 Task: Find connections with filter location Carmen de Viboral with filter topic #humanresourceswith filter profile language German with filter current company Soundlines Group with filter school NSS College of Engineering, Palakkad with filter industry Savings Institutions with filter service category Video Production with filter keywords title Copywriter
Action: Mouse moved to (685, 90)
Screenshot: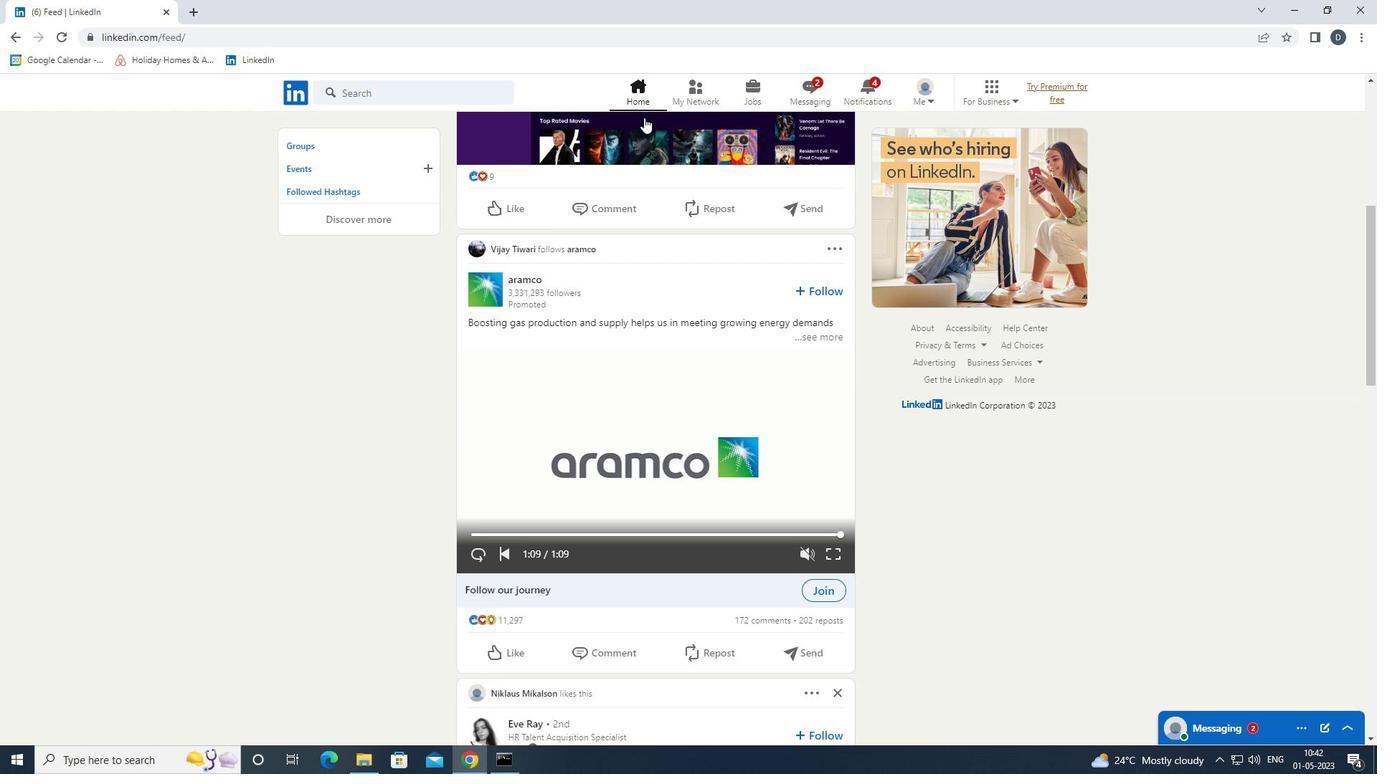 
Action: Mouse pressed left at (685, 90)
Screenshot: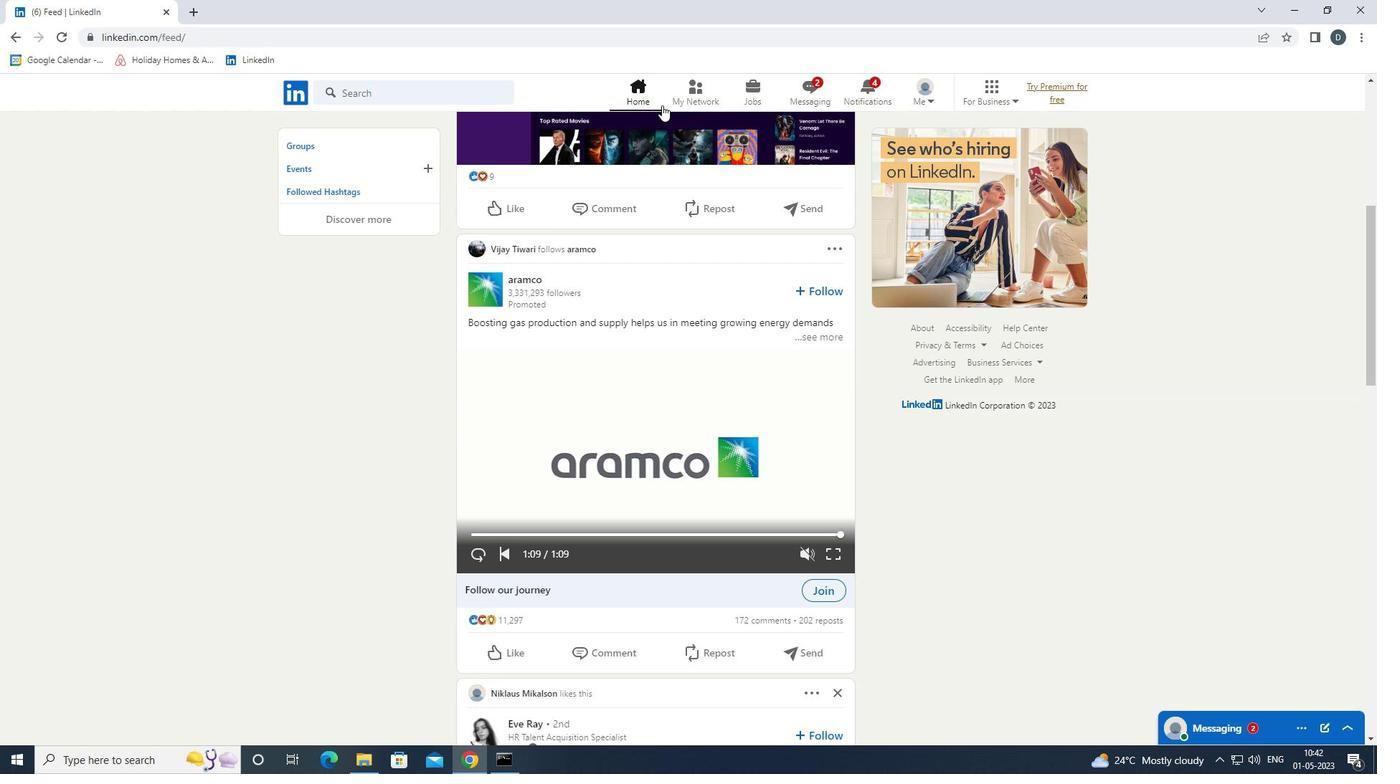 
Action: Mouse moved to (475, 168)
Screenshot: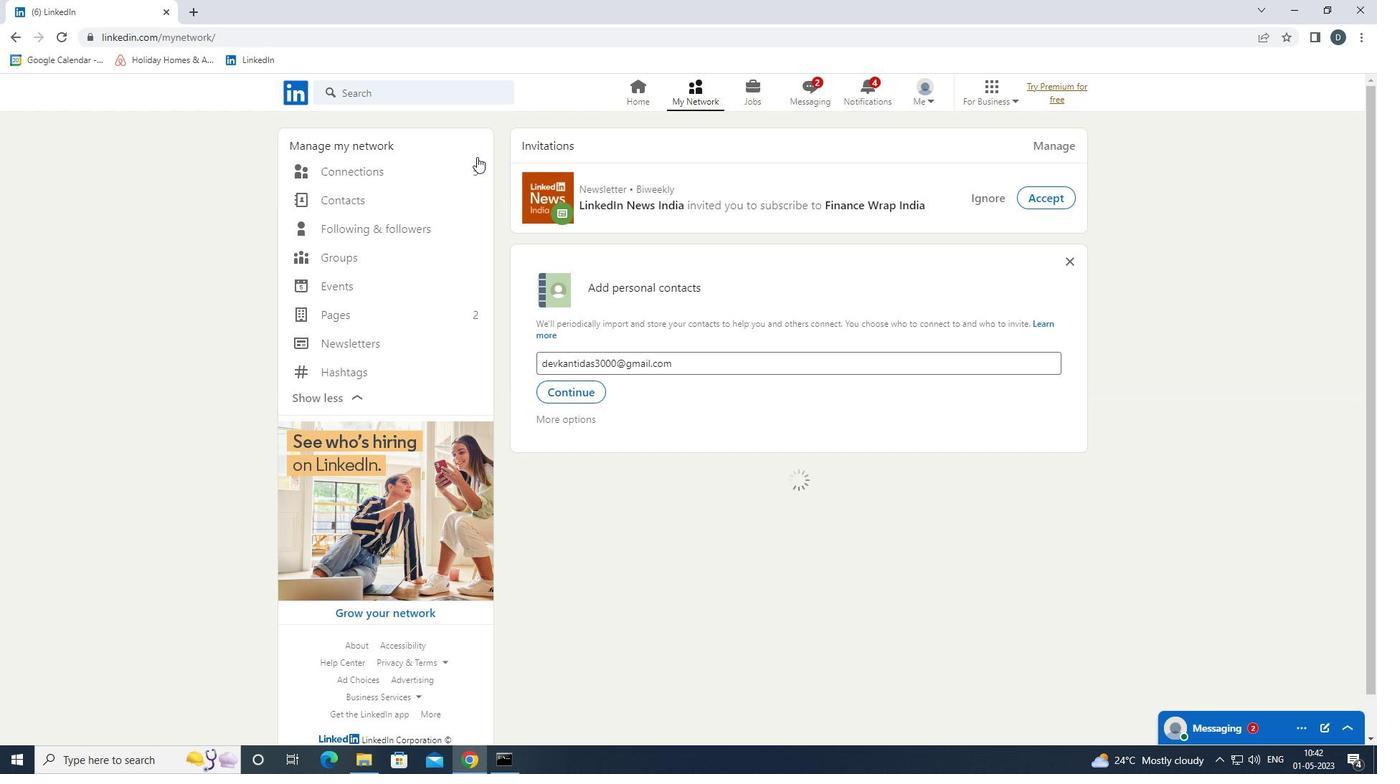 
Action: Mouse pressed left at (475, 168)
Screenshot: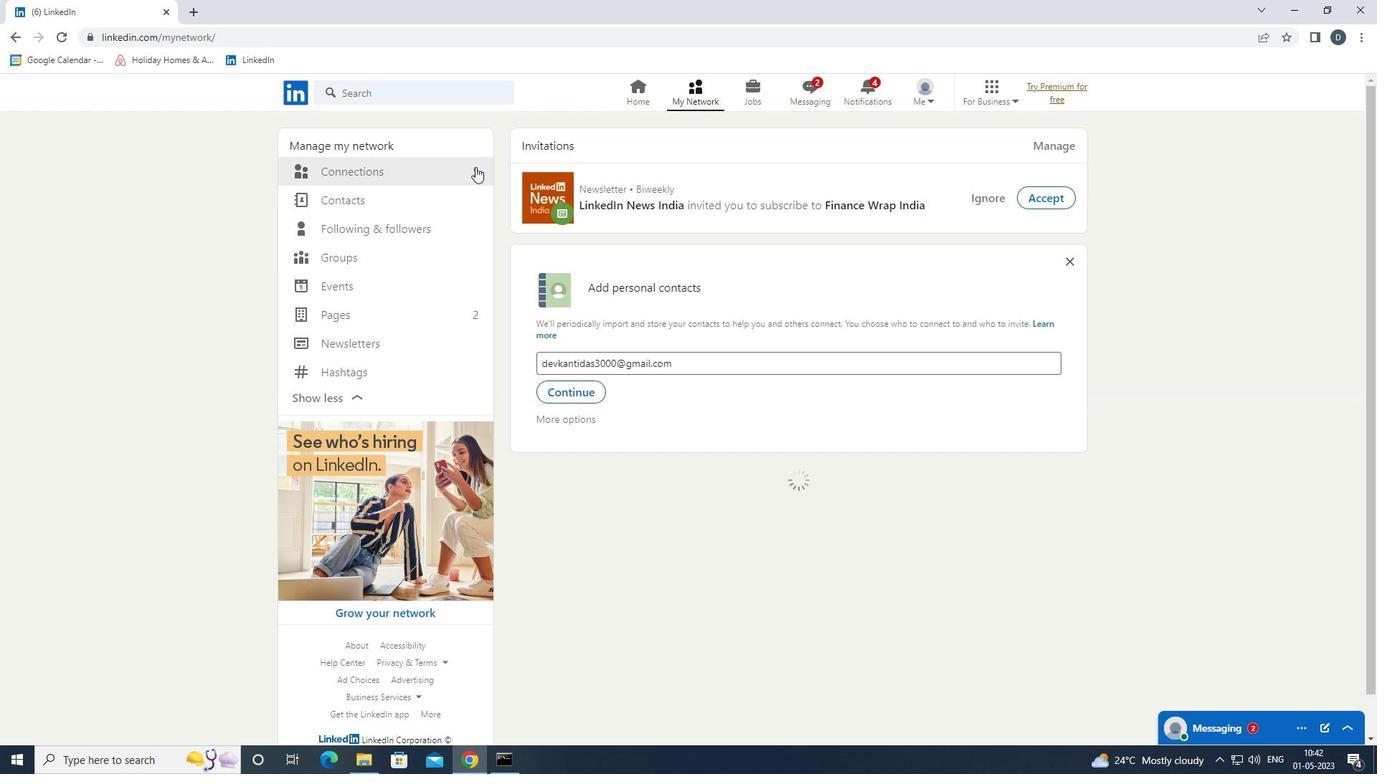 
Action: Mouse moved to (802, 169)
Screenshot: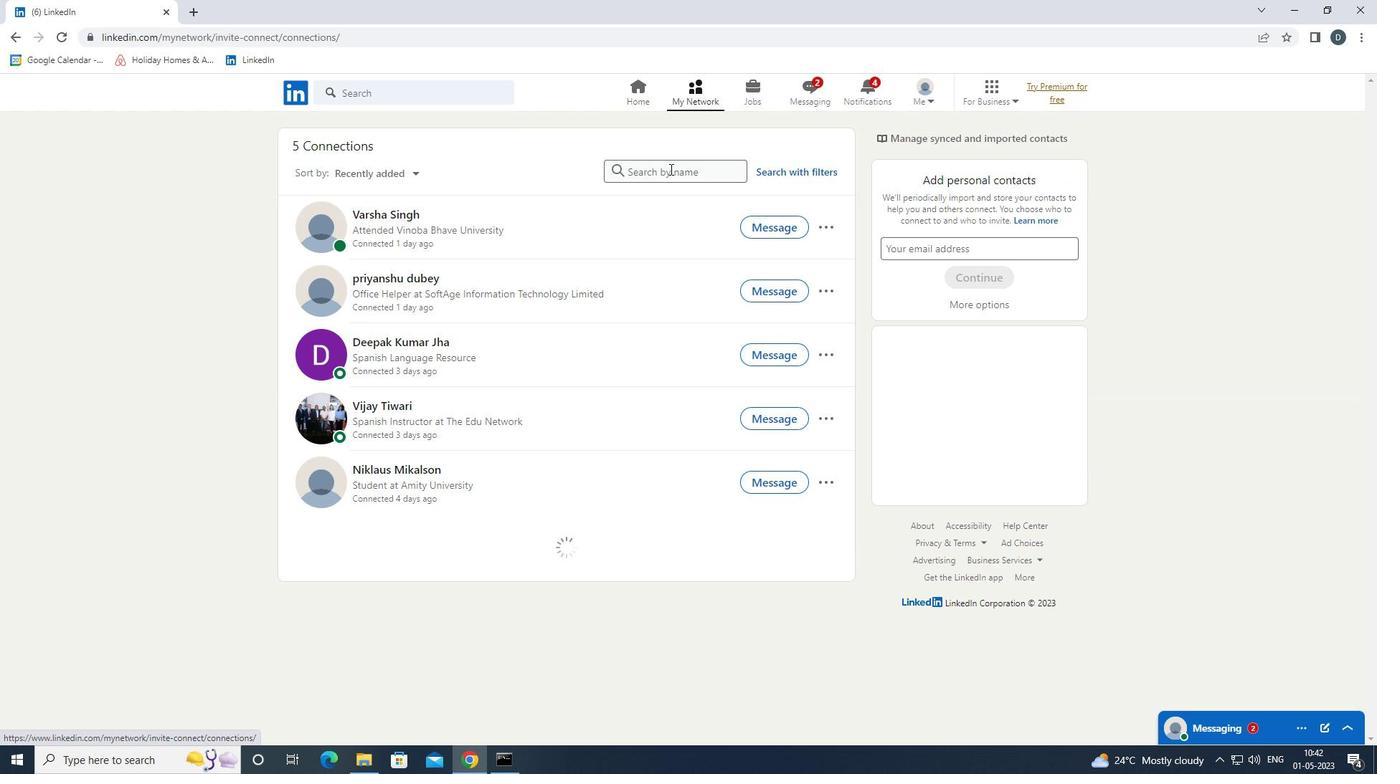 
Action: Mouse pressed left at (802, 169)
Screenshot: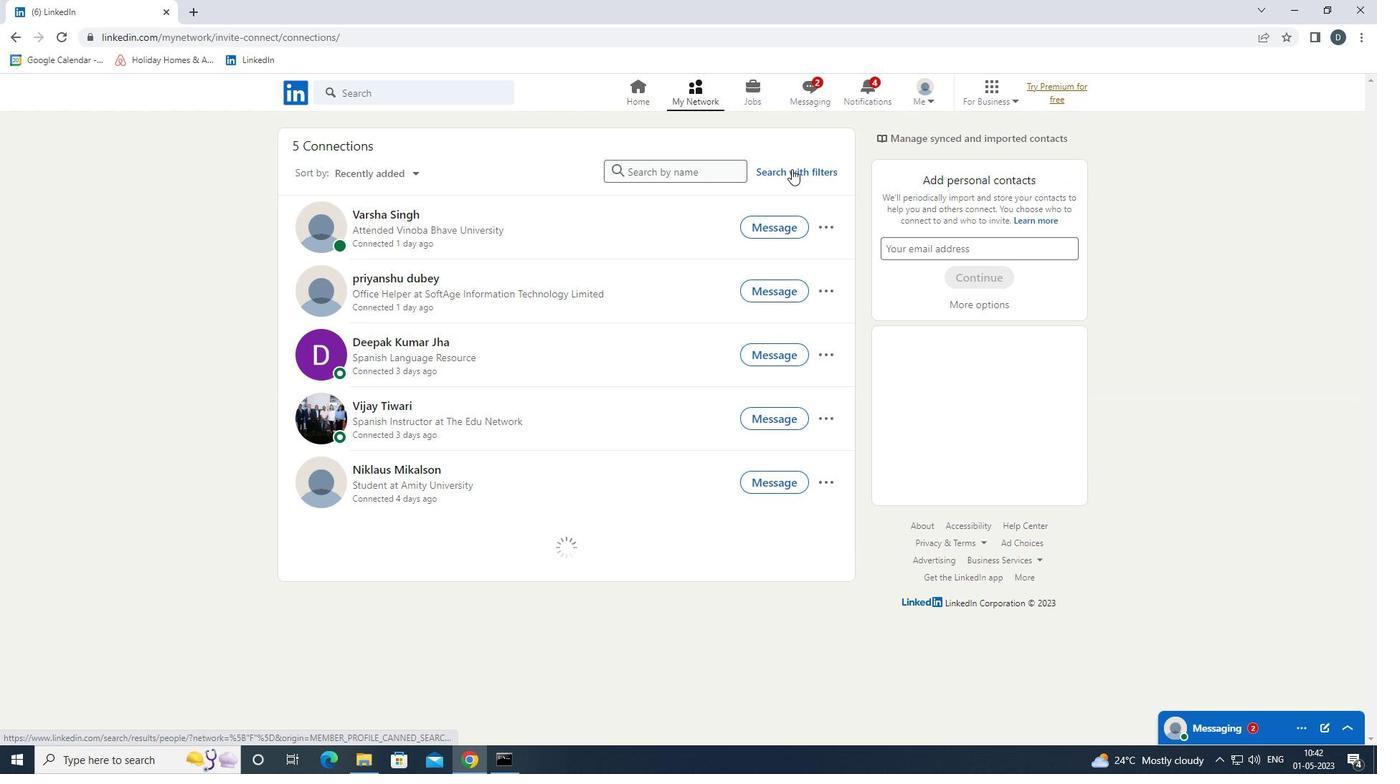 
Action: Mouse moved to (718, 133)
Screenshot: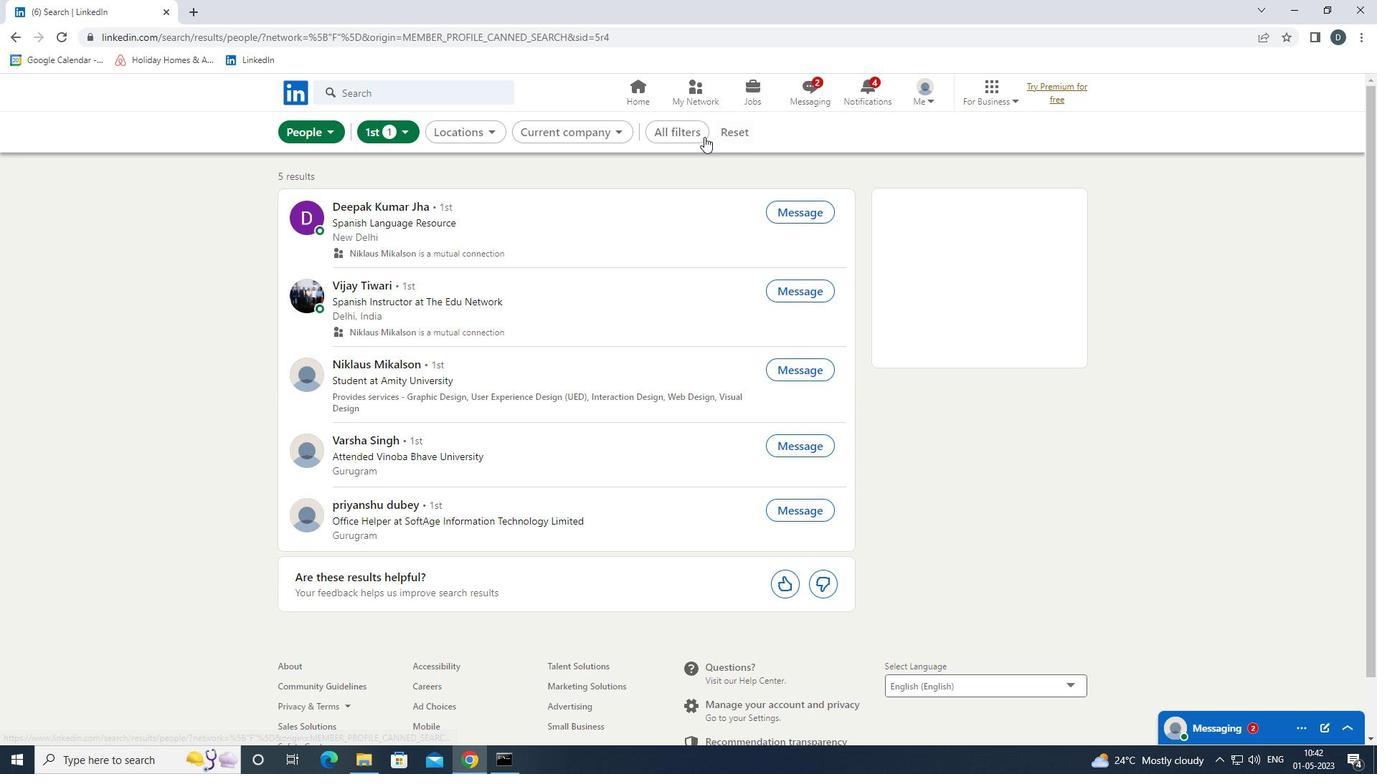 
Action: Mouse pressed left at (718, 133)
Screenshot: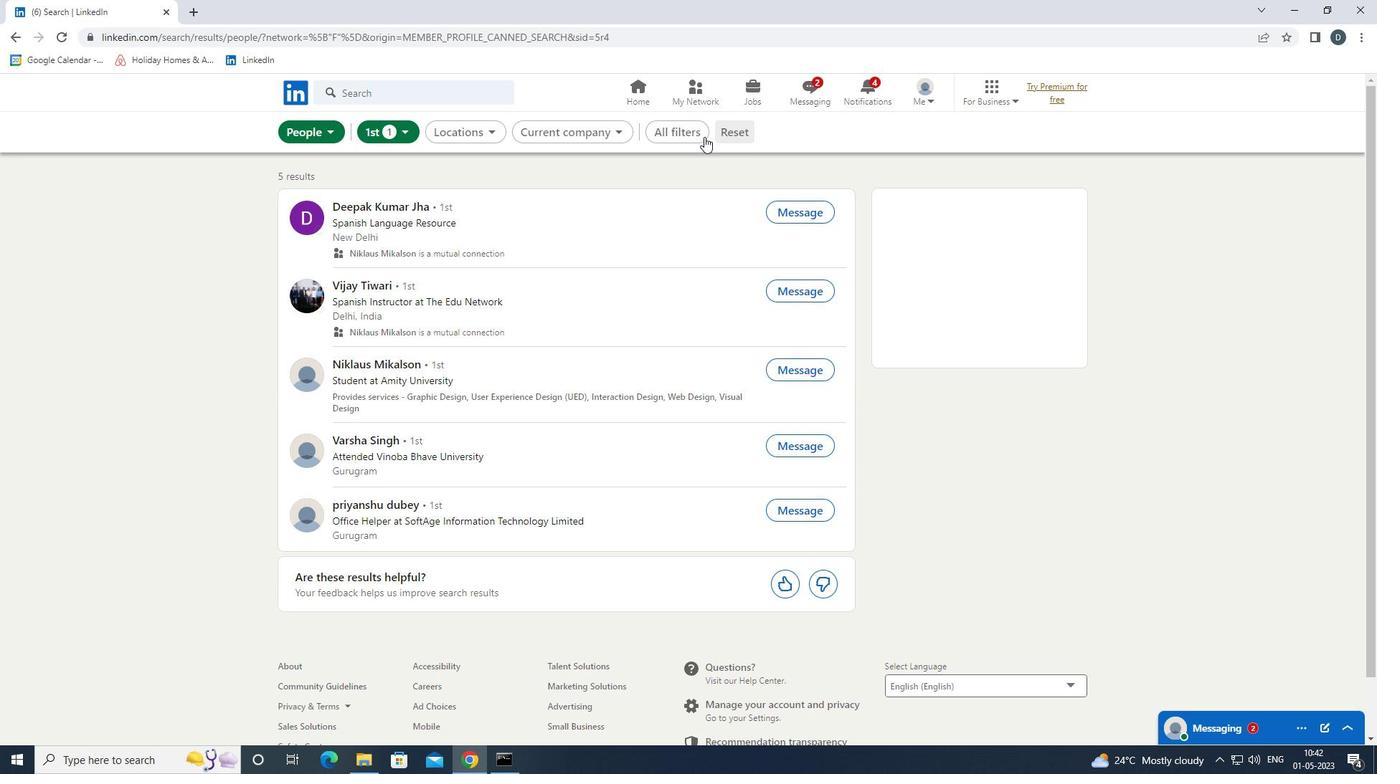 
Action: Mouse moved to (702, 128)
Screenshot: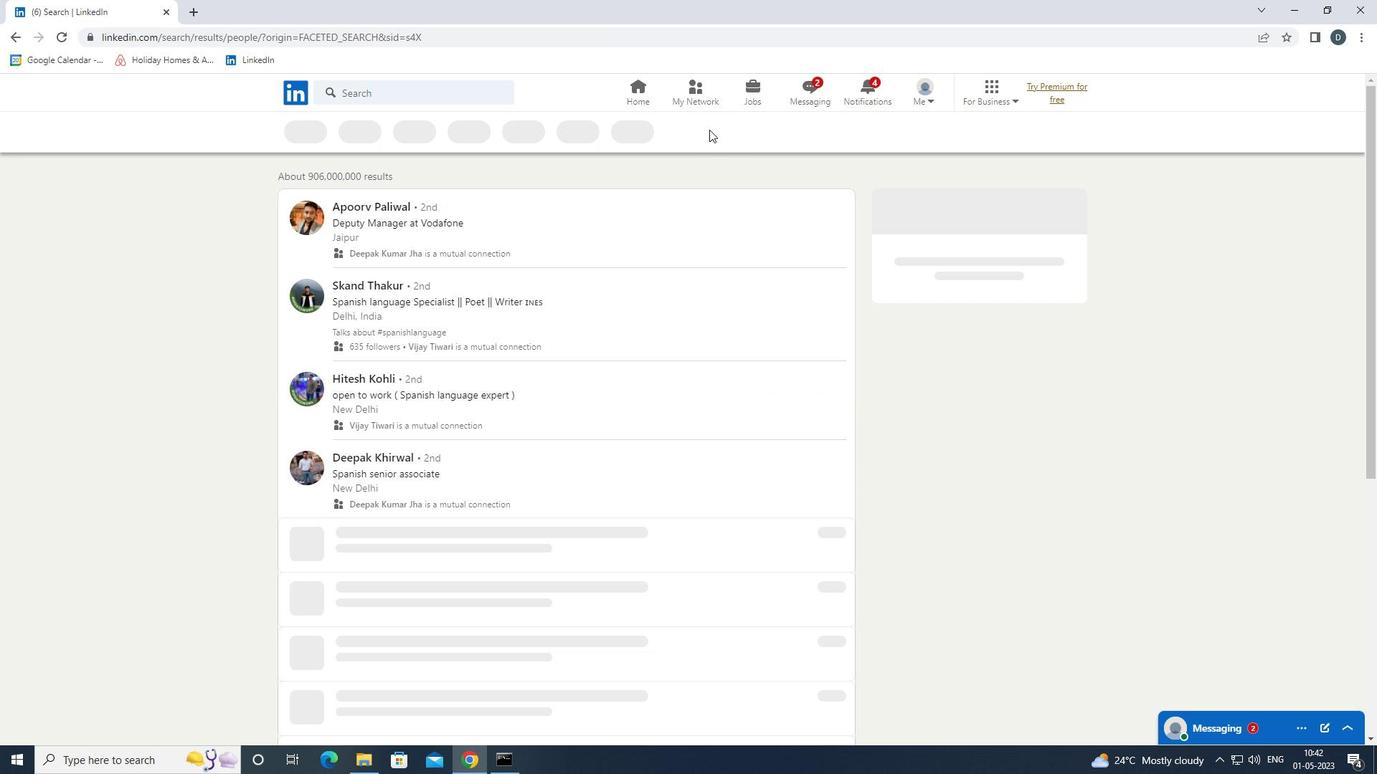 
Action: Mouse pressed left at (702, 128)
Screenshot: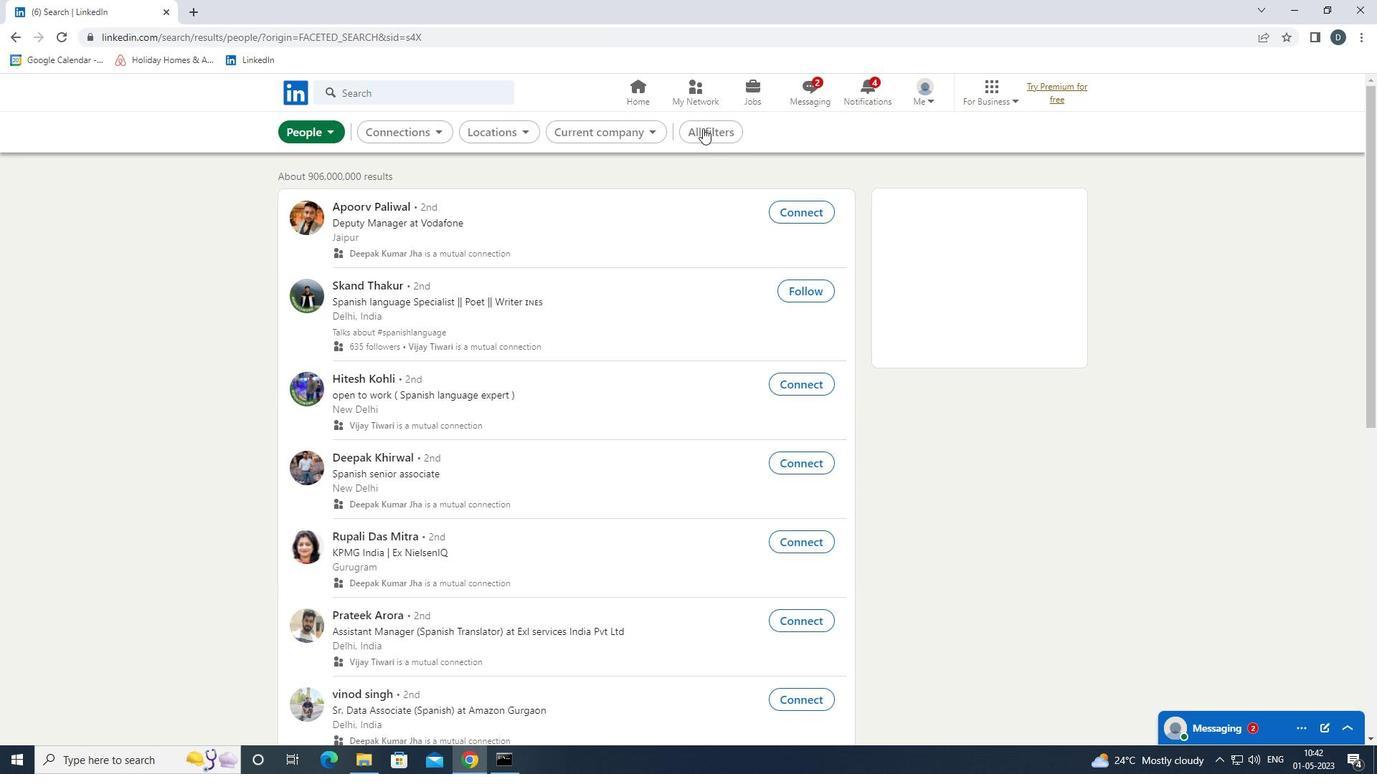 
Action: Mouse moved to (1280, 476)
Screenshot: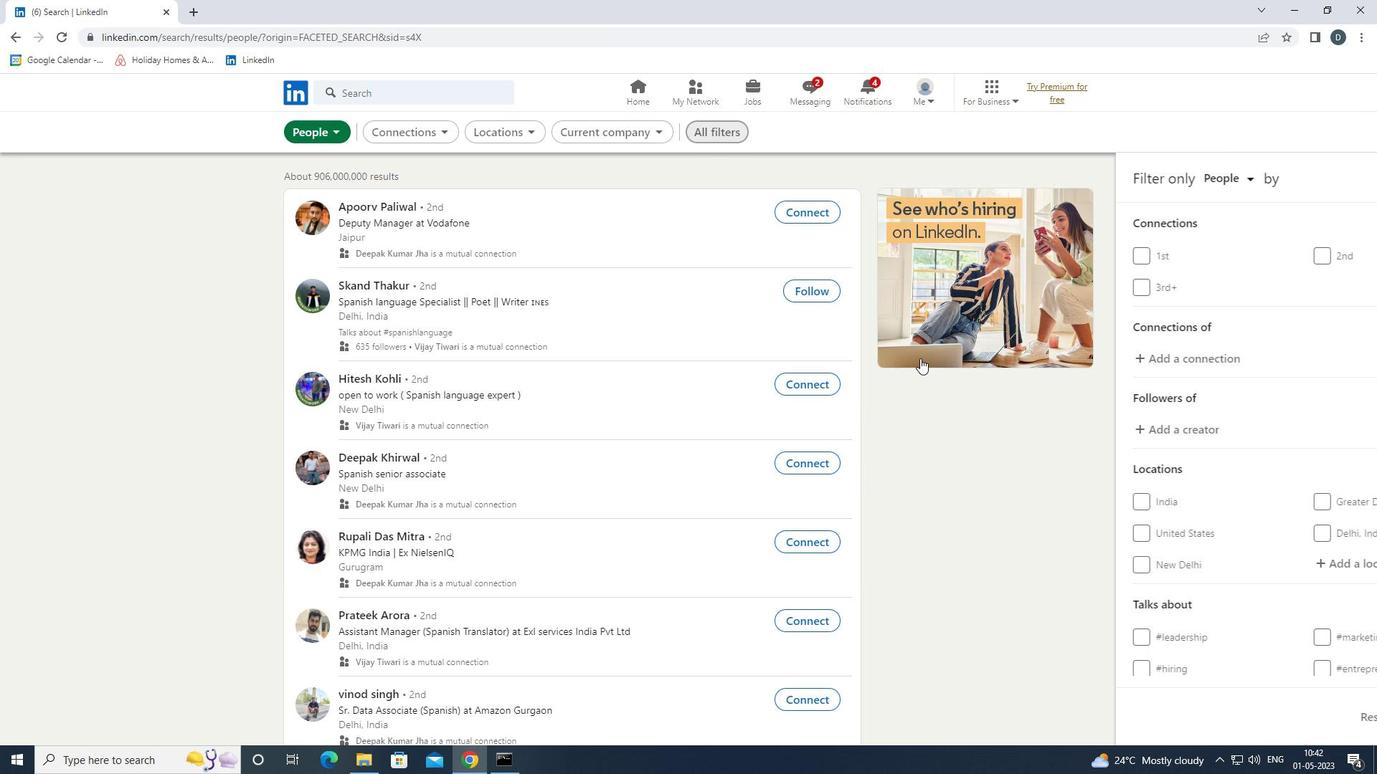
Action: Mouse scrolled (1280, 476) with delta (0, 0)
Screenshot: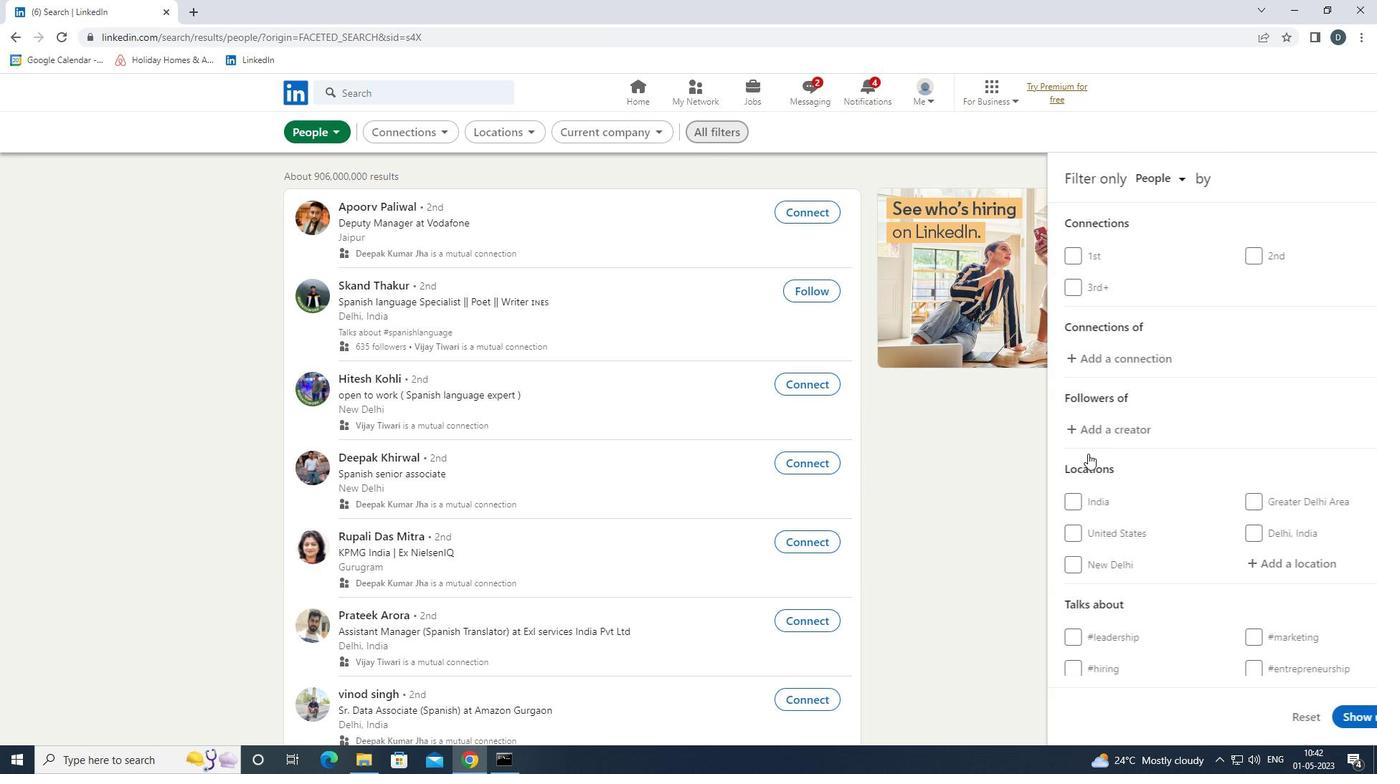 
Action: Mouse scrolled (1280, 476) with delta (0, 0)
Screenshot: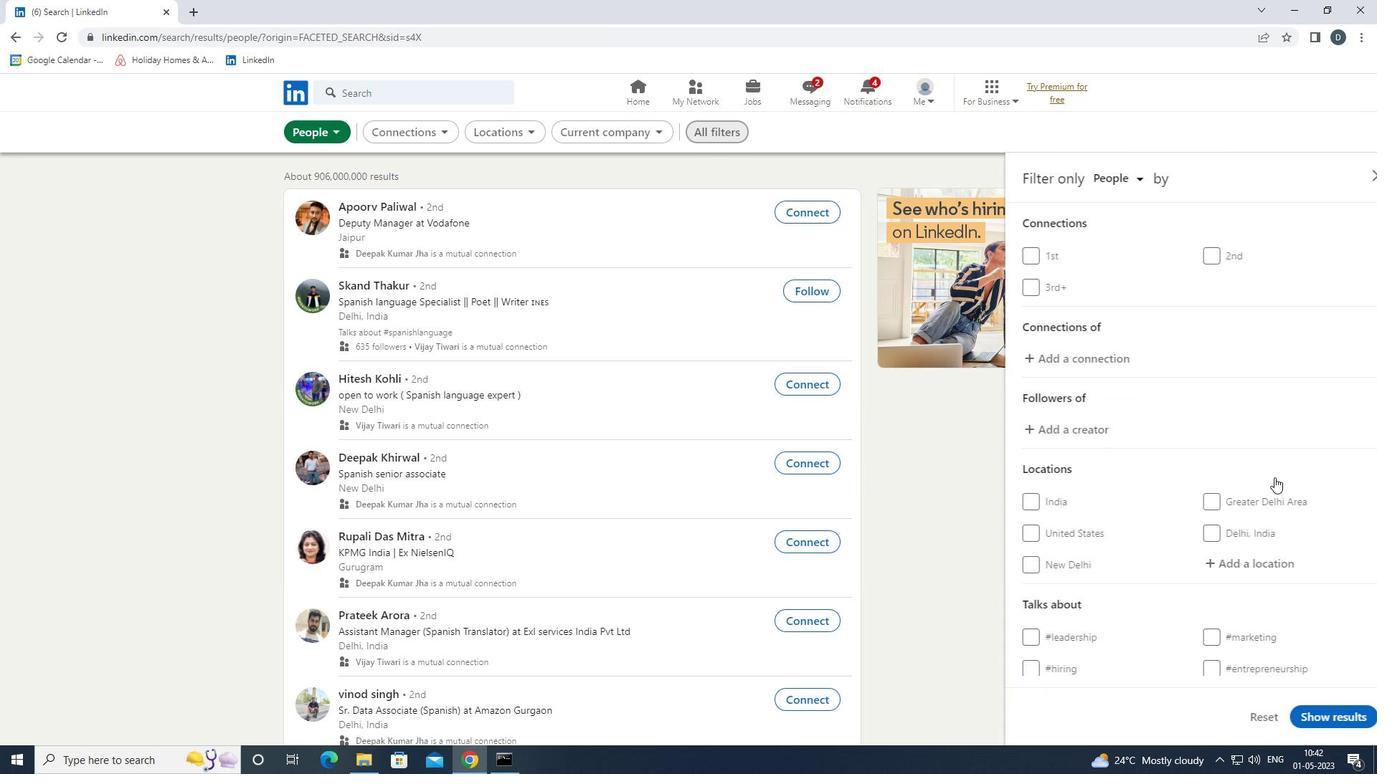 
Action: Mouse moved to (1235, 426)
Screenshot: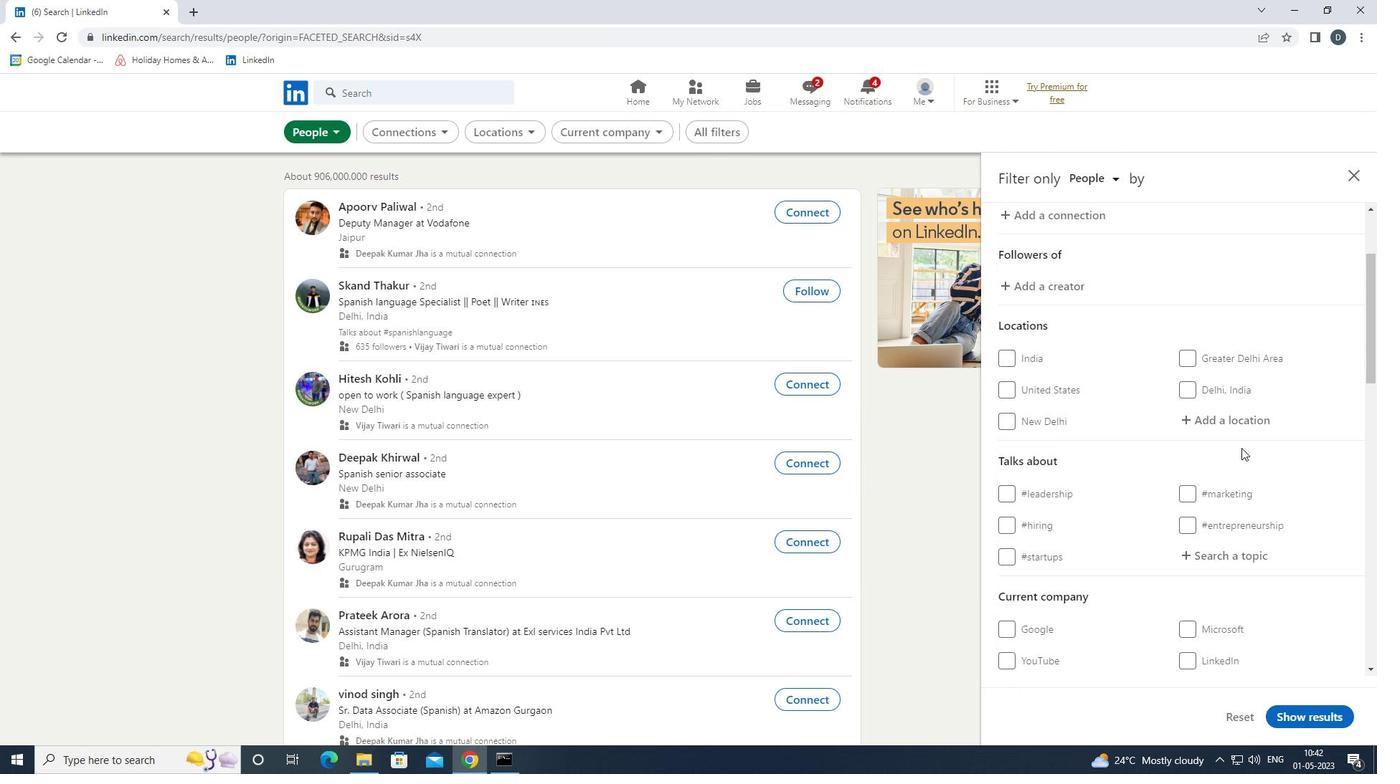 
Action: Mouse pressed left at (1235, 426)
Screenshot: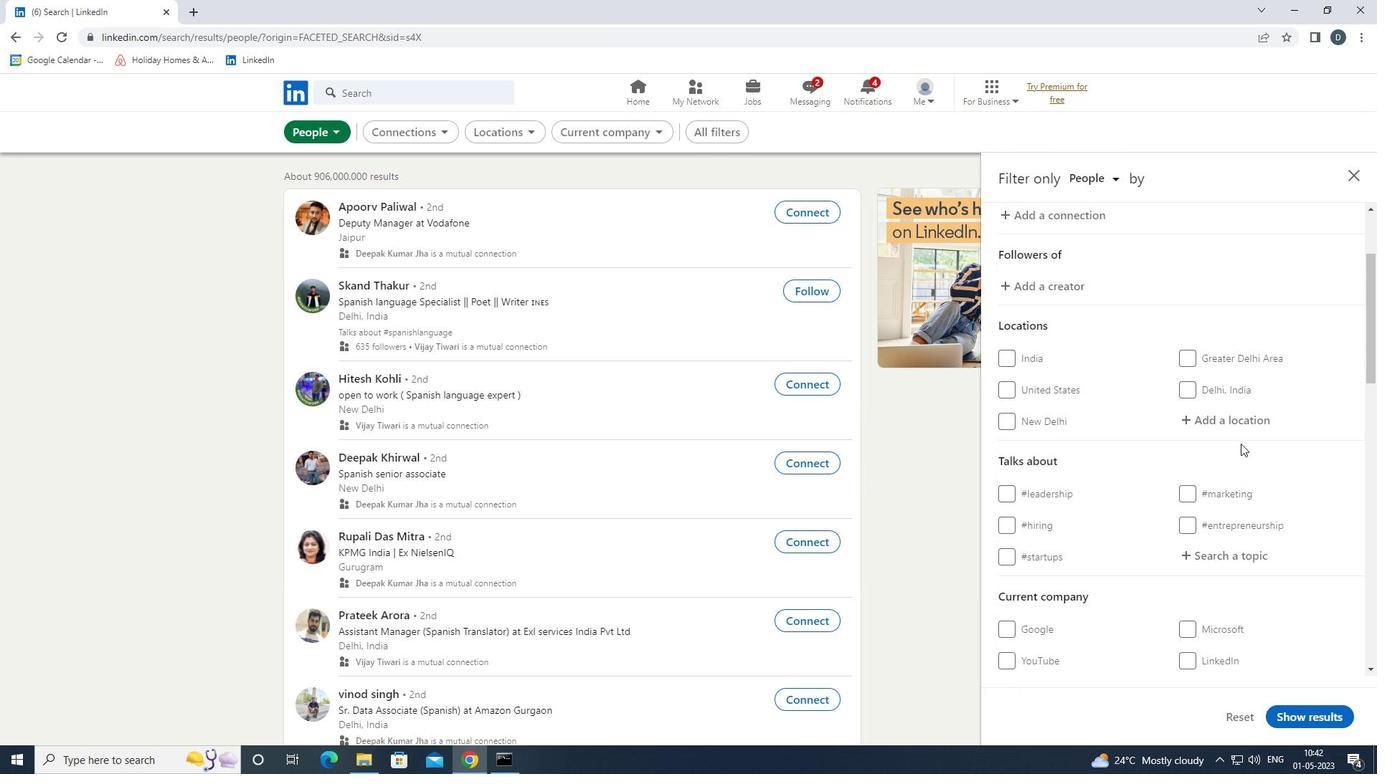 
Action: Key pressed <Key.shift>CARMEN<Key.space><Key.shift>DE<Key.space><Key.shift>VIBORAL<Key.enter>
Screenshot: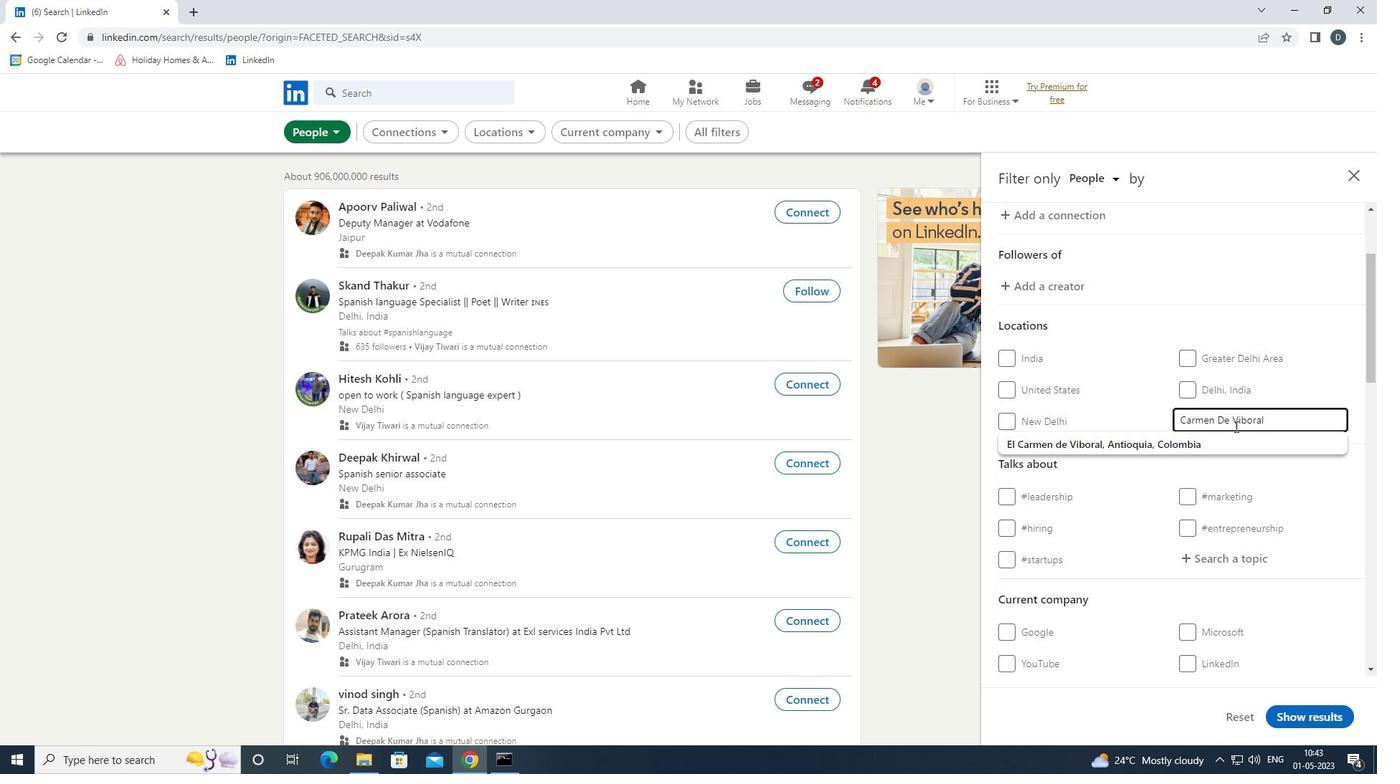 
Action: Mouse moved to (1231, 411)
Screenshot: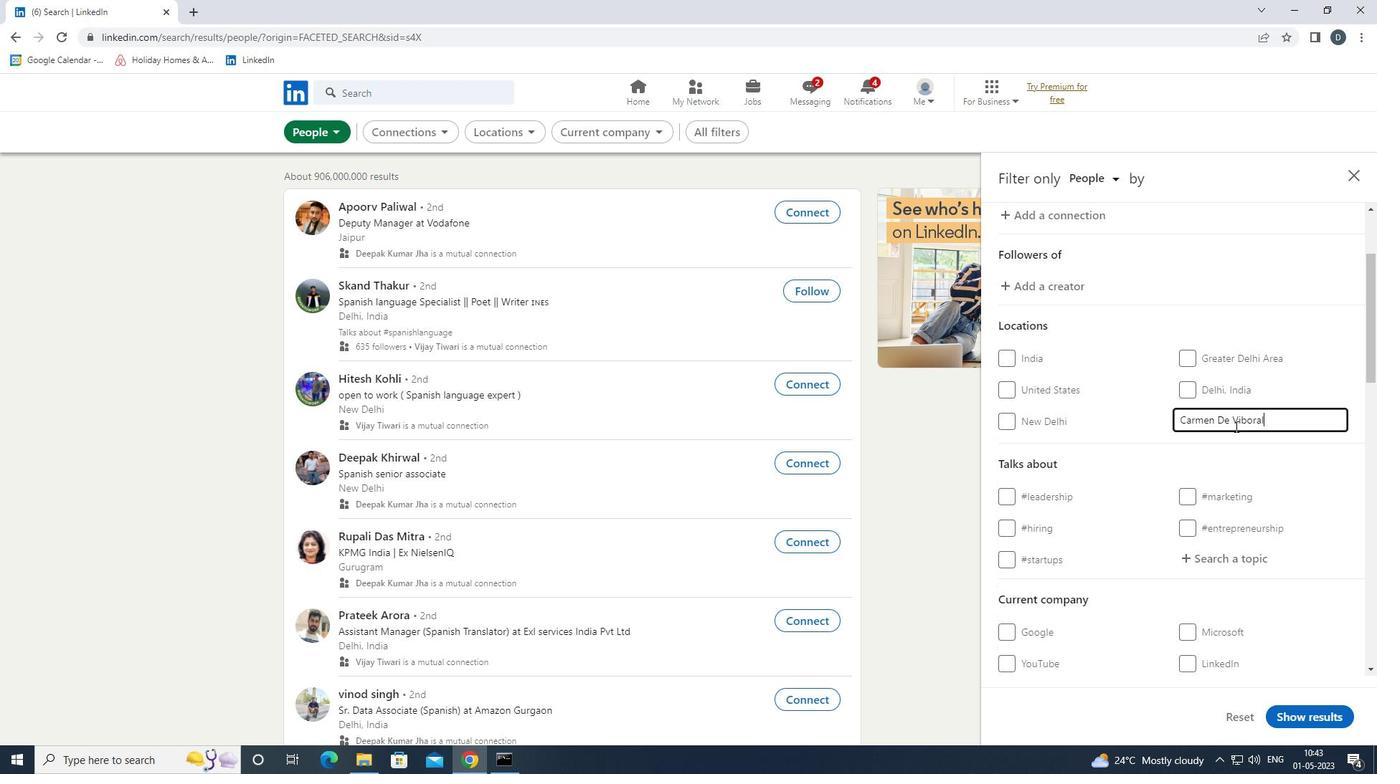 
Action: Mouse scrolled (1231, 410) with delta (0, 0)
Screenshot: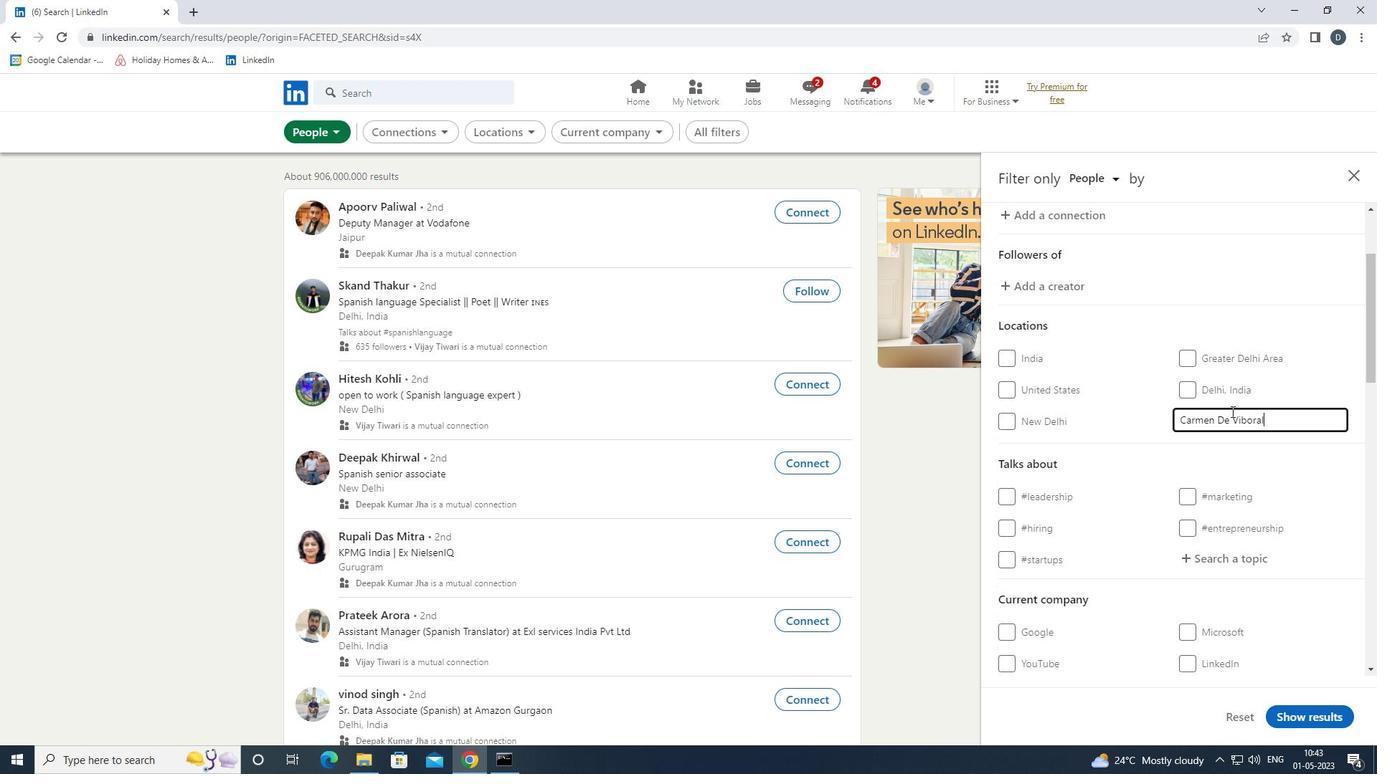 
Action: Mouse scrolled (1231, 410) with delta (0, 0)
Screenshot: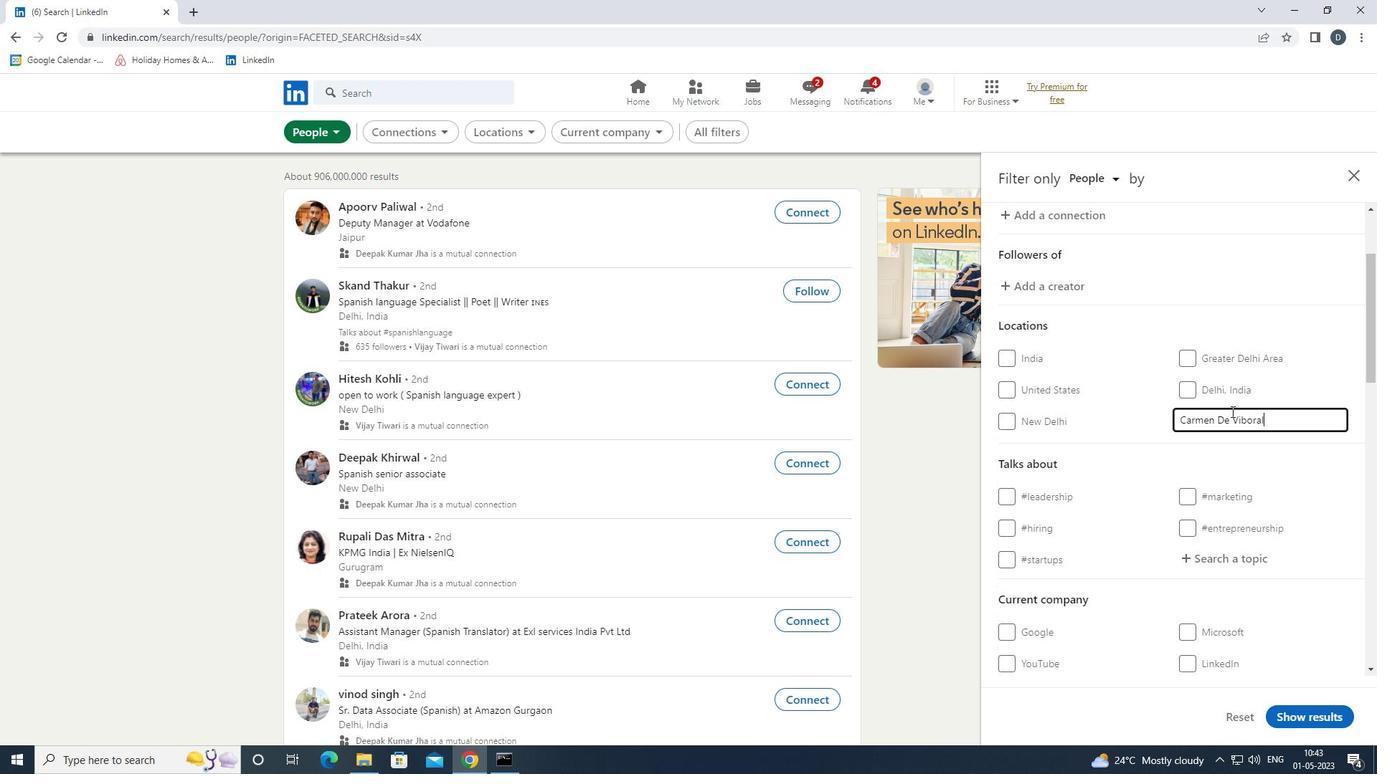 
Action: Mouse scrolled (1231, 410) with delta (0, 0)
Screenshot: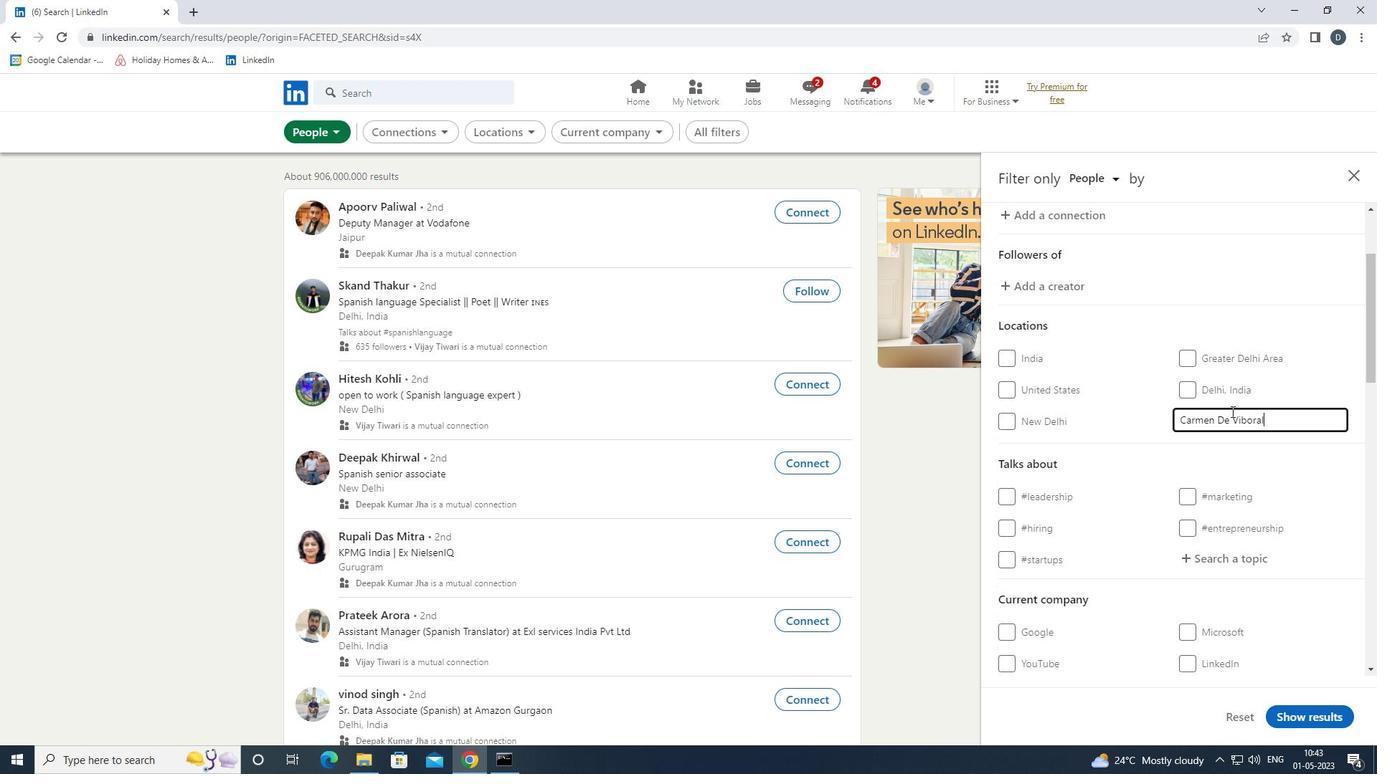 
Action: Mouse scrolled (1231, 410) with delta (0, 0)
Screenshot: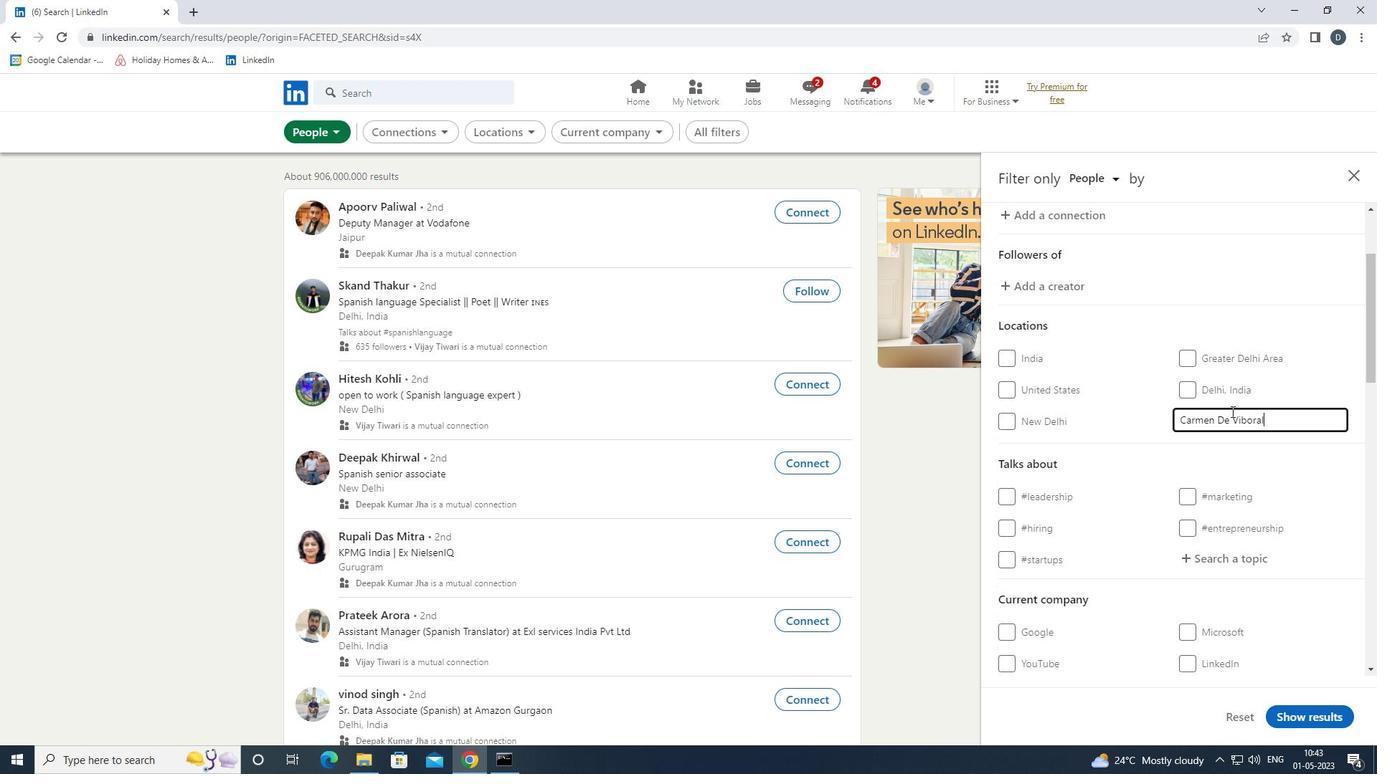 
Action: Mouse moved to (1212, 303)
Screenshot: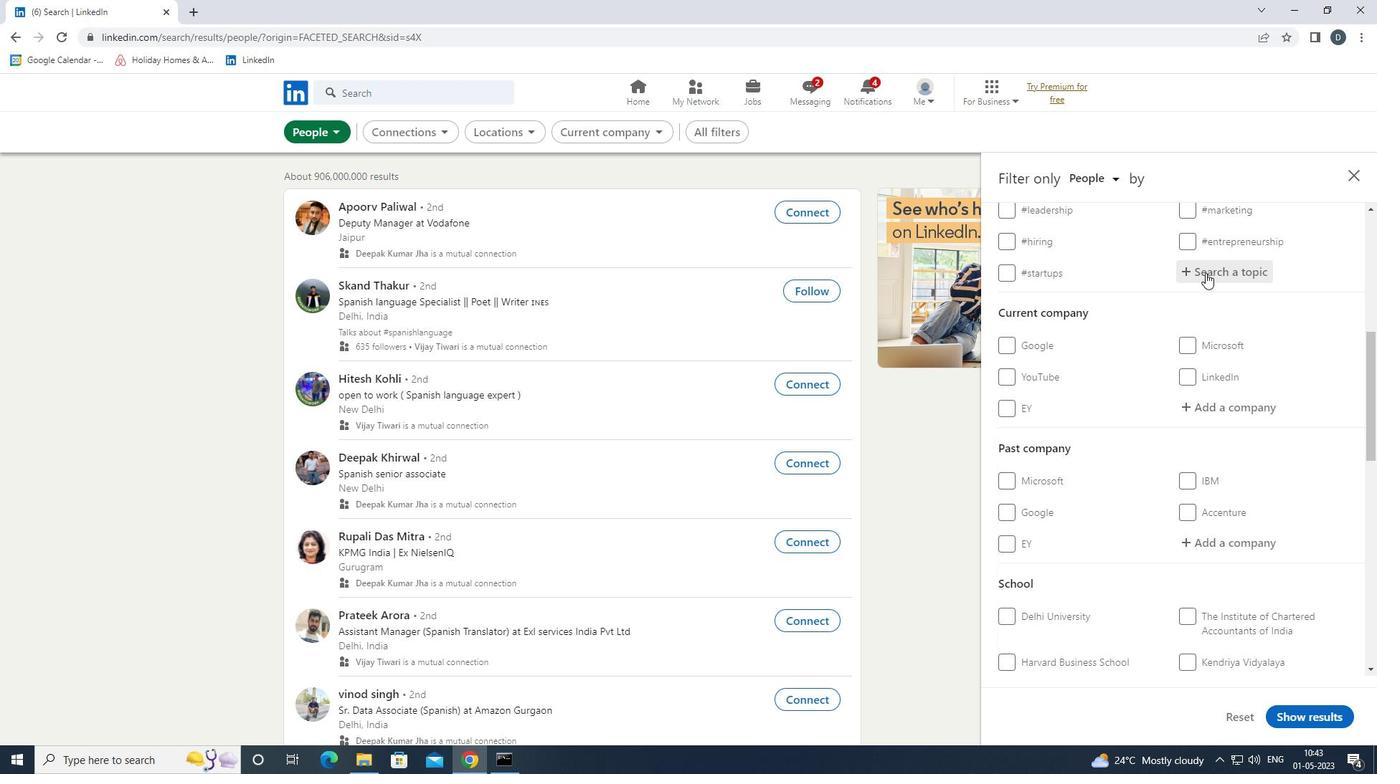 
Action: Mouse scrolled (1212, 304) with delta (0, 0)
Screenshot: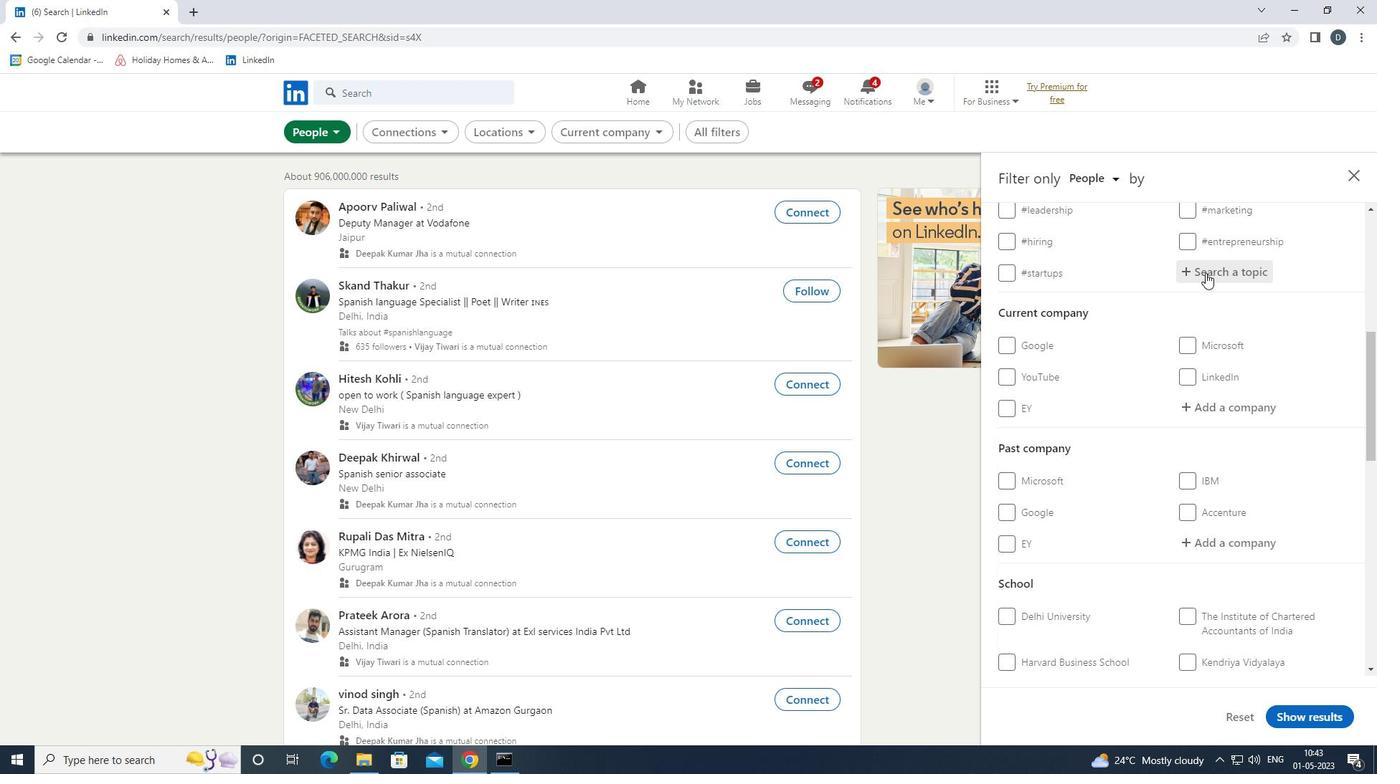 
Action: Mouse moved to (1225, 342)
Screenshot: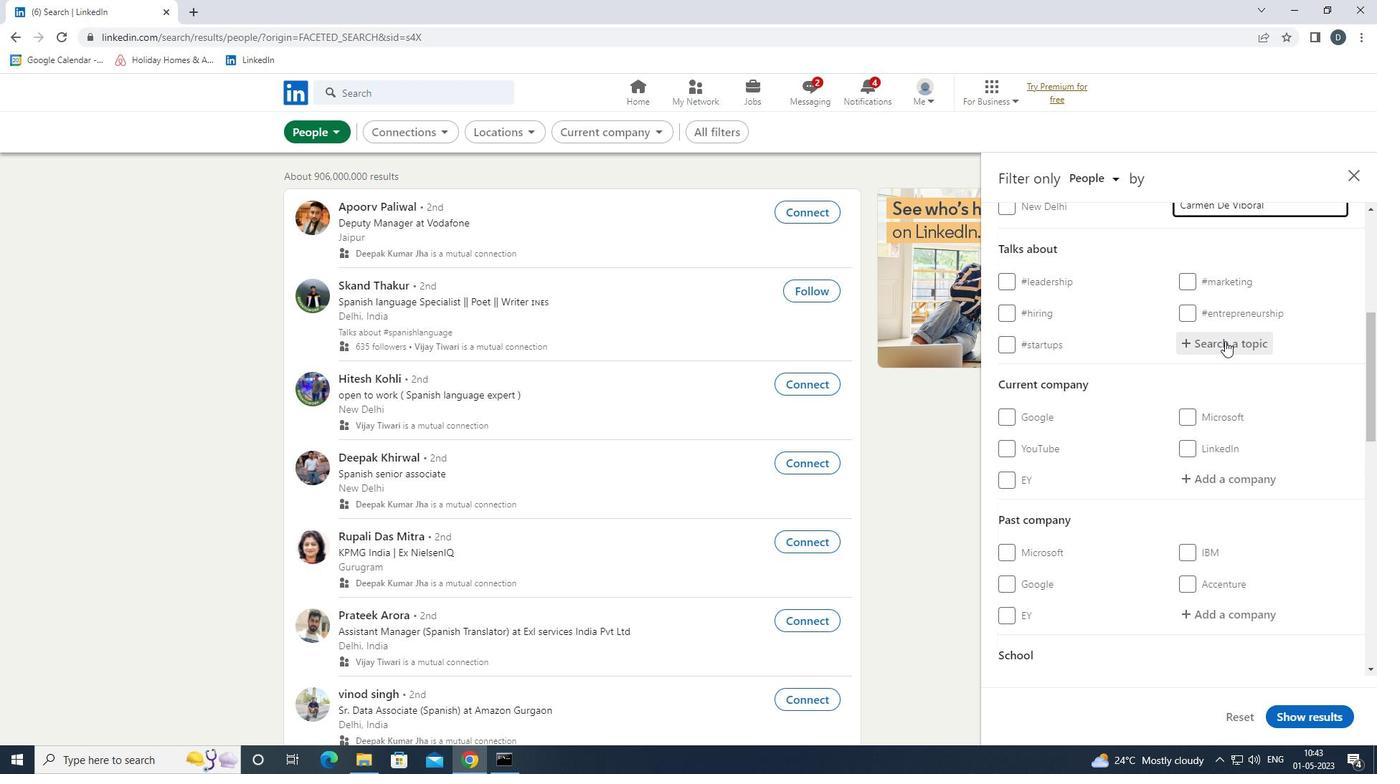 
Action: Mouse pressed left at (1225, 342)
Screenshot: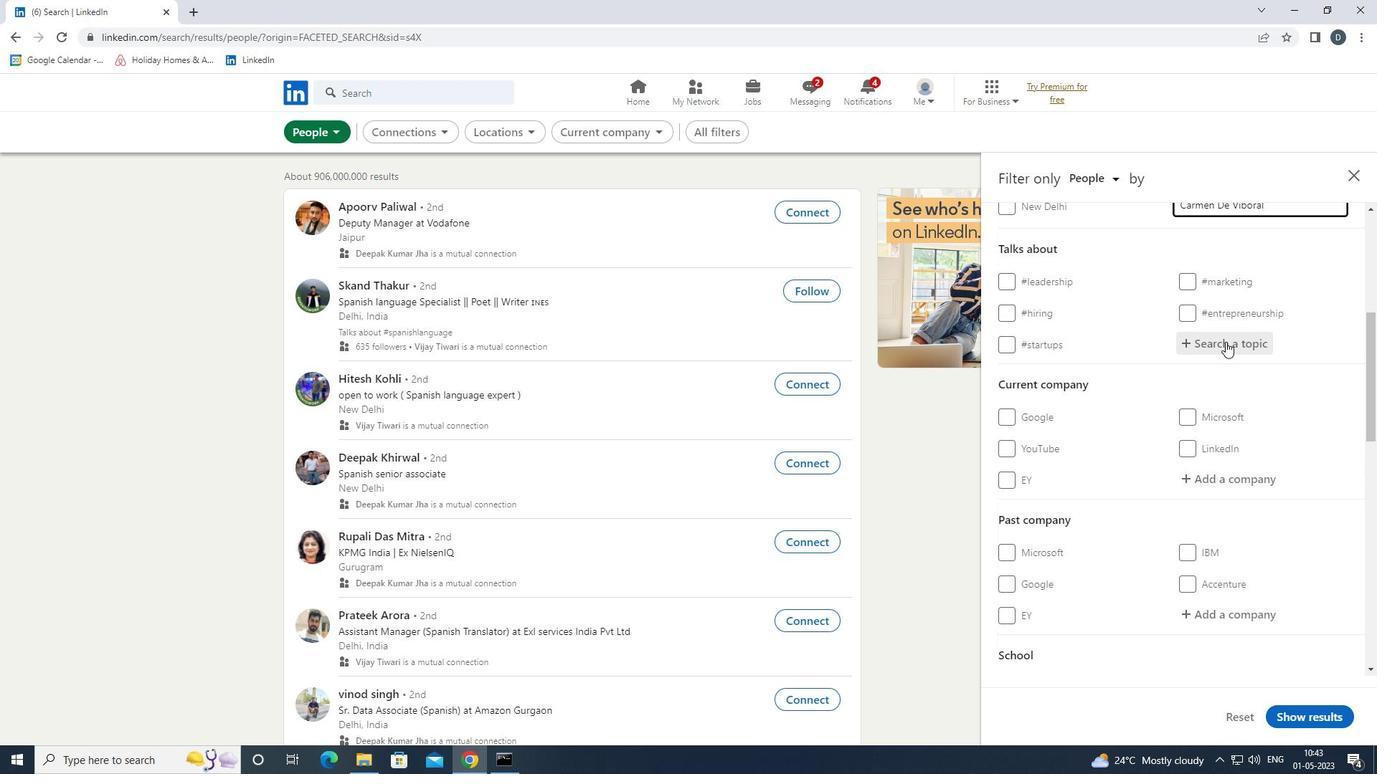 
Action: Key pressed <Key.shift><Key.shift><Key.shift><Key.shift><Key.shift><Key.shift><Key.shift>#HUMAR<Key.backspace>NRESOURCES
Screenshot: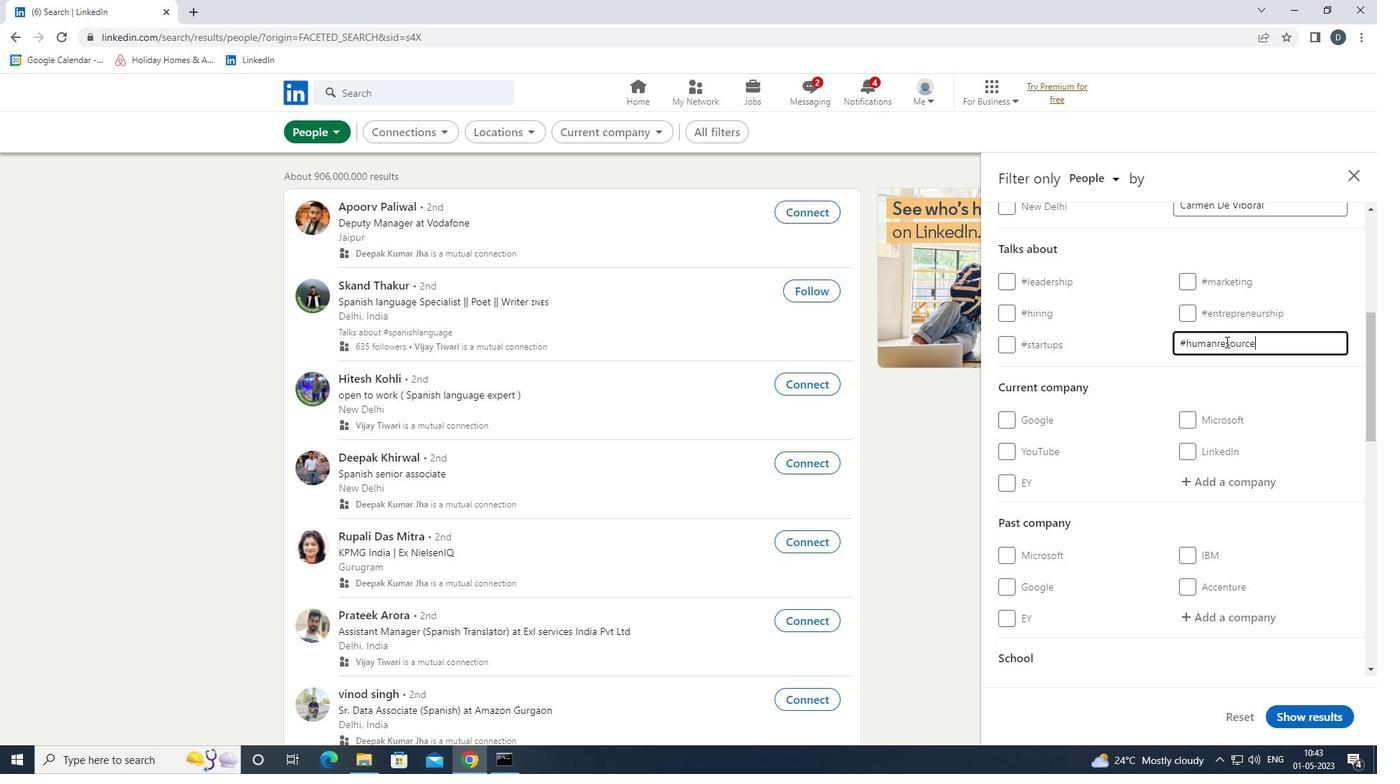 
Action: Mouse moved to (1239, 327)
Screenshot: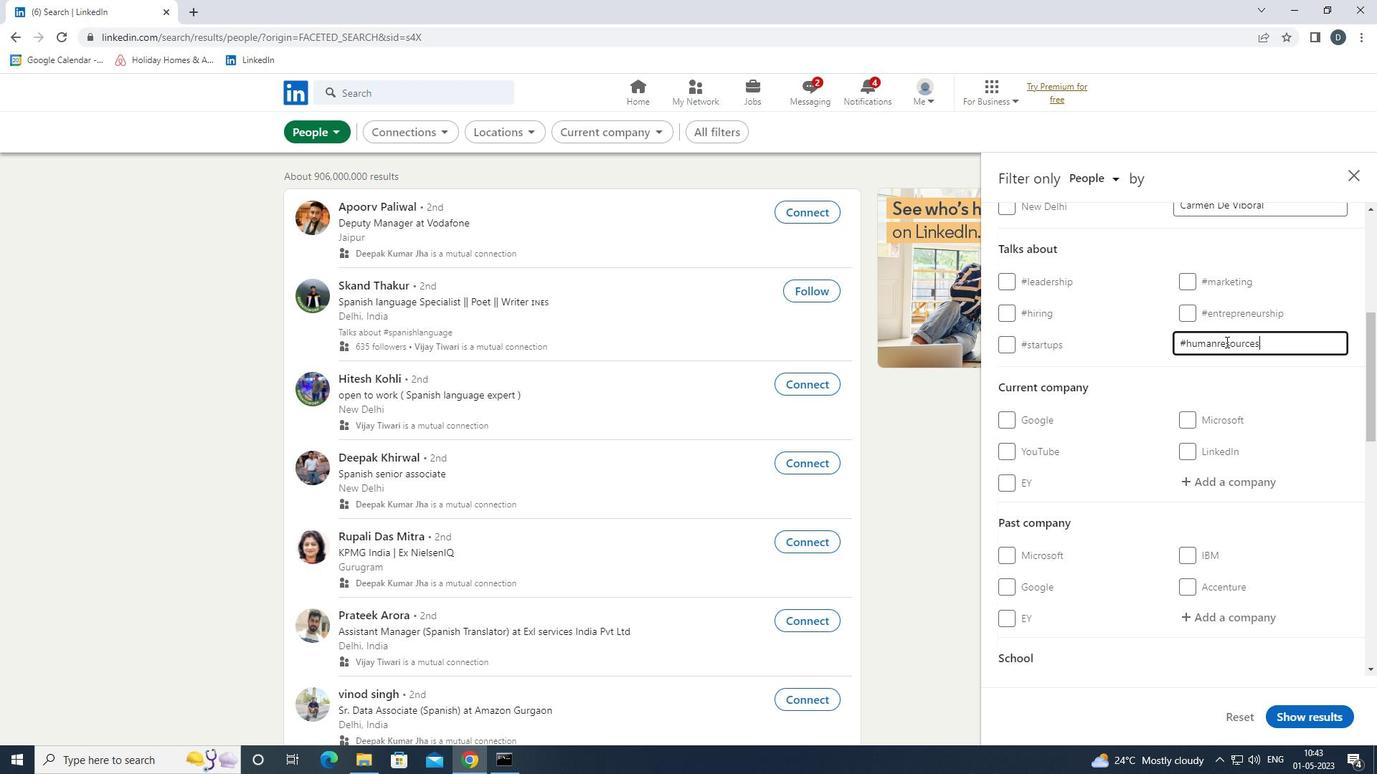 
Action: Mouse scrolled (1239, 327) with delta (0, 0)
Screenshot: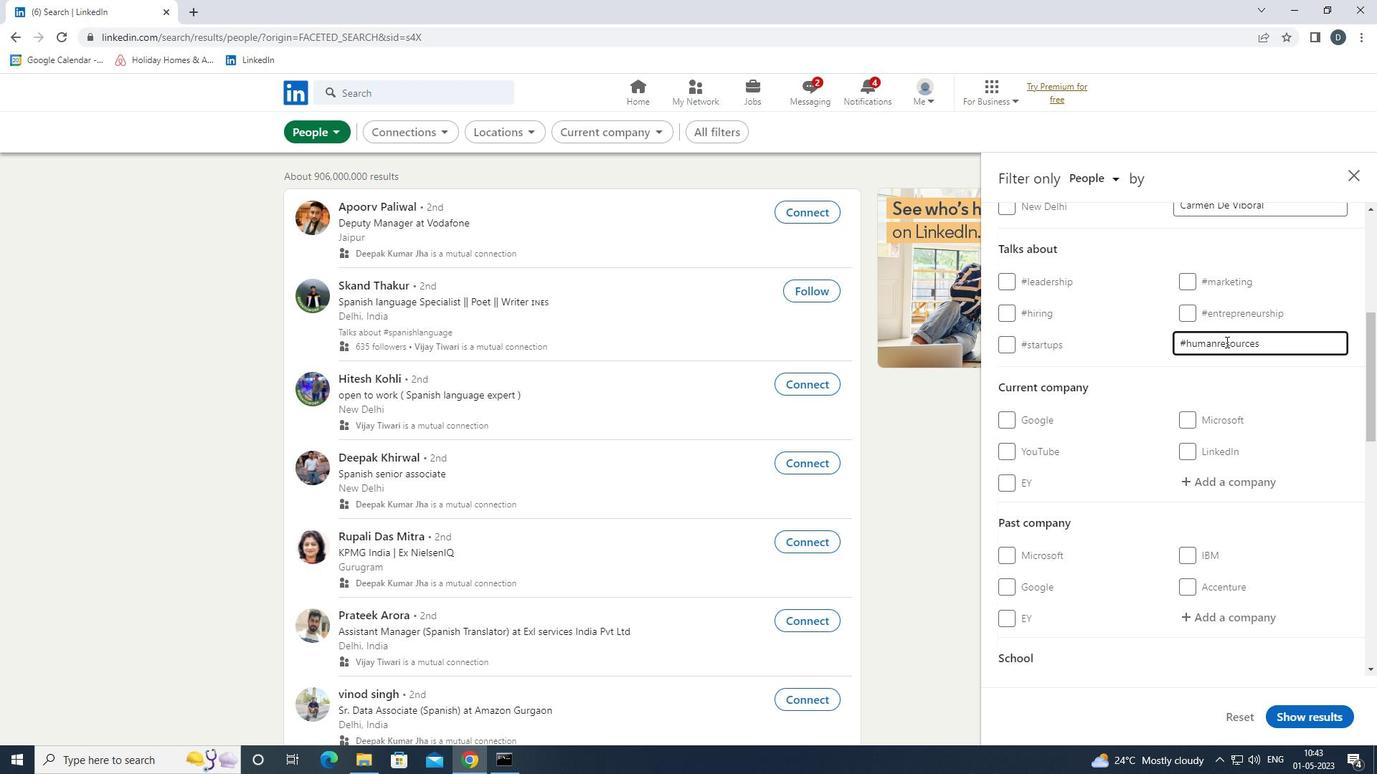 
Action: Mouse moved to (1240, 328)
Screenshot: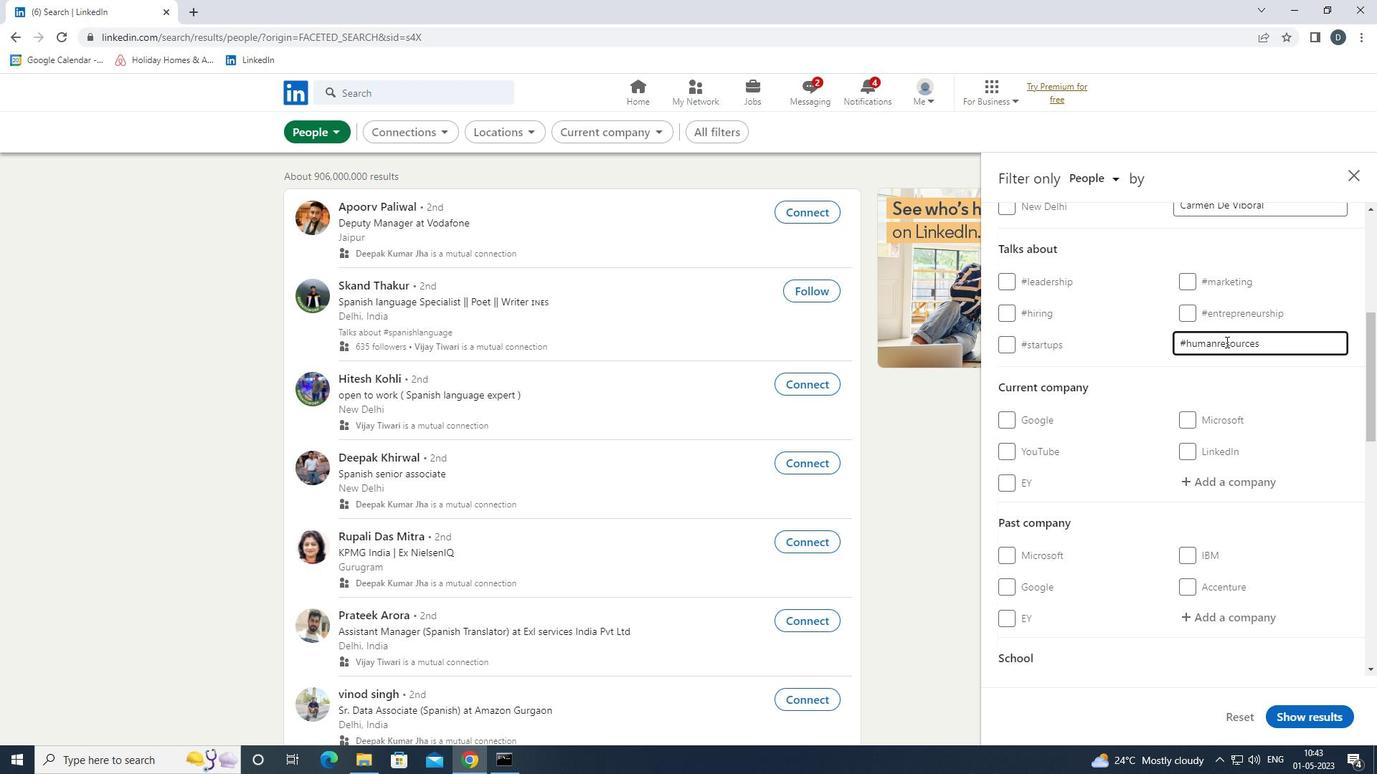 
Action: Mouse scrolled (1240, 327) with delta (0, 0)
Screenshot: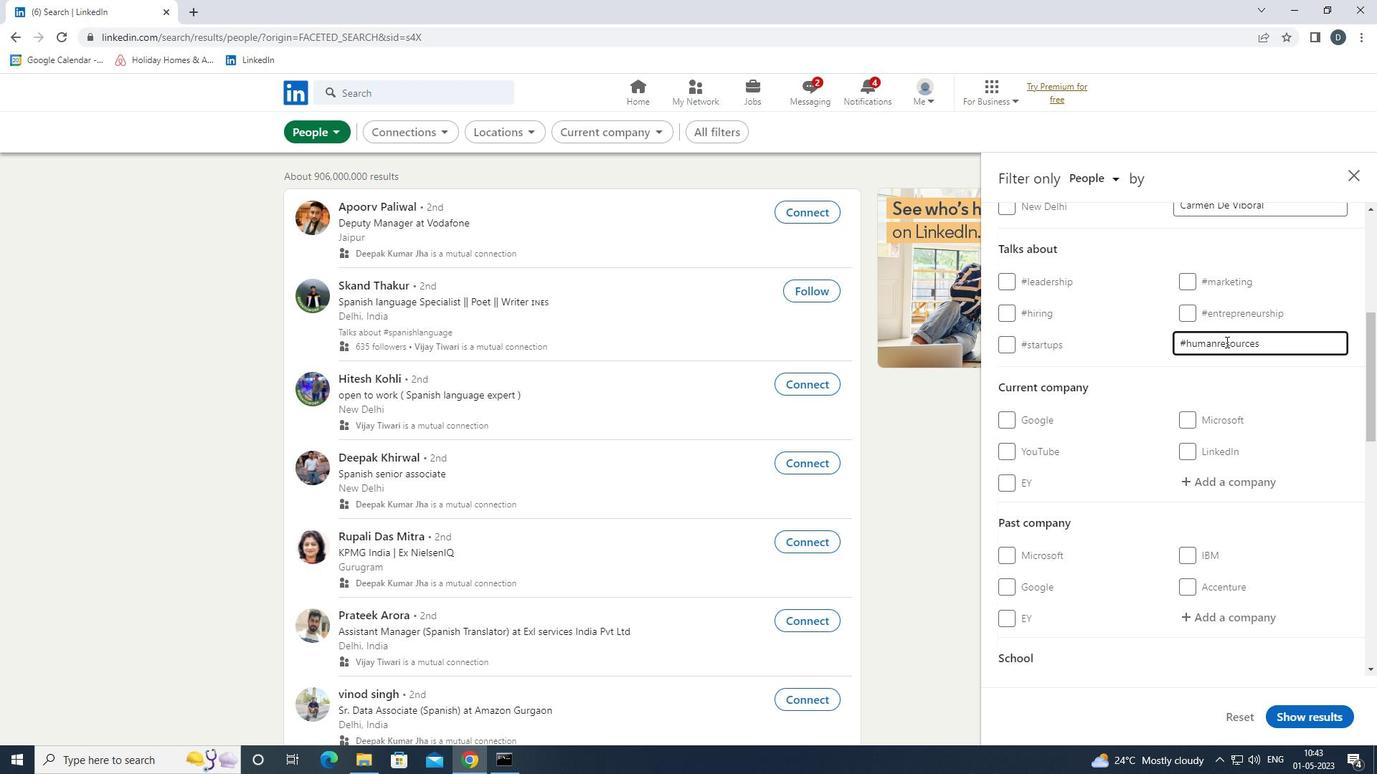 
Action: Mouse moved to (1240, 330)
Screenshot: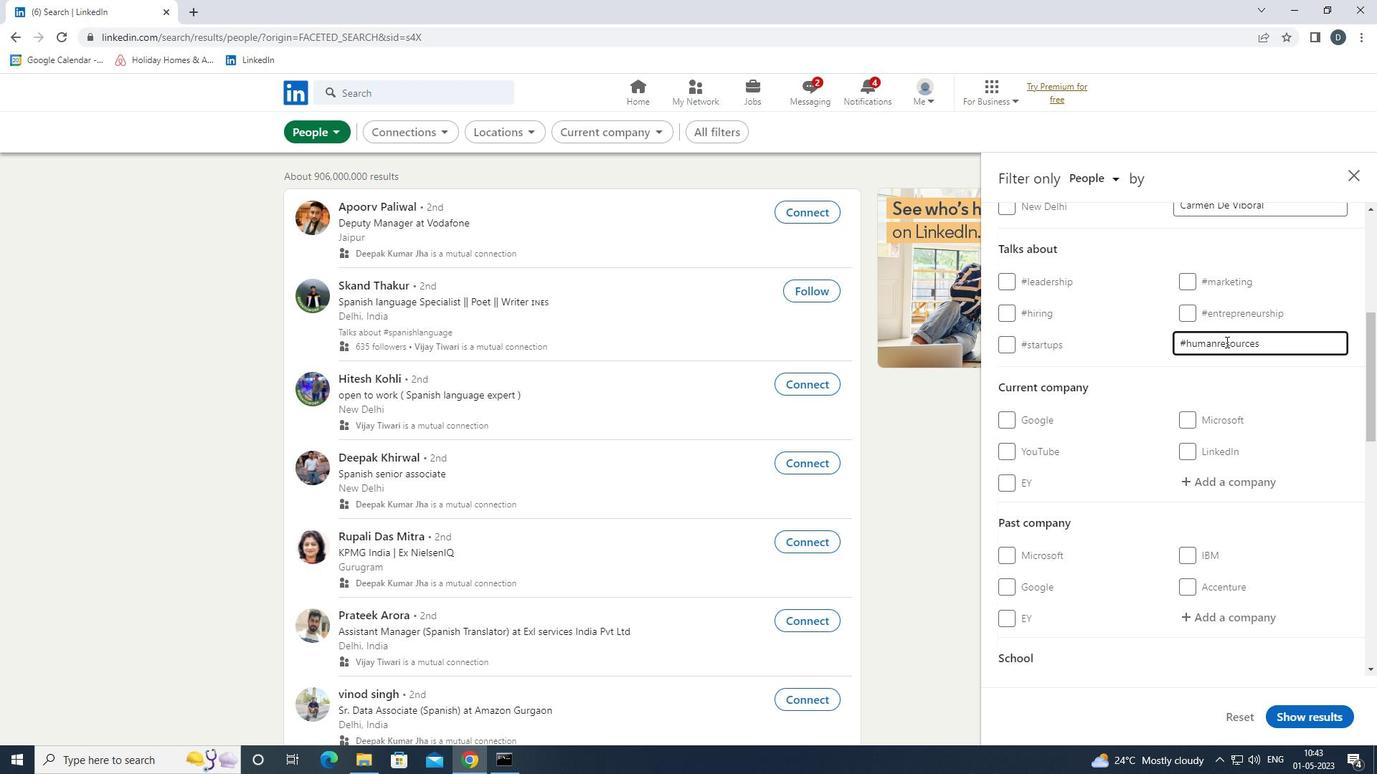 
Action: Mouse scrolled (1240, 329) with delta (0, 0)
Screenshot: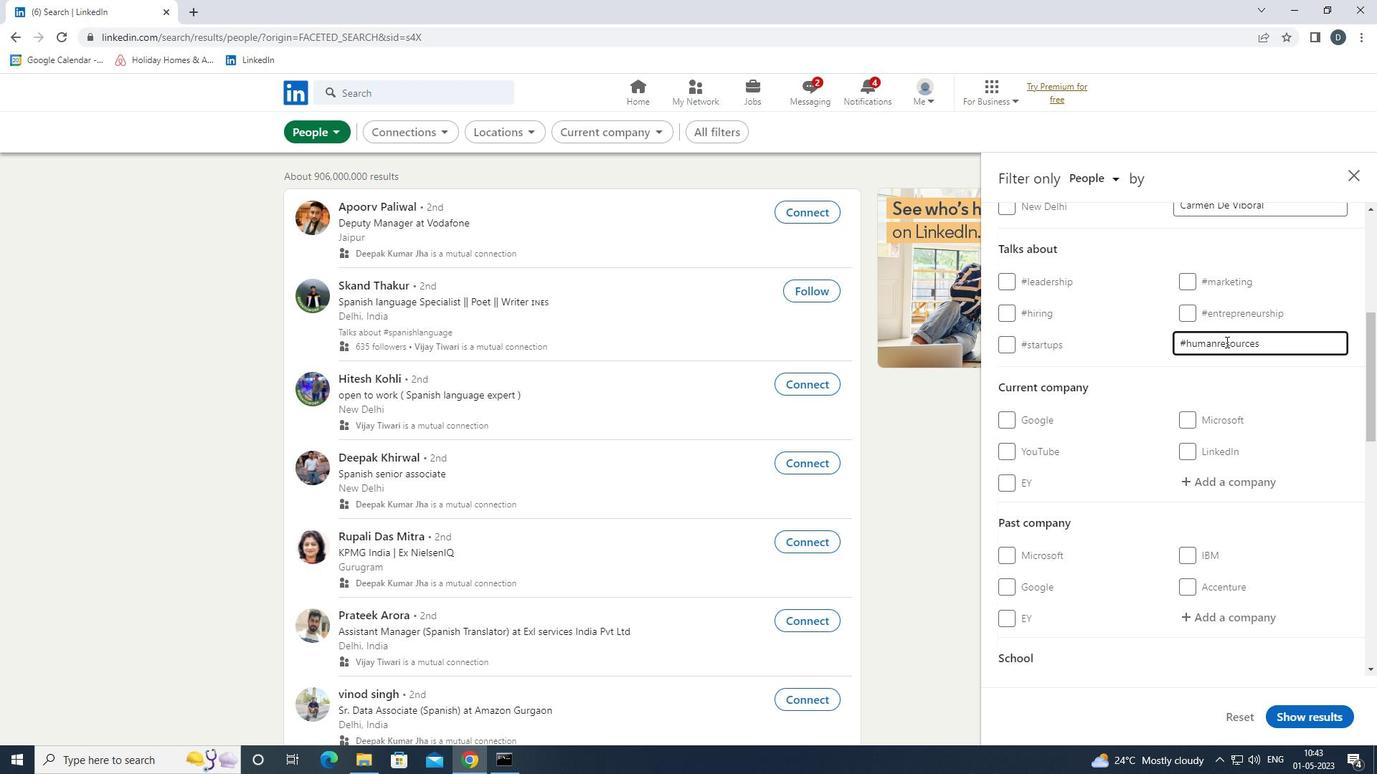 
Action: Mouse moved to (1238, 333)
Screenshot: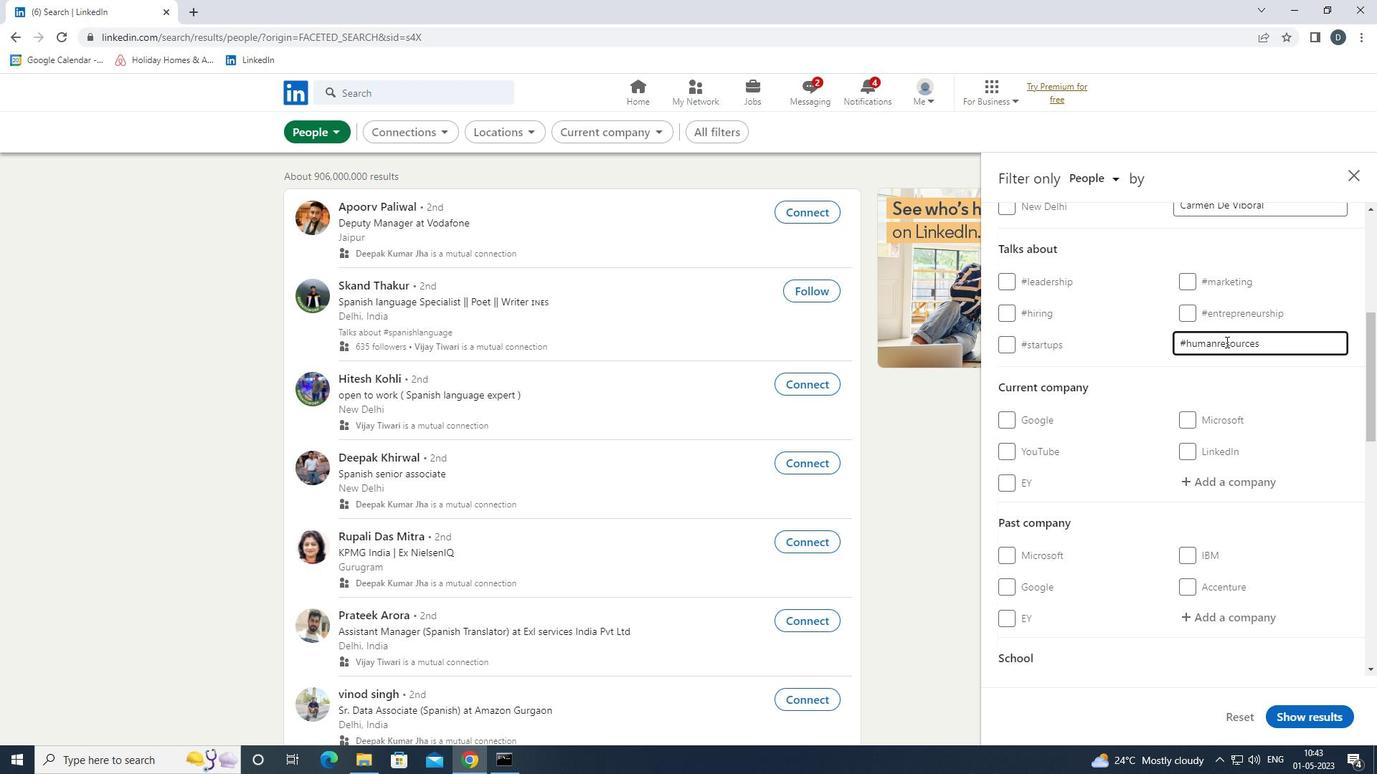 
Action: Mouse scrolled (1238, 332) with delta (0, 0)
Screenshot: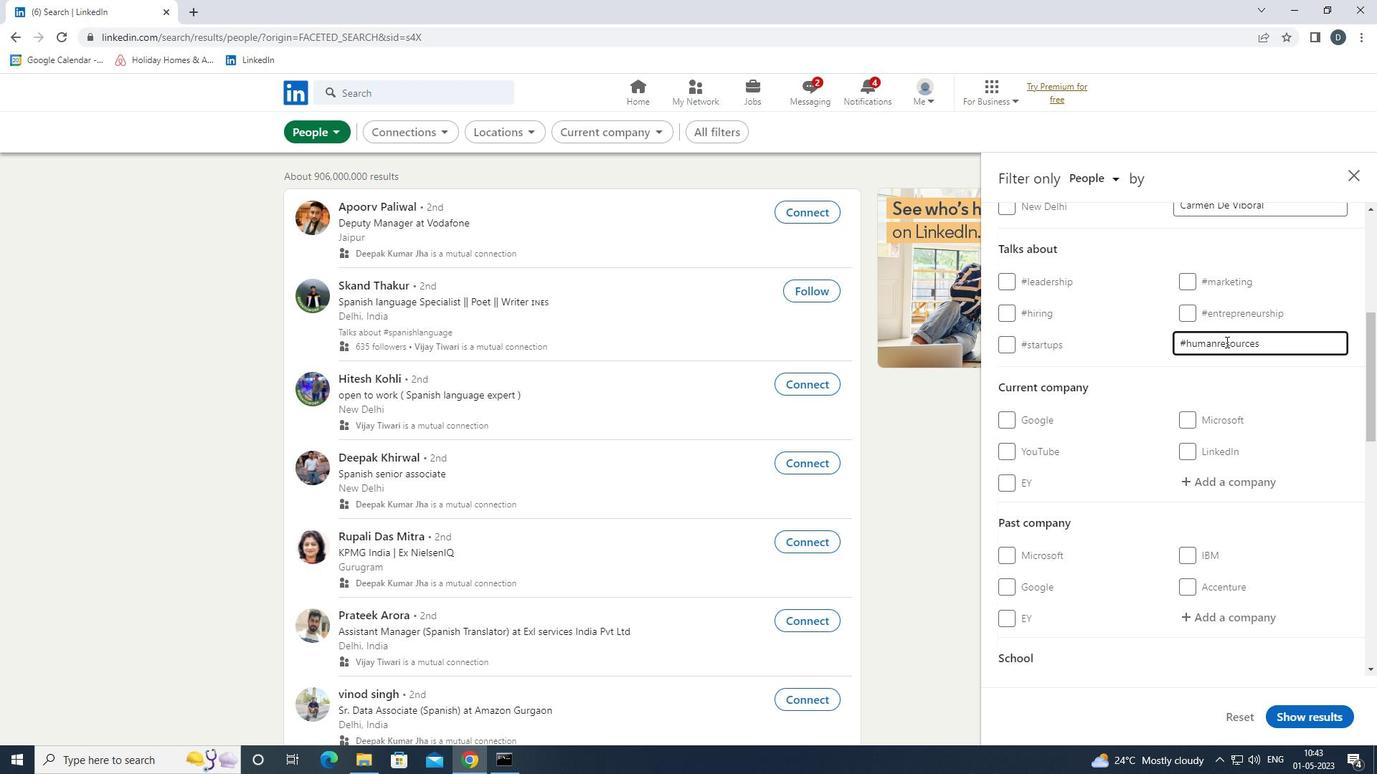 
Action: Mouse moved to (1238, 334)
Screenshot: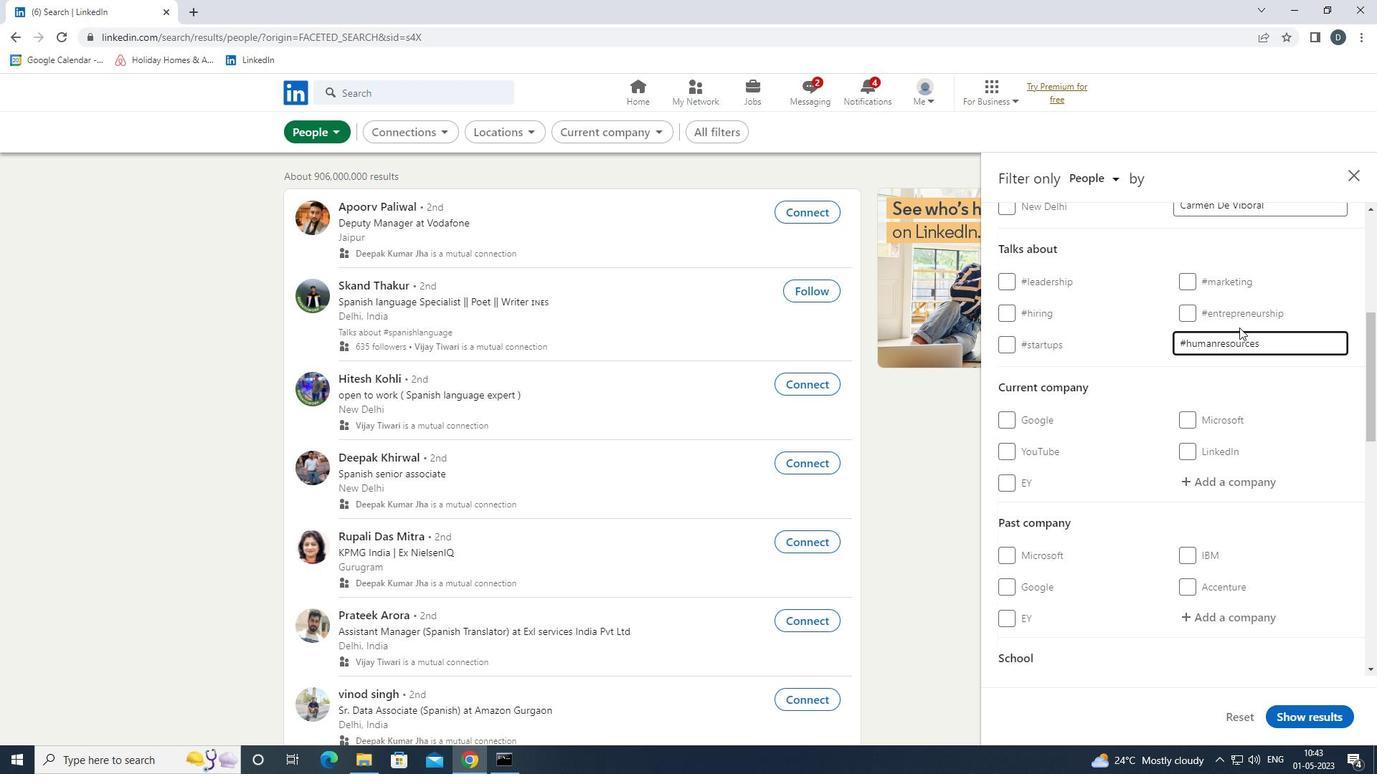 
Action: Mouse scrolled (1238, 334) with delta (0, 0)
Screenshot: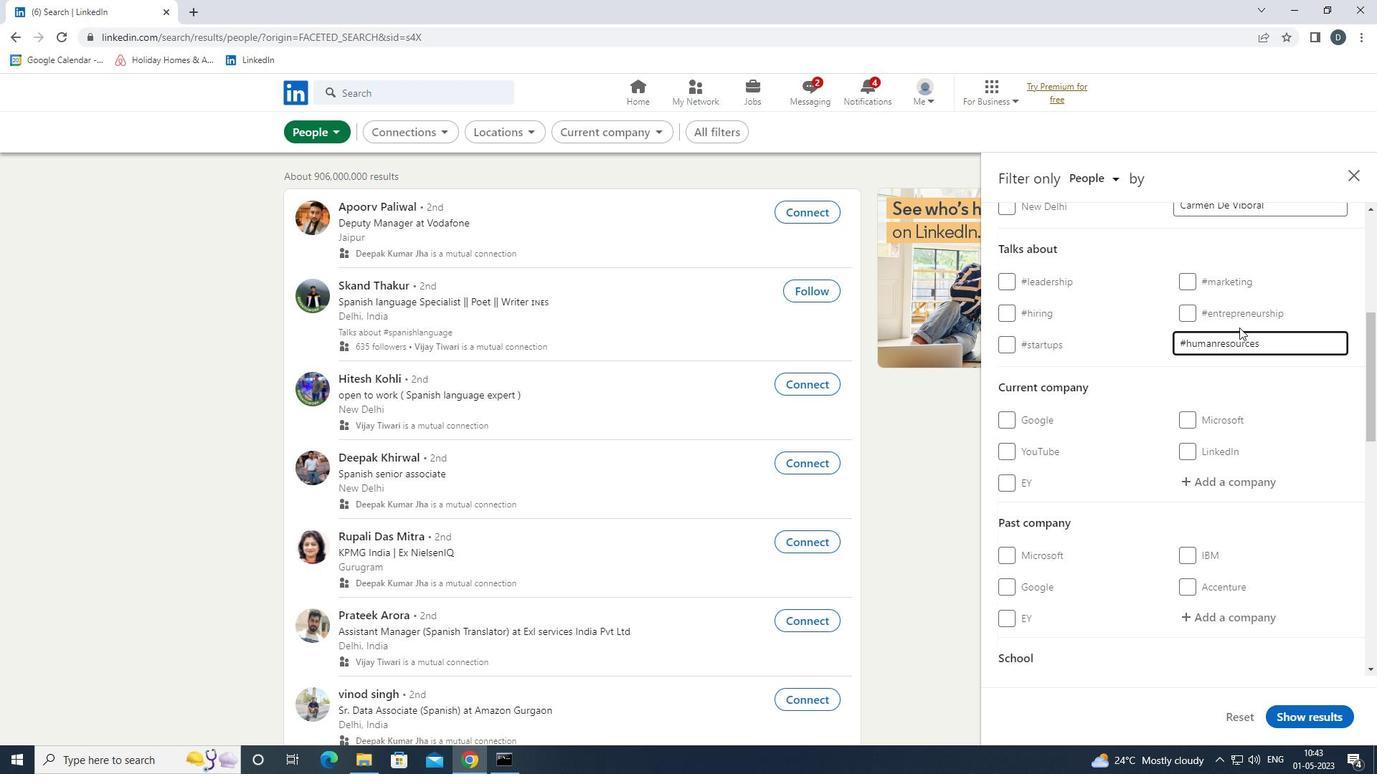 
Action: Mouse moved to (1237, 335)
Screenshot: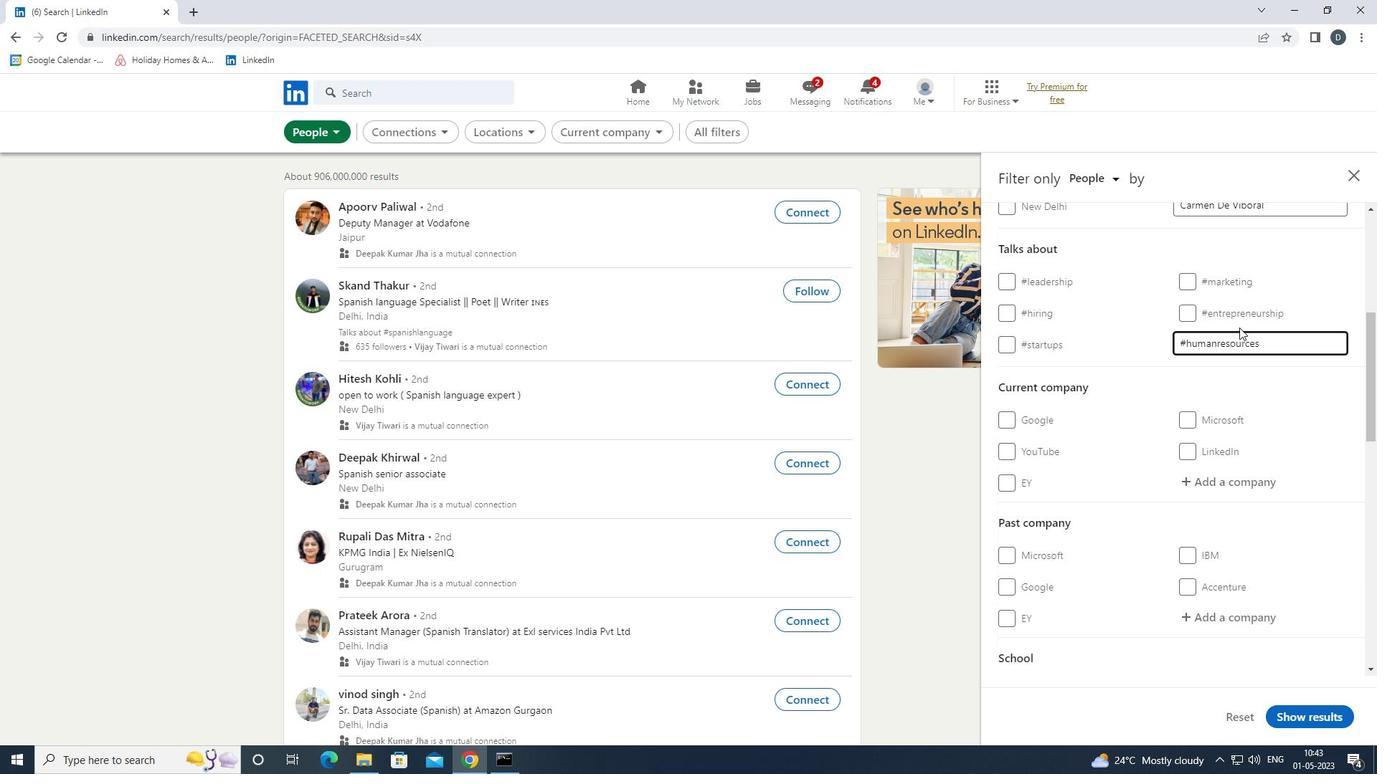 
Action: Mouse scrolled (1237, 334) with delta (0, 0)
Screenshot: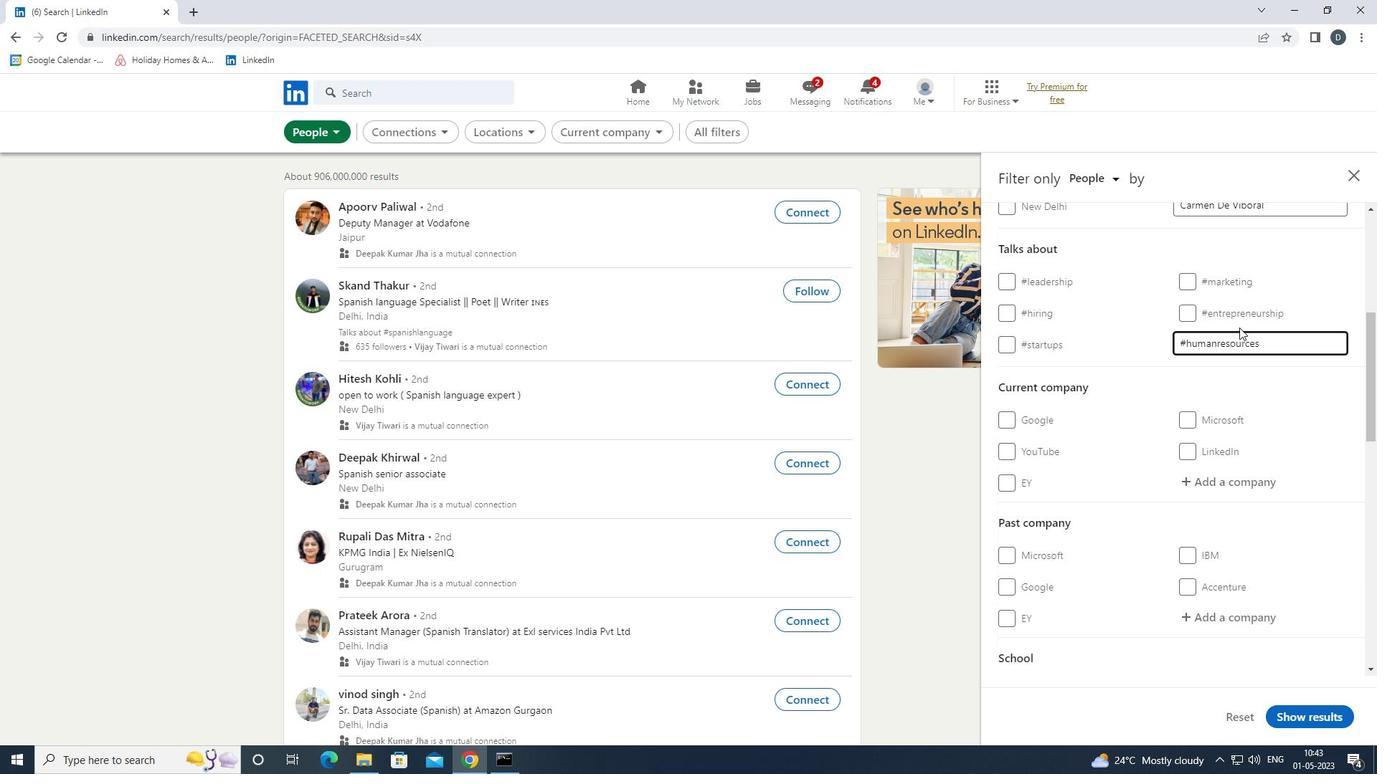 
Action: Mouse moved to (1235, 340)
Screenshot: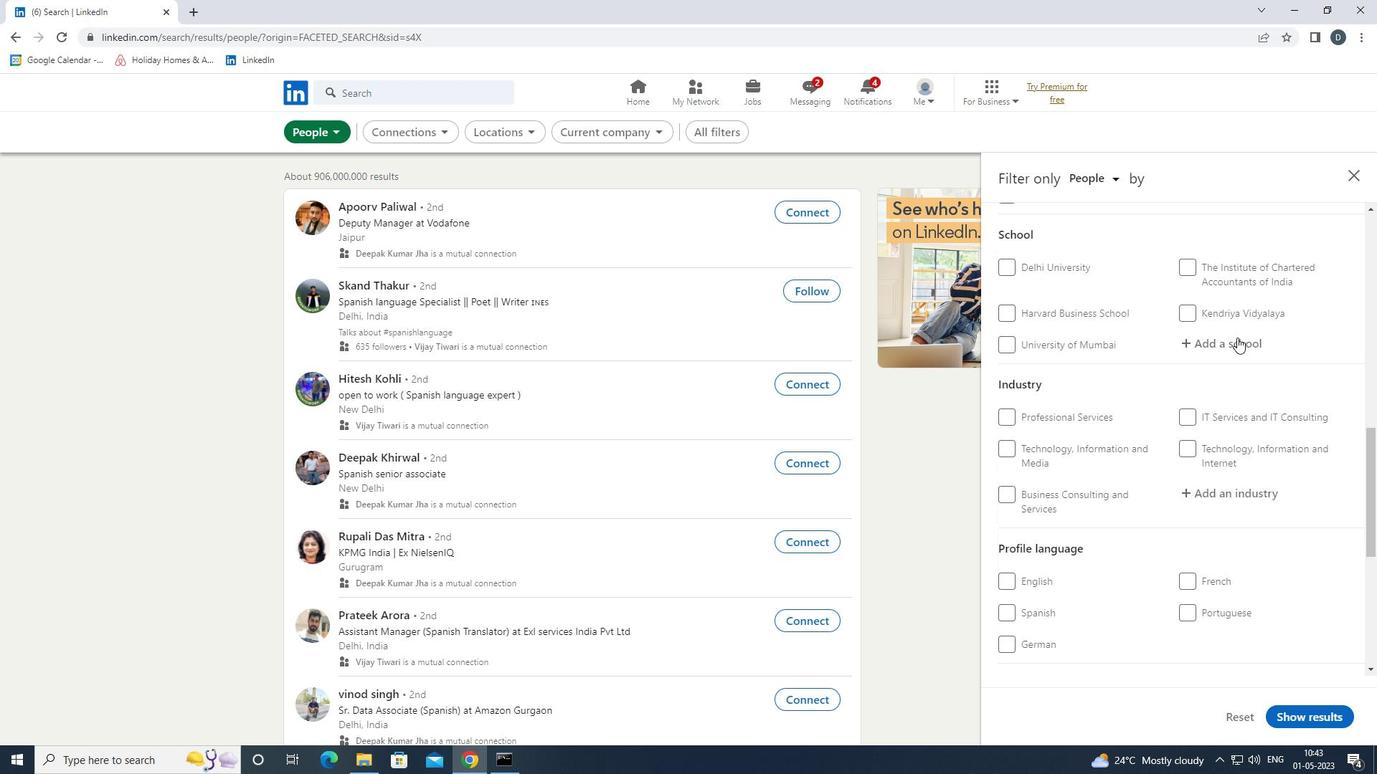 
Action: Mouse scrolled (1235, 339) with delta (0, 0)
Screenshot: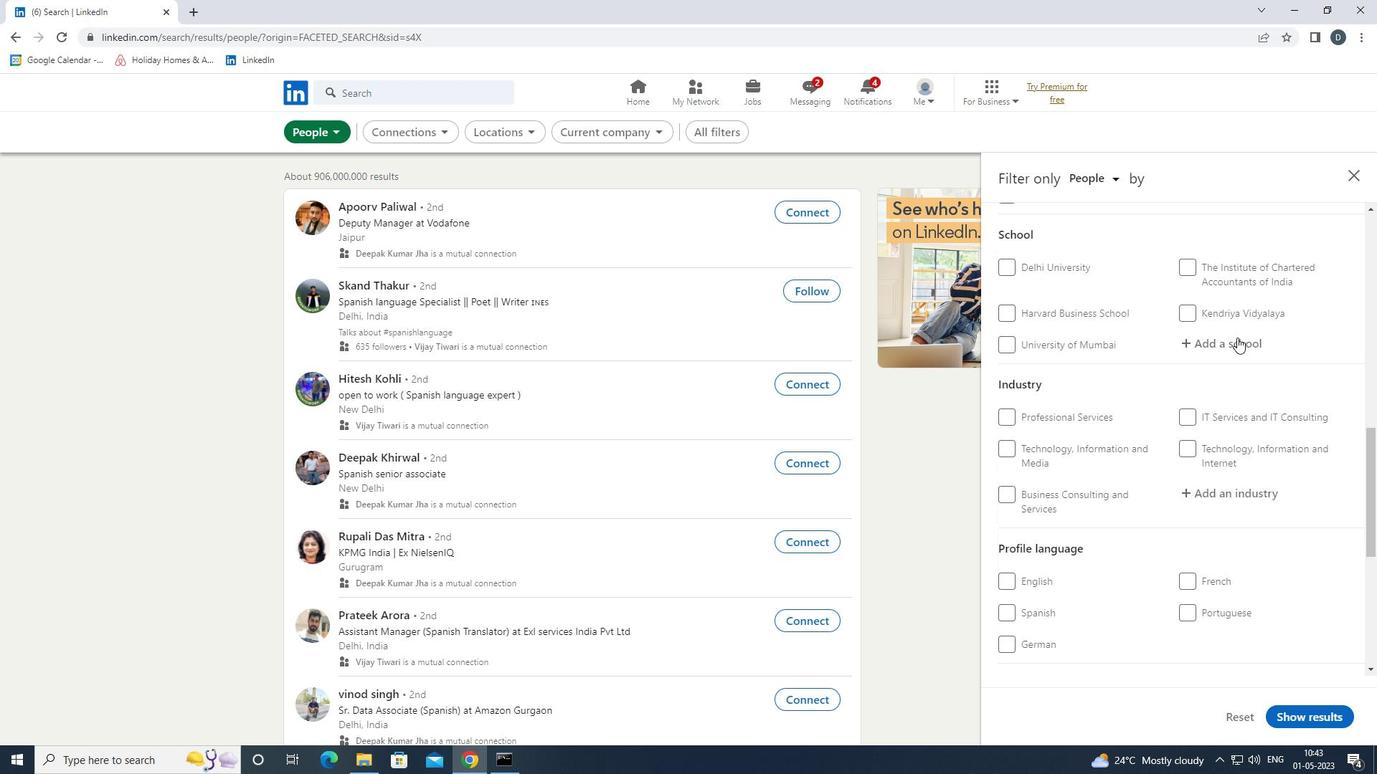 
Action: Mouse moved to (1225, 355)
Screenshot: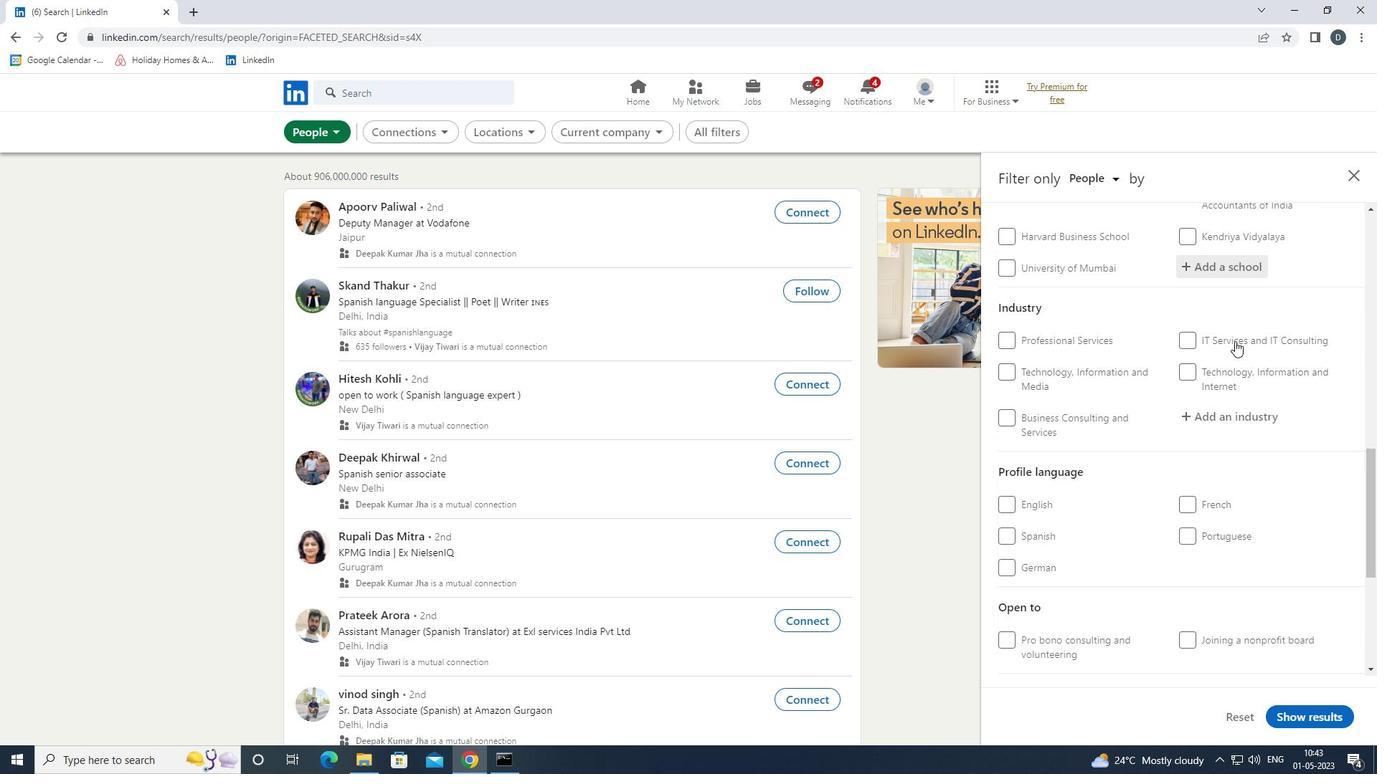 
Action: Mouse scrolled (1225, 355) with delta (0, 0)
Screenshot: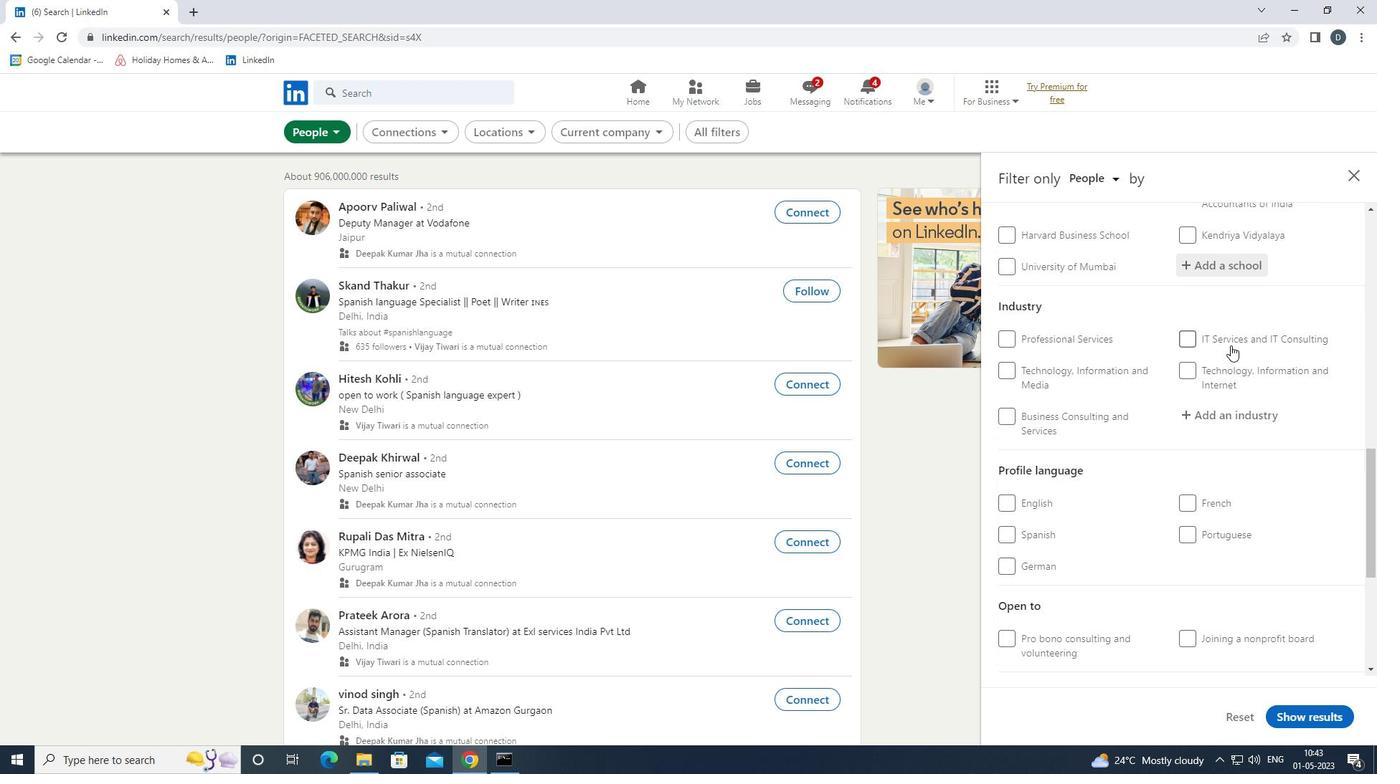 
Action: Mouse moved to (1225, 357)
Screenshot: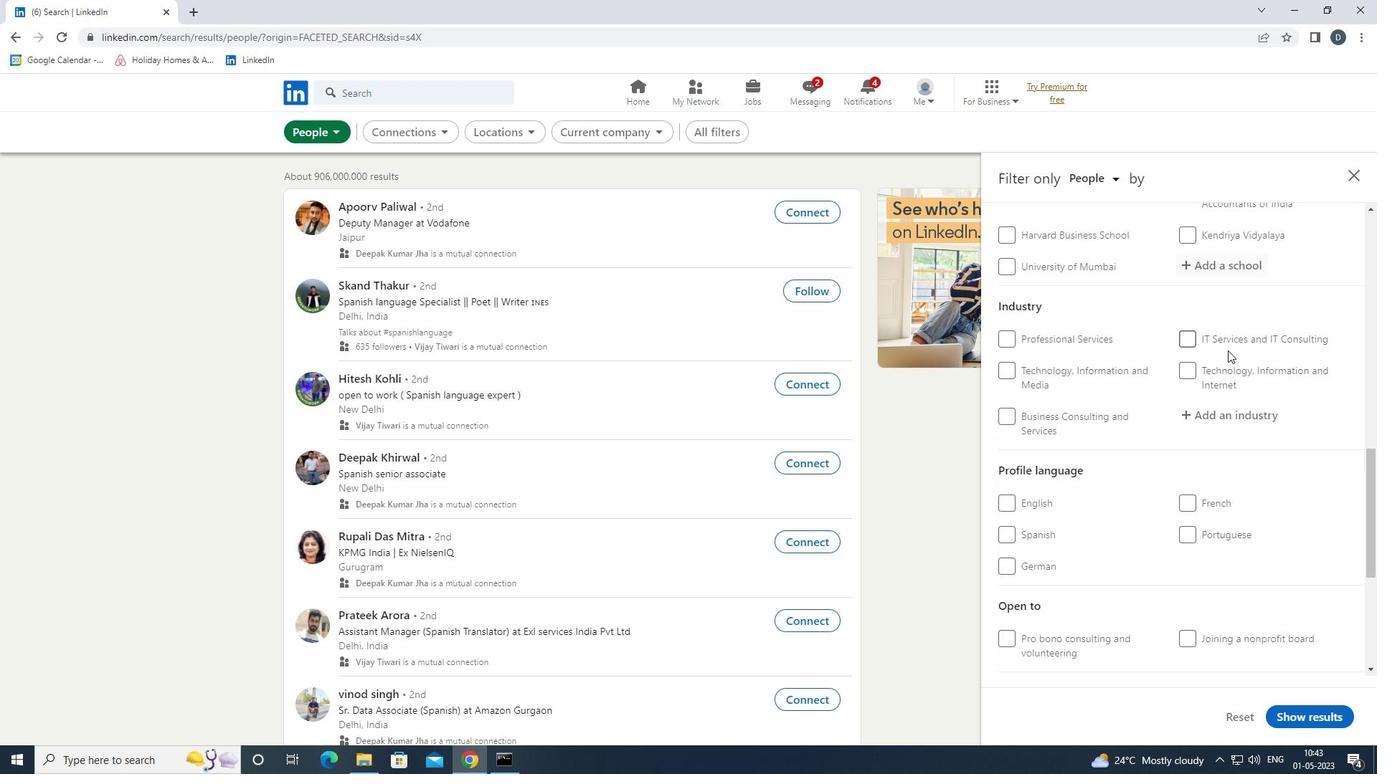 
Action: Mouse scrolled (1225, 357) with delta (0, 0)
Screenshot: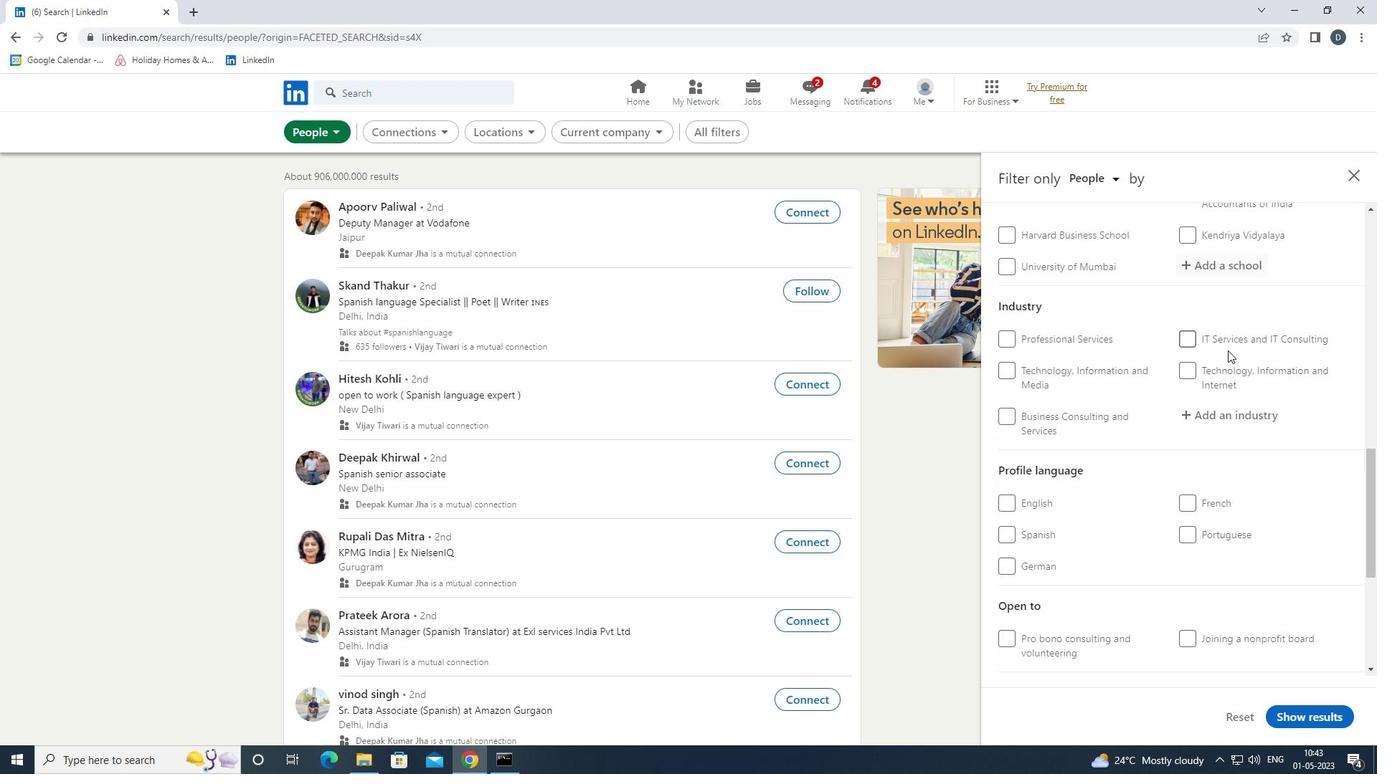 
Action: Mouse moved to (996, 428)
Screenshot: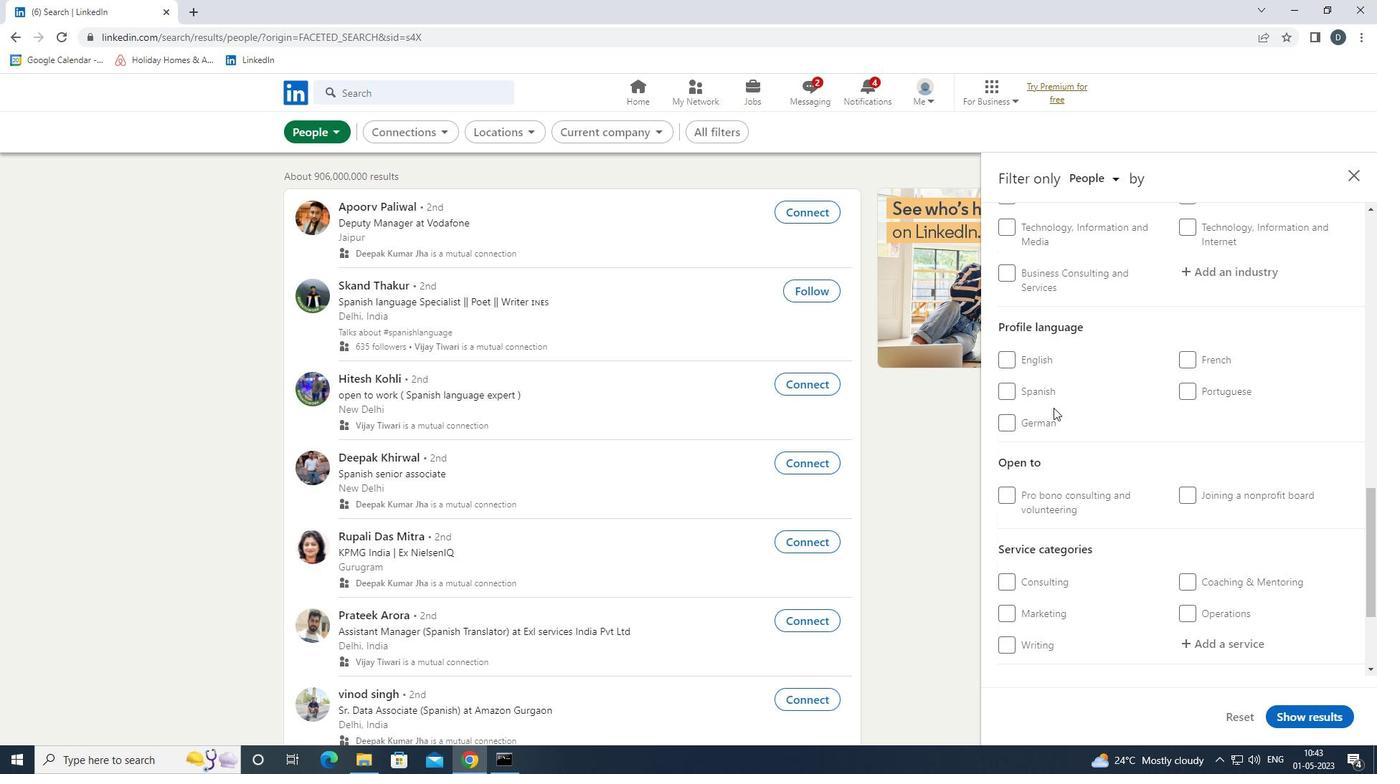 
Action: Mouse pressed left at (996, 428)
Screenshot: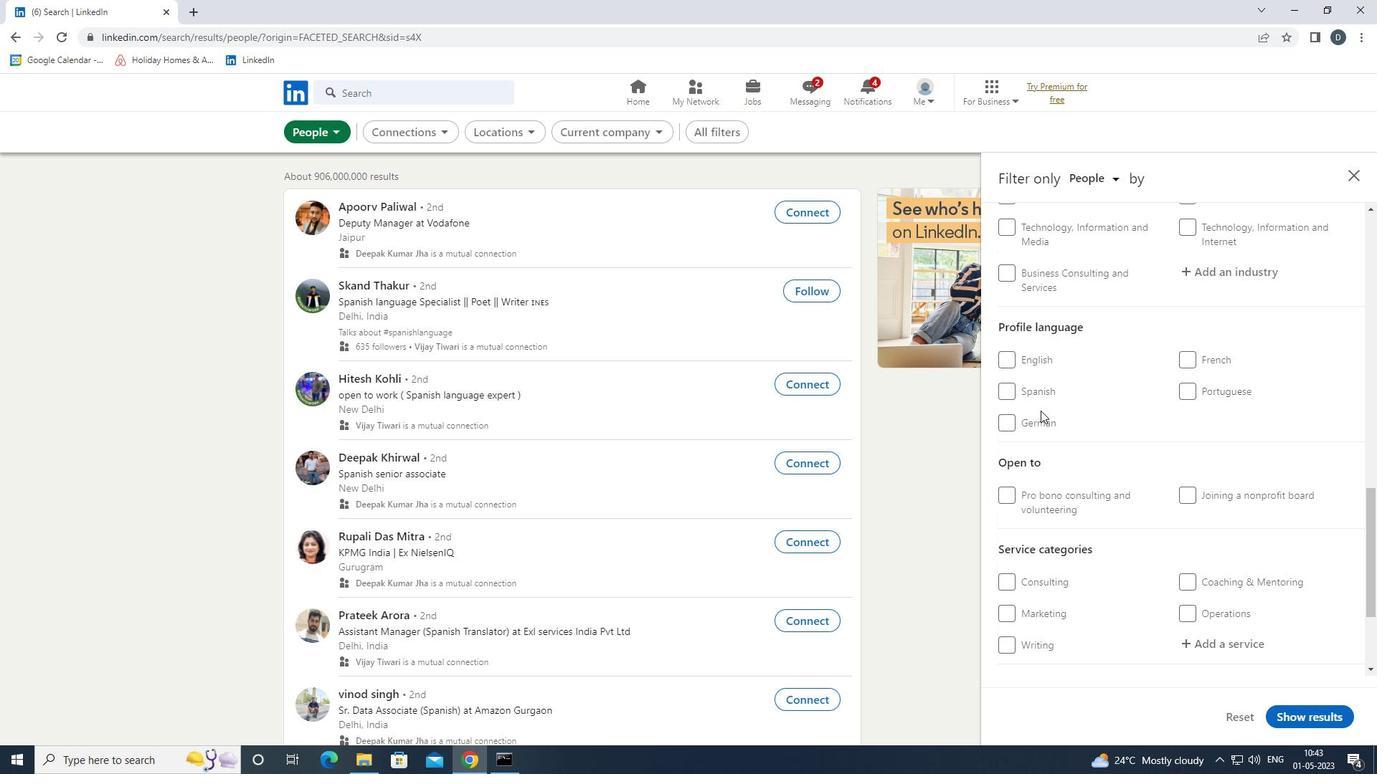 
Action: Mouse moved to (1004, 426)
Screenshot: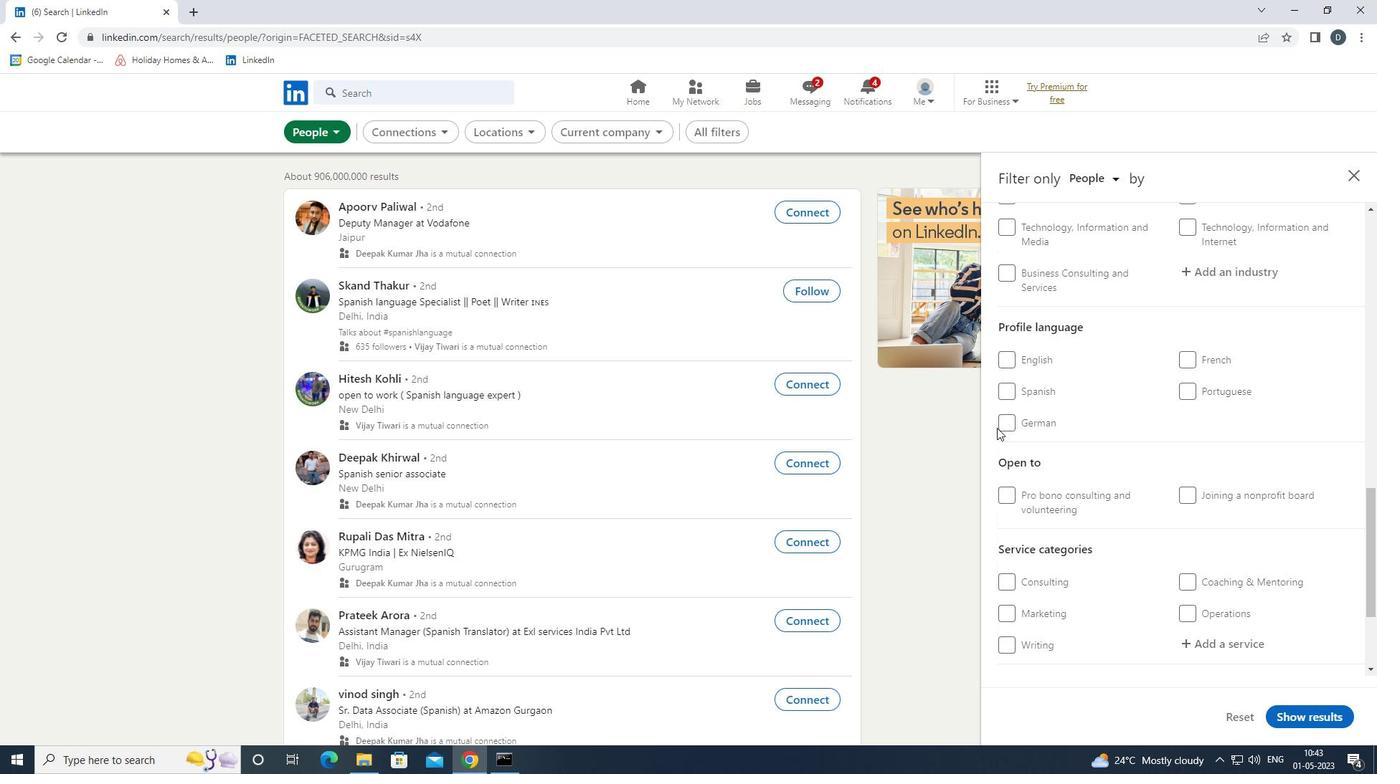 
Action: Mouse pressed left at (1004, 426)
Screenshot: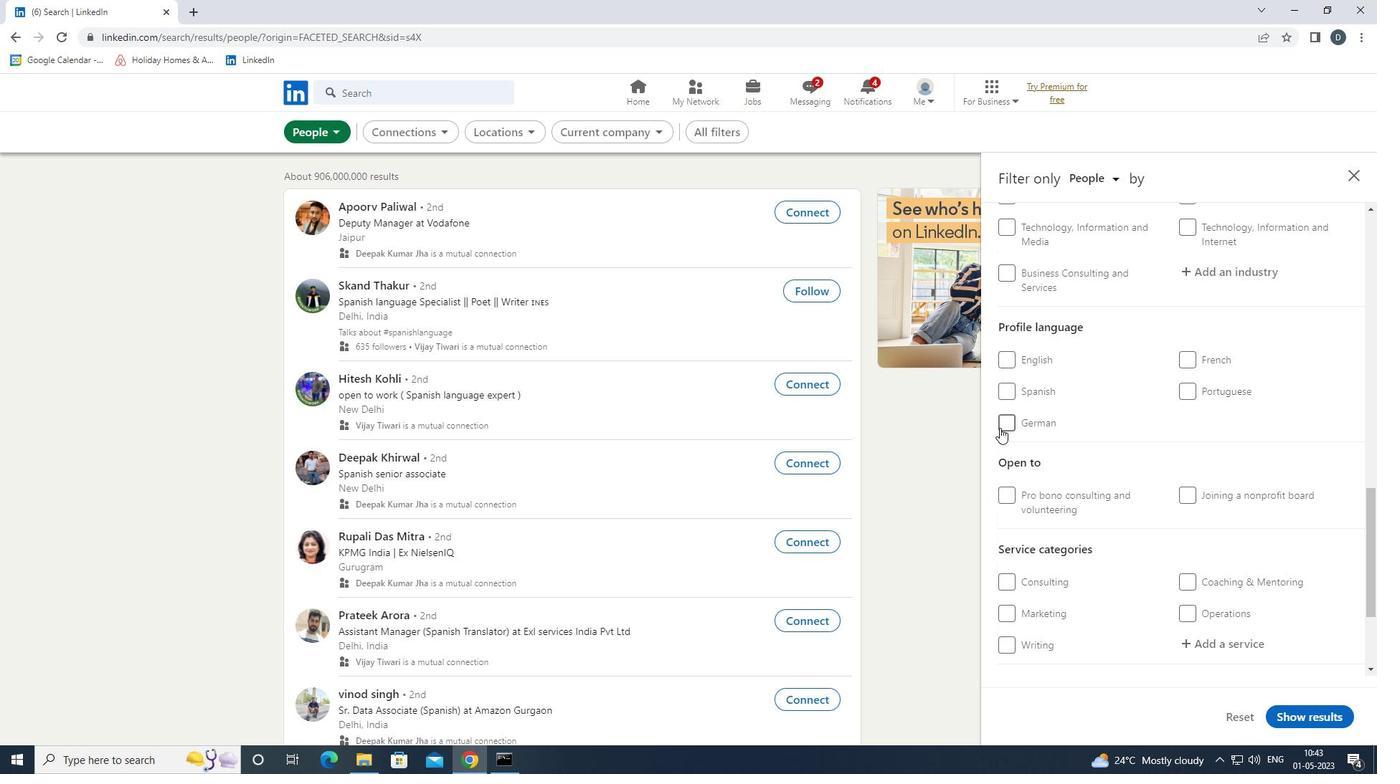 
Action: Mouse moved to (1148, 416)
Screenshot: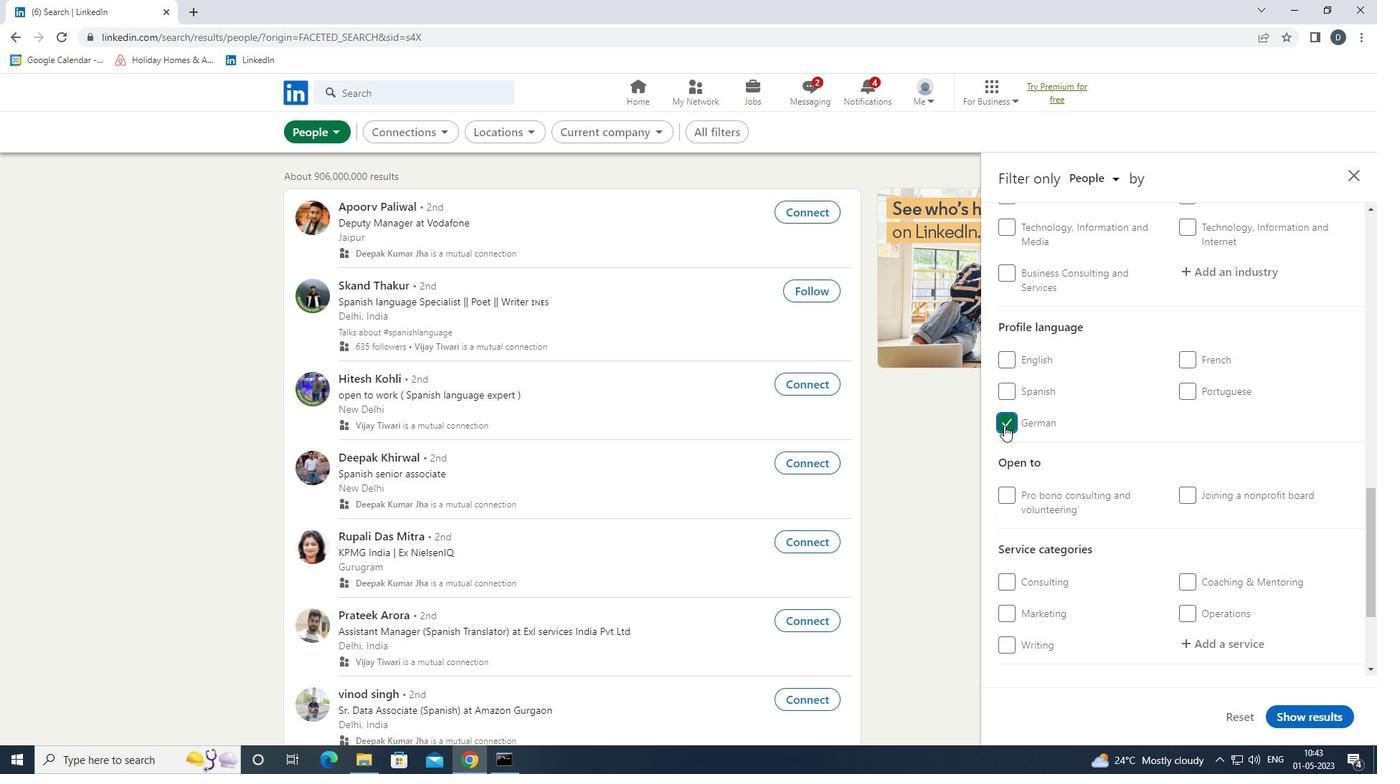 
Action: Mouse scrolled (1148, 417) with delta (0, 0)
Screenshot: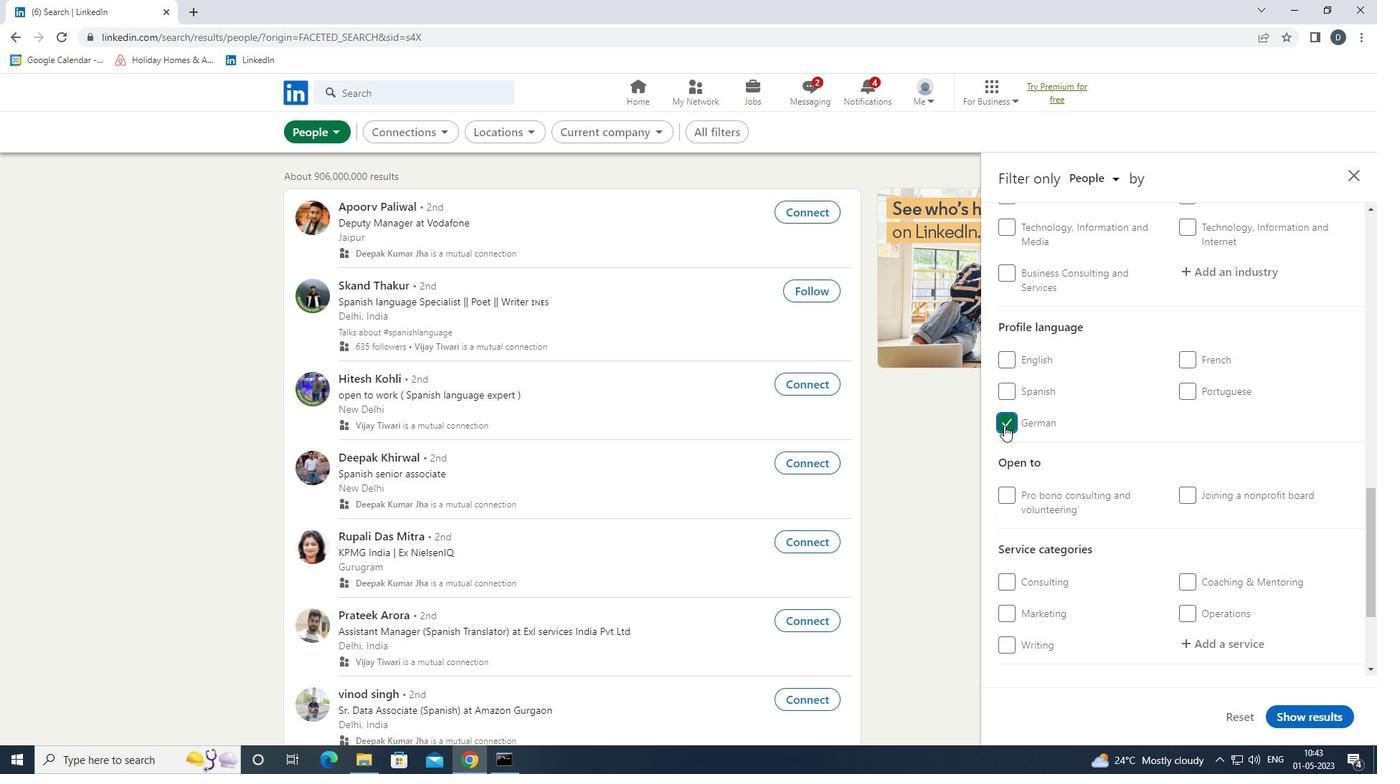
Action: Mouse scrolled (1148, 417) with delta (0, 0)
Screenshot: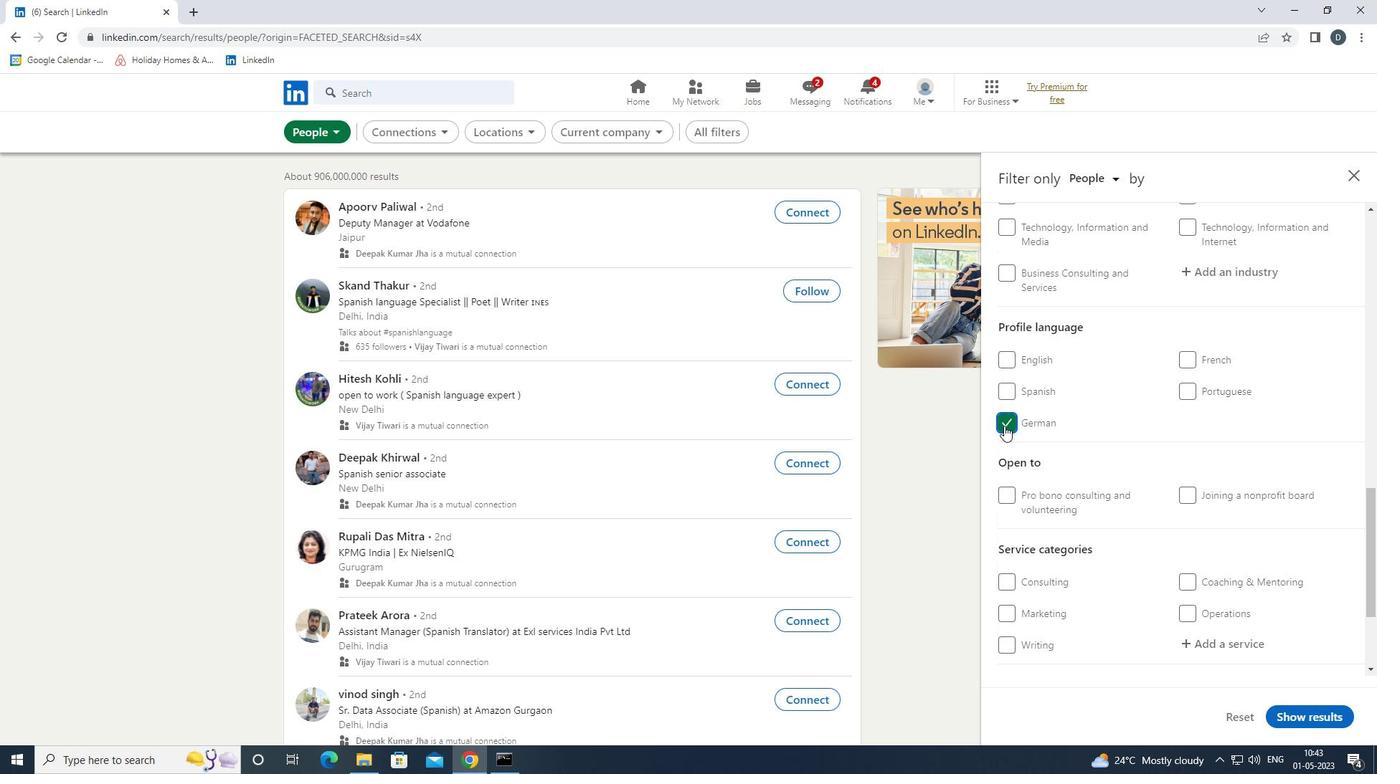 
Action: Mouse scrolled (1148, 417) with delta (0, 0)
Screenshot: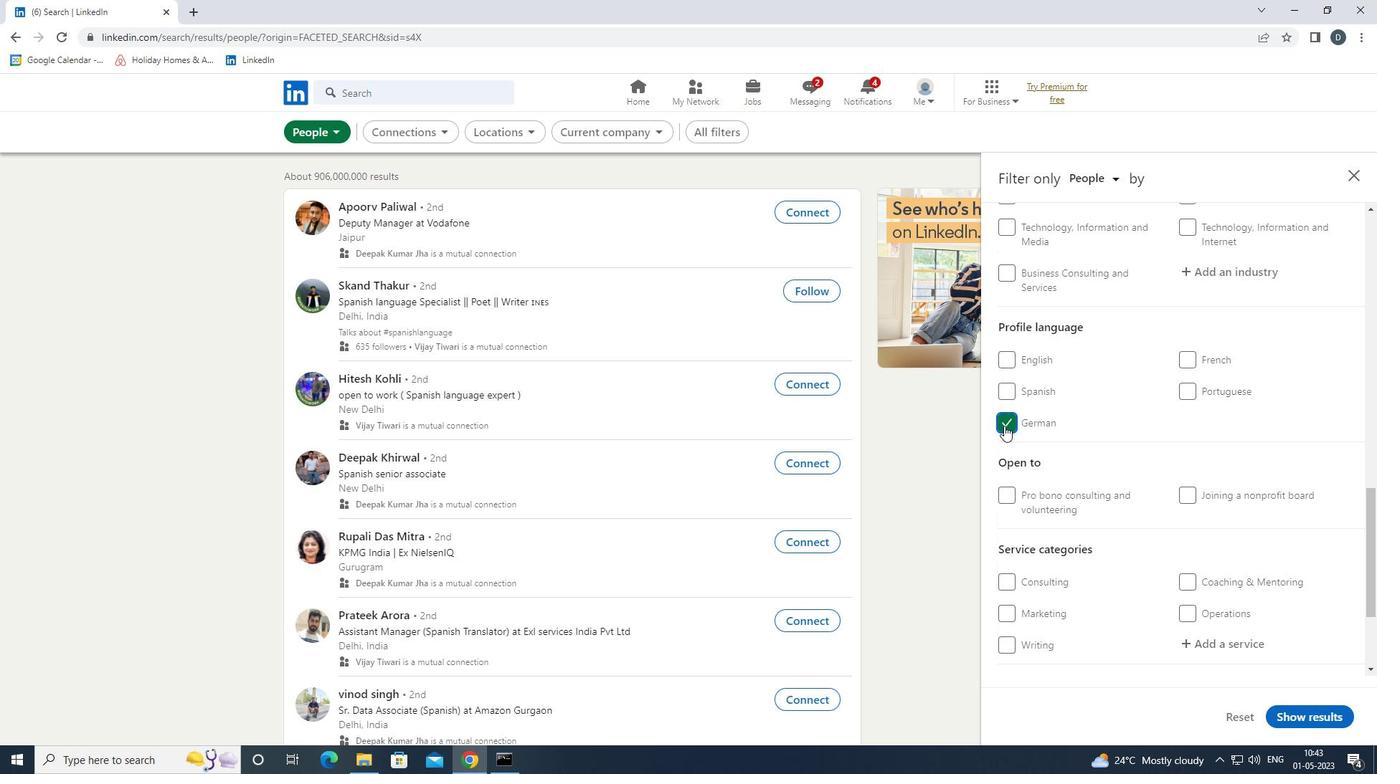 
Action: Mouse scrolled (1148, 417) with delta (0, 0)
Screenshot: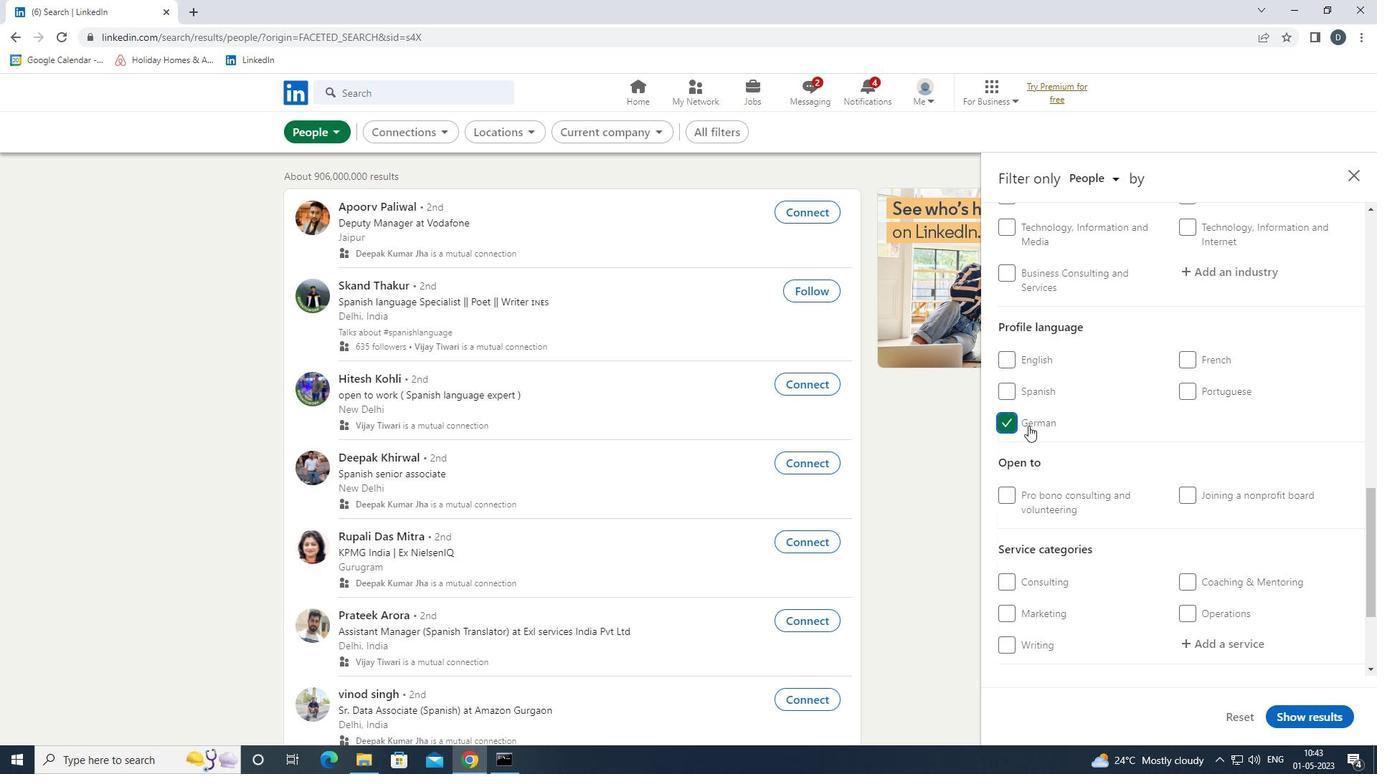 
Action: Mouse scrolled (1148, 417) with delta (0, 0)
Screenshot: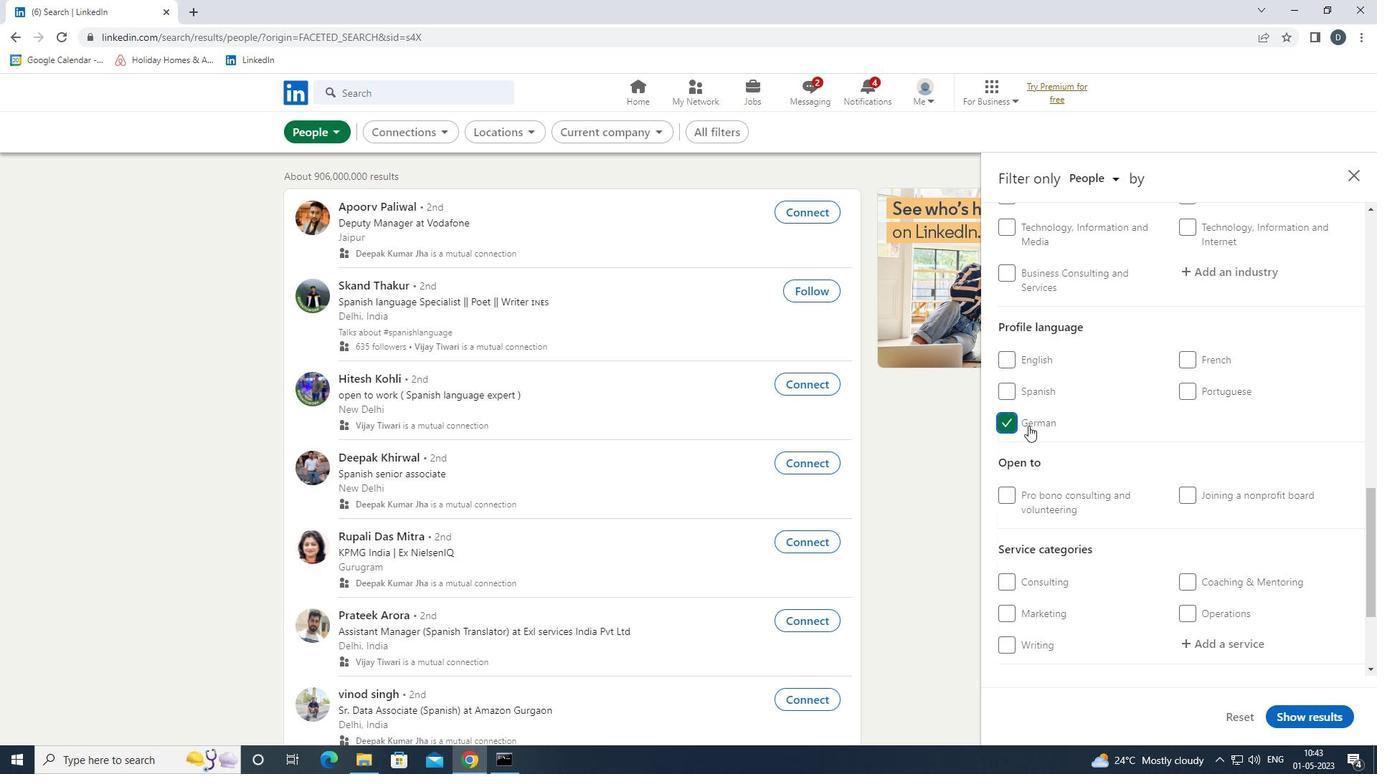 
Action: Mouse scrolled (1148, 417) with delta (0, 0)
Screenshot: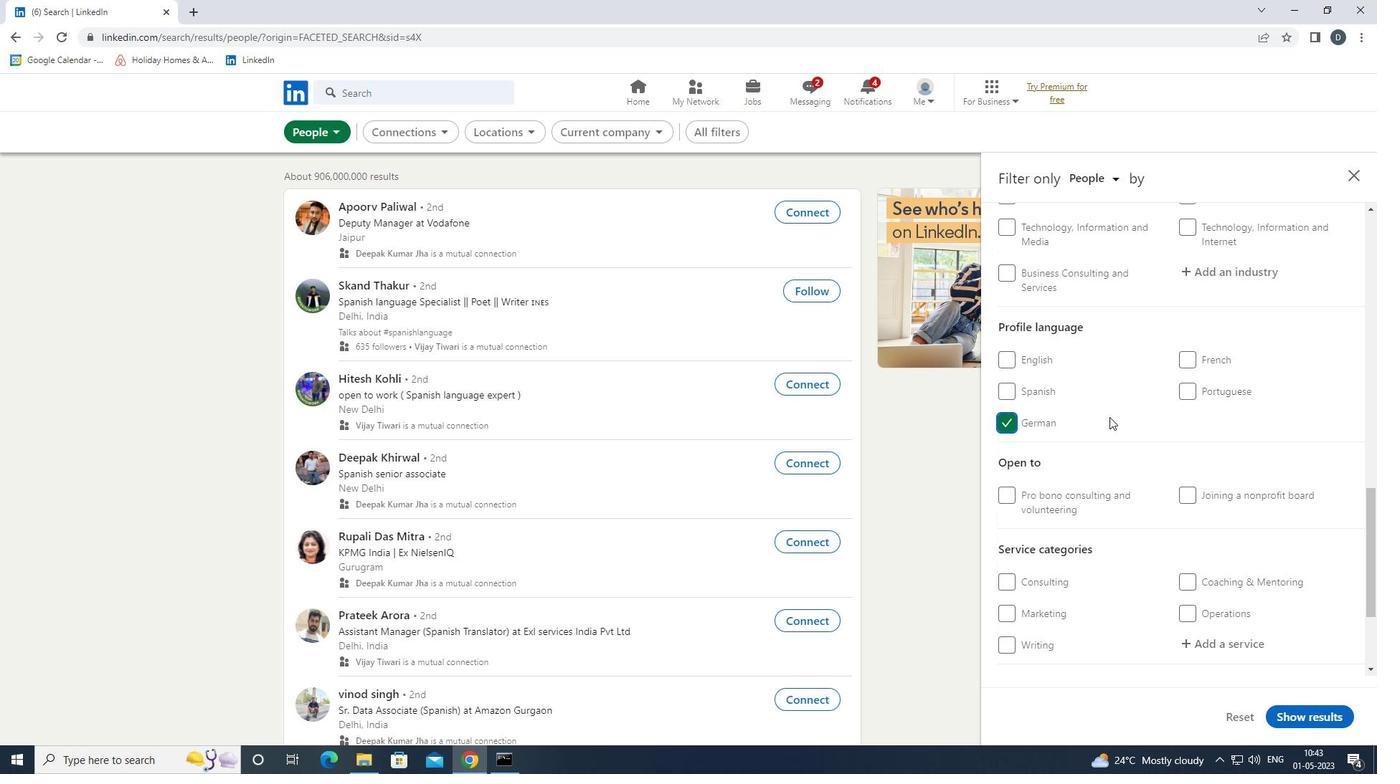 
Action: Mouse scrolled (1148, 417) with delta (0, 0)
Screenshot: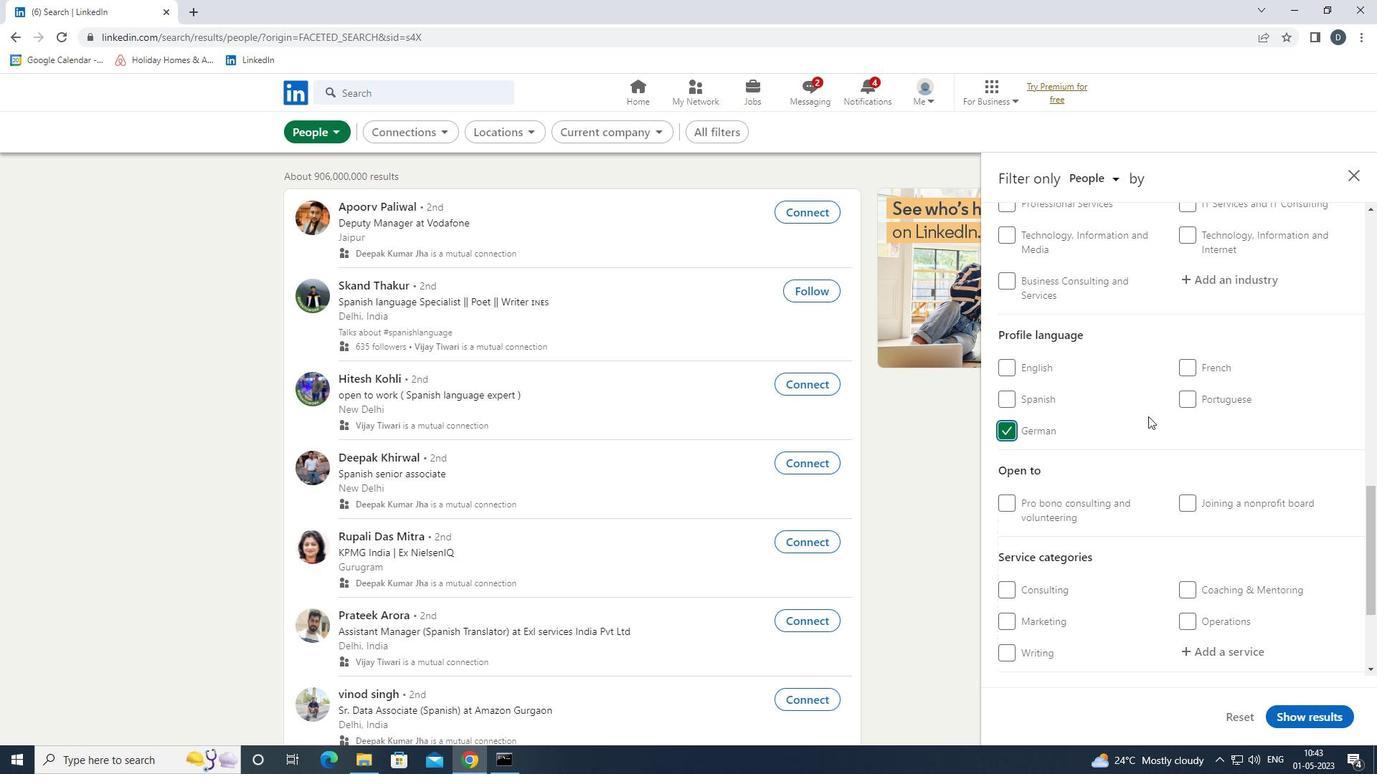 
Action: Mouse scrolled (1148, 417) with delta (0, 0)
Screenshot: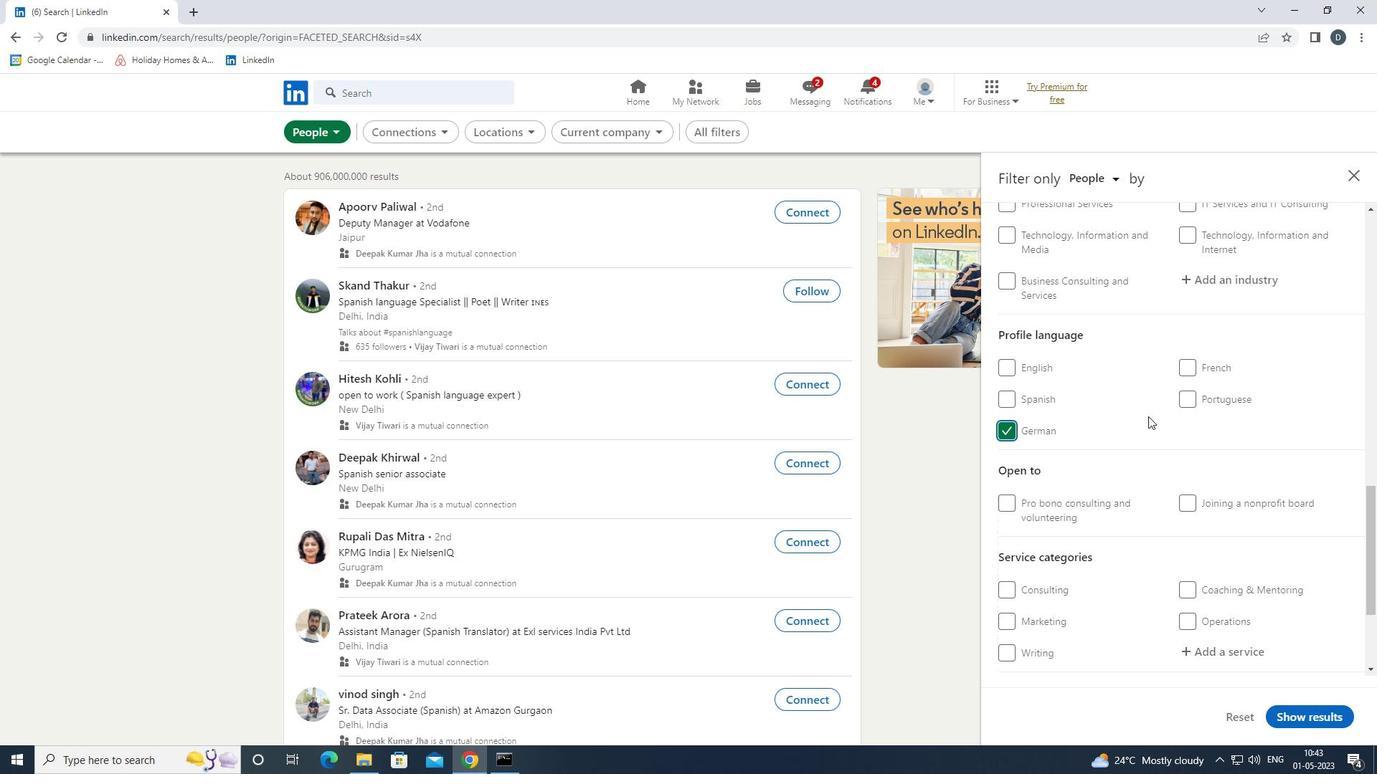 
Action: Mouse moved to (1227, 417)
Screenshot: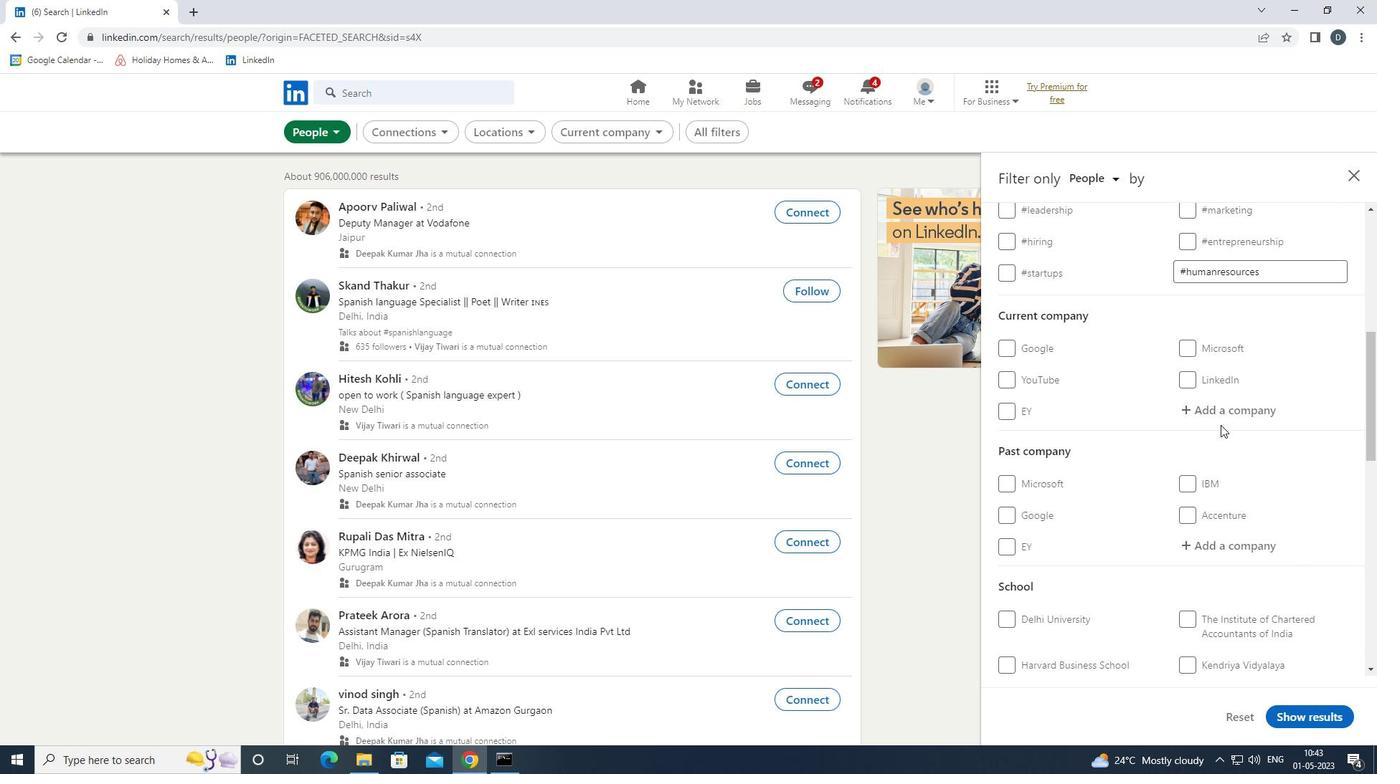 
Action: Mouse pressed left at (1227, 417)
Screenshot: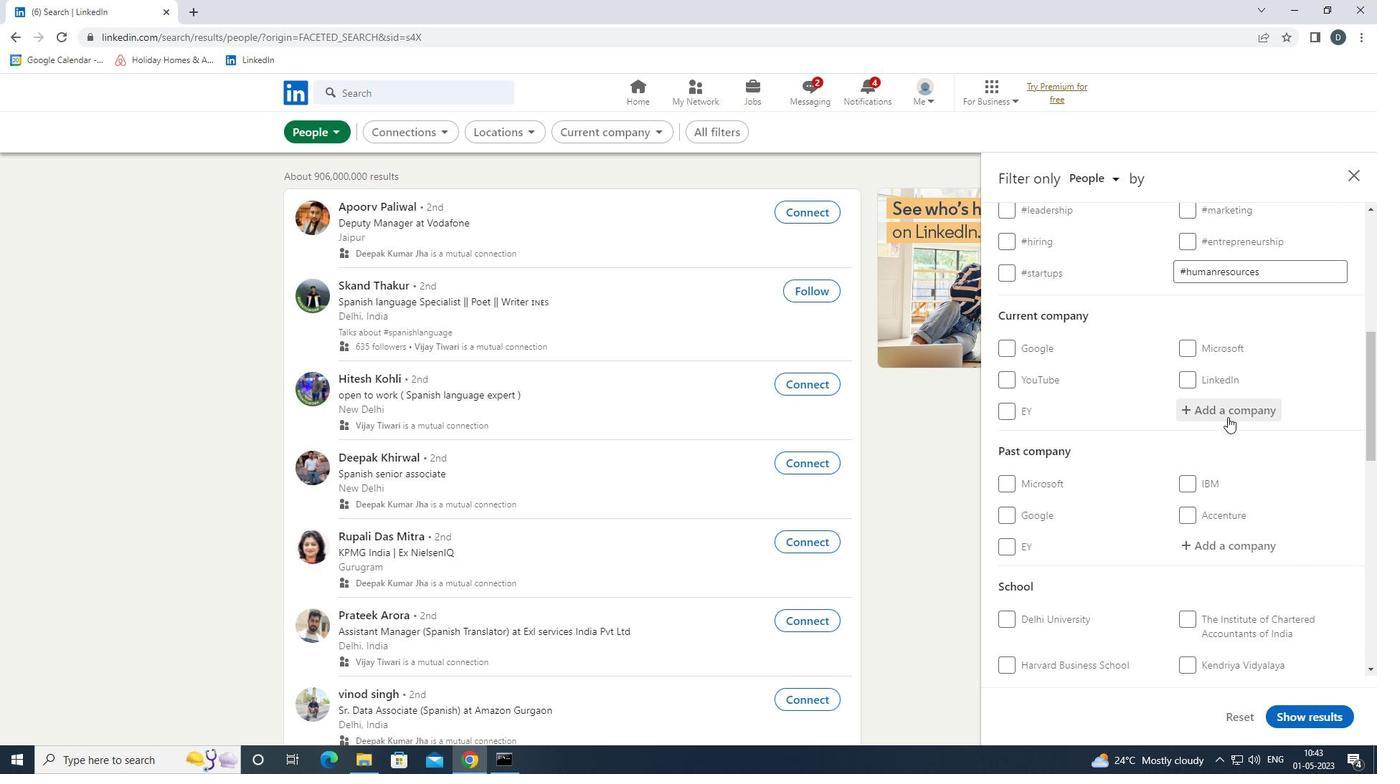 
Action: Key pressed <Key.shift><Key.shift><Key.shift><Key.shift><Key.shift>SOUNLINES<Key.left><Key.left><Key.left><Key.left><Key.left>D<Key.down><Key.enter>
Screenshot: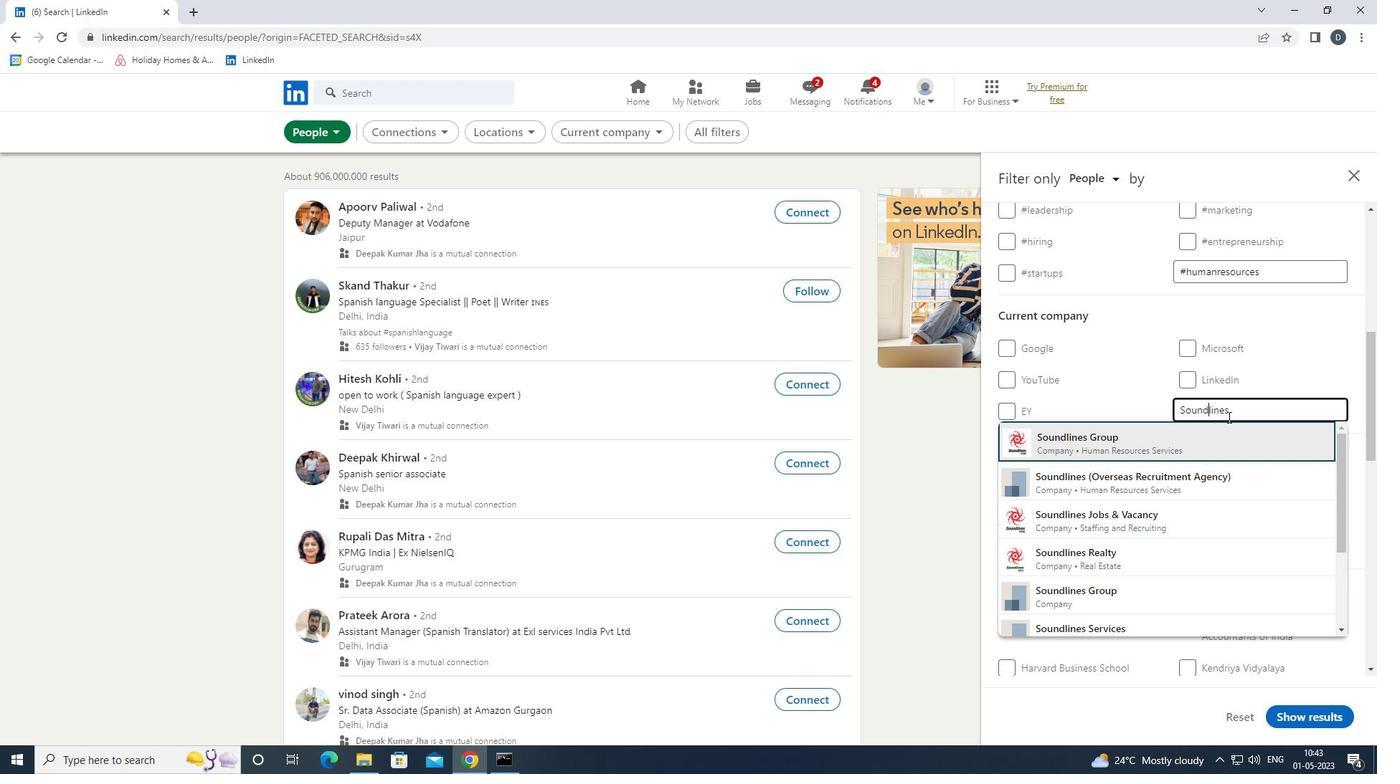 
Action: Mouse moved to (1217, 418)
Screenshot: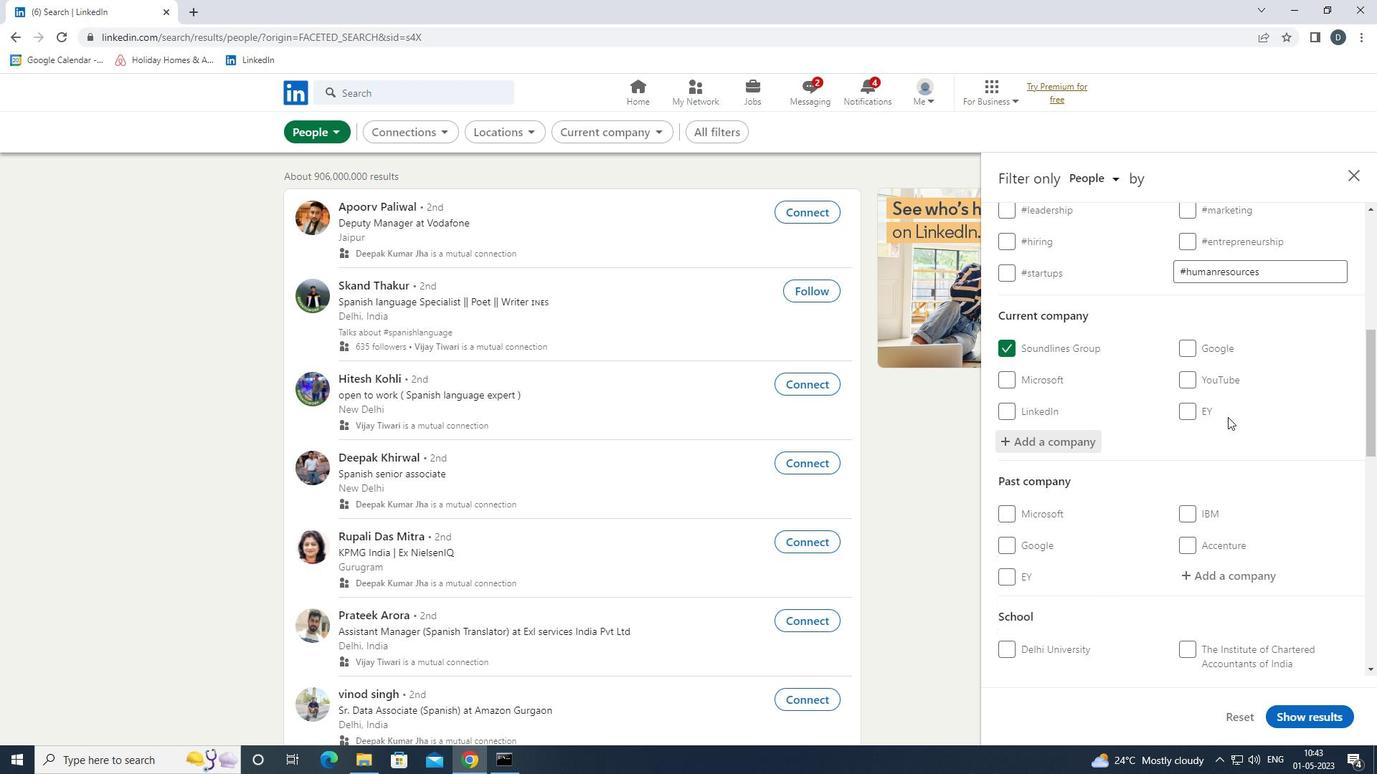 
Action: Mouse scrolled (1217, 418) with delta (0, 0)
Screenshot: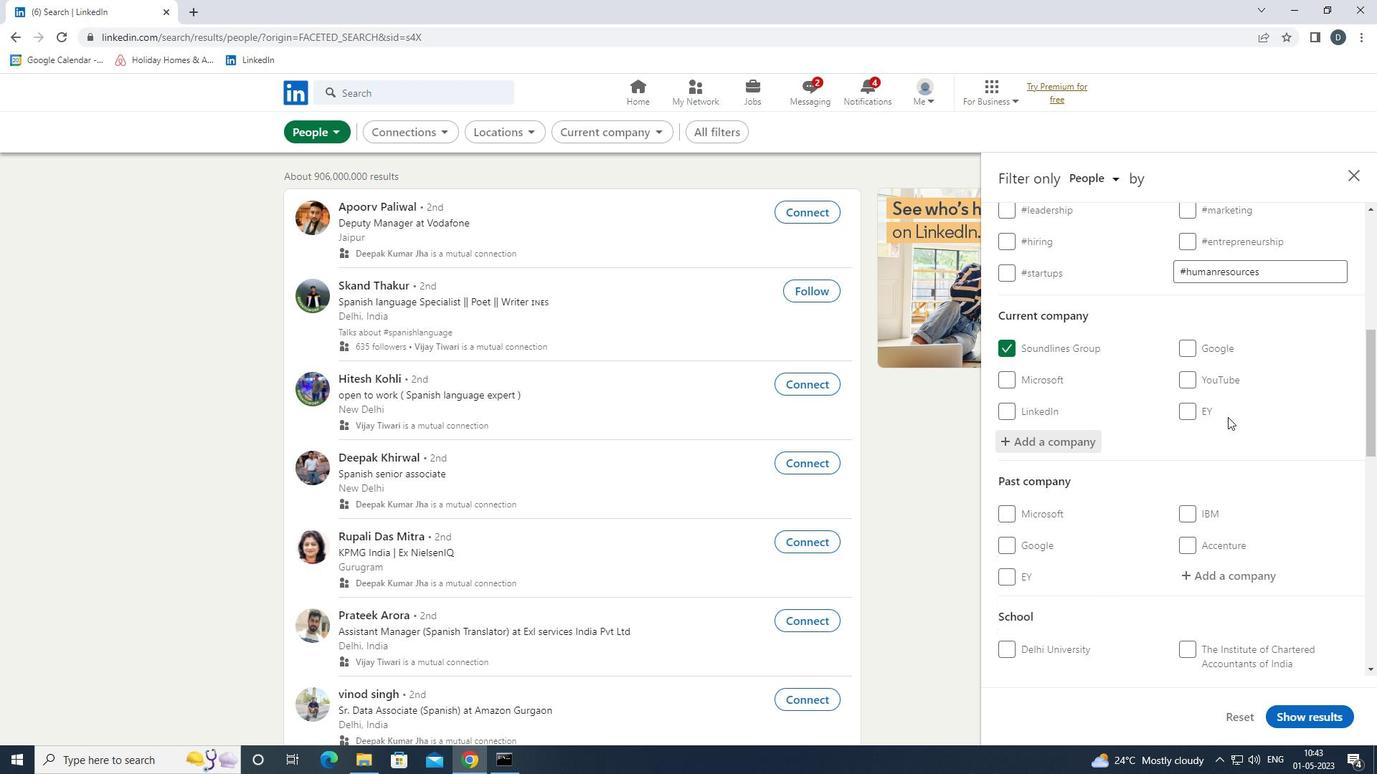 
Action: Mouse scrolled (1217, 418) with delta (0, 0)
Screenshot: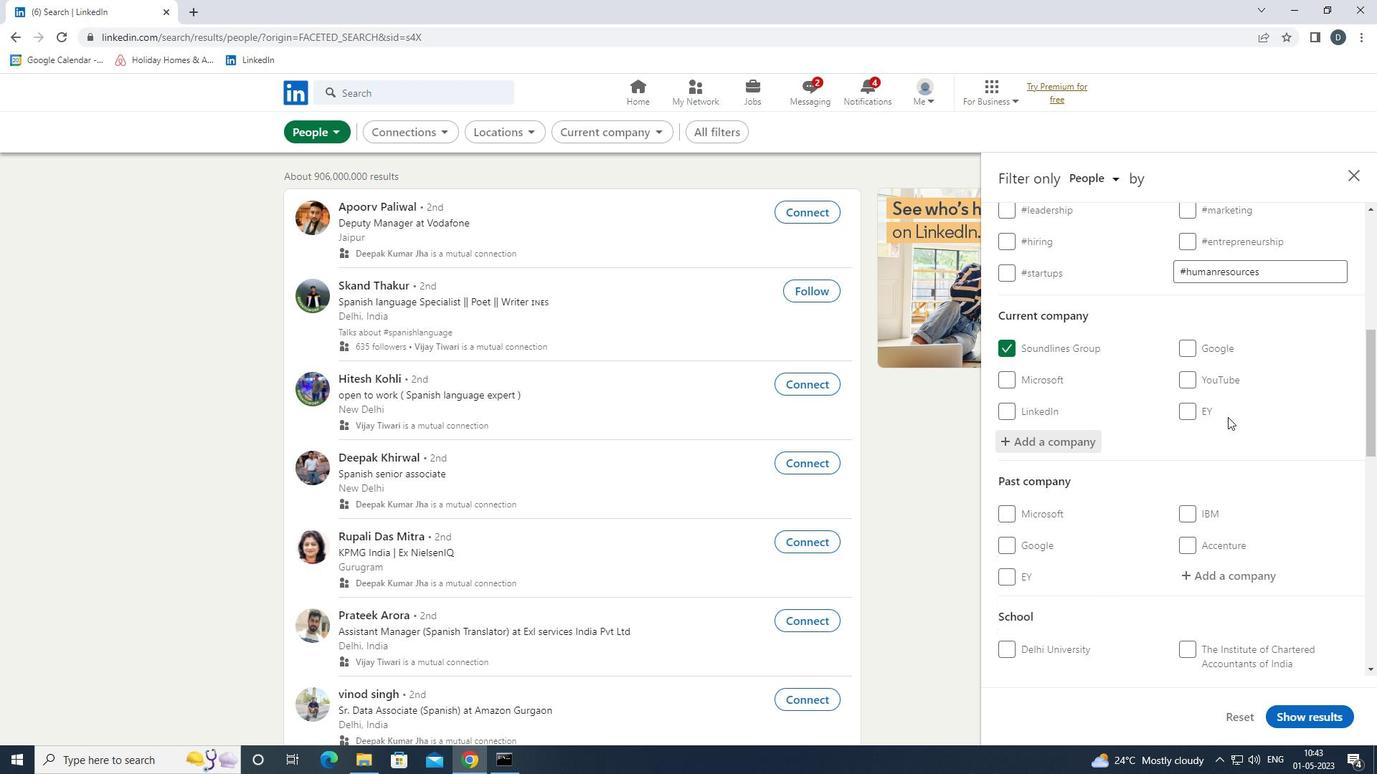 
Action: Mouse scrolled (1217, 418) with delta (0, 0)
Screenshot: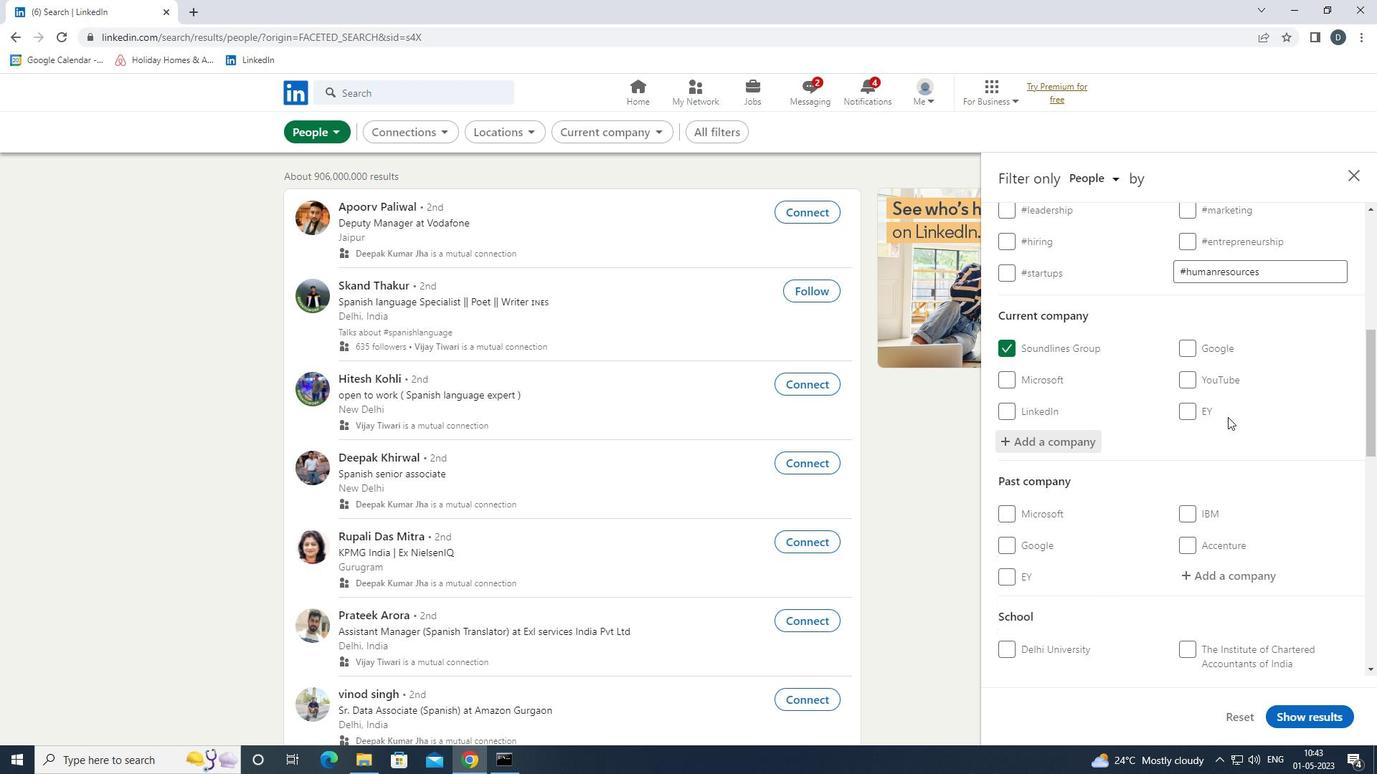 
Action: Mouse scrolled (1217, 418) with delta (0, 0)
Screenshot: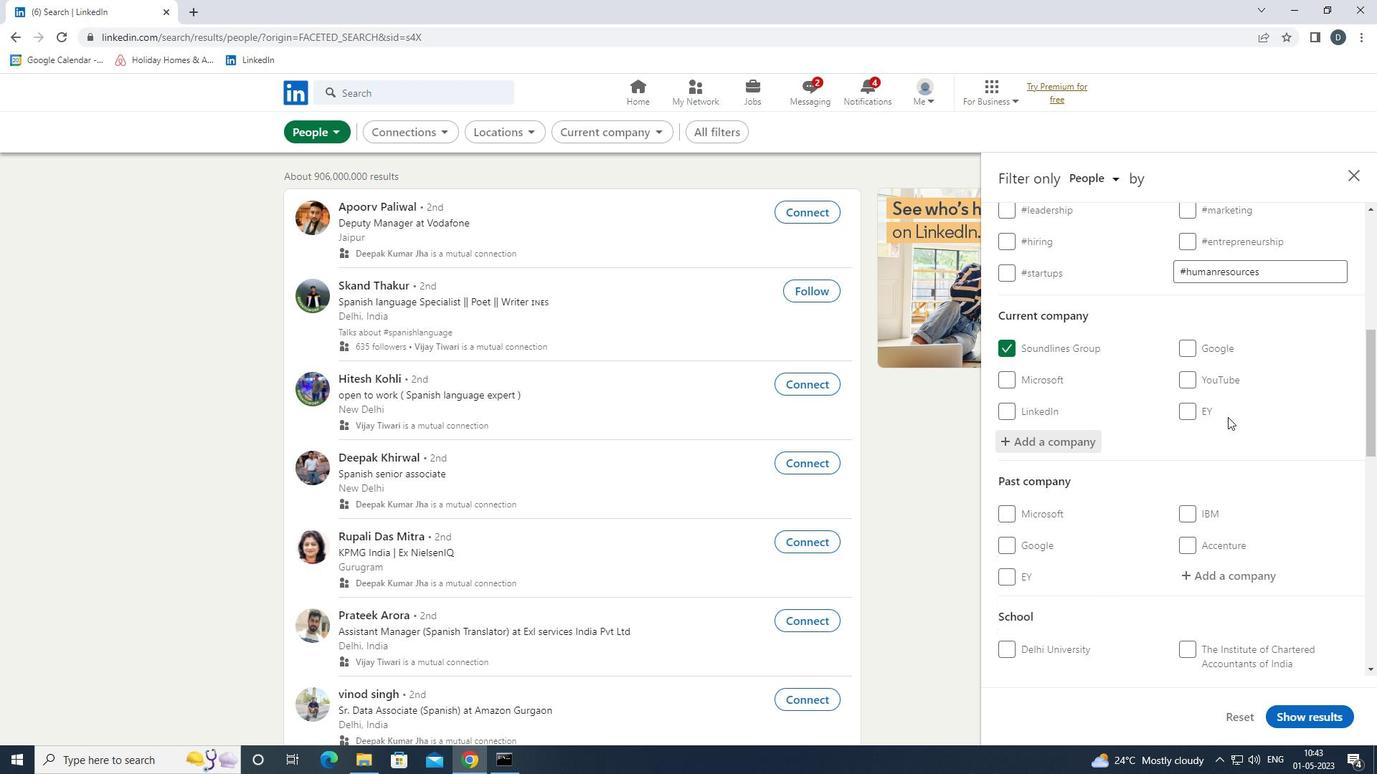 
Action: Mouse moved to (1229, 437)
Screenshot: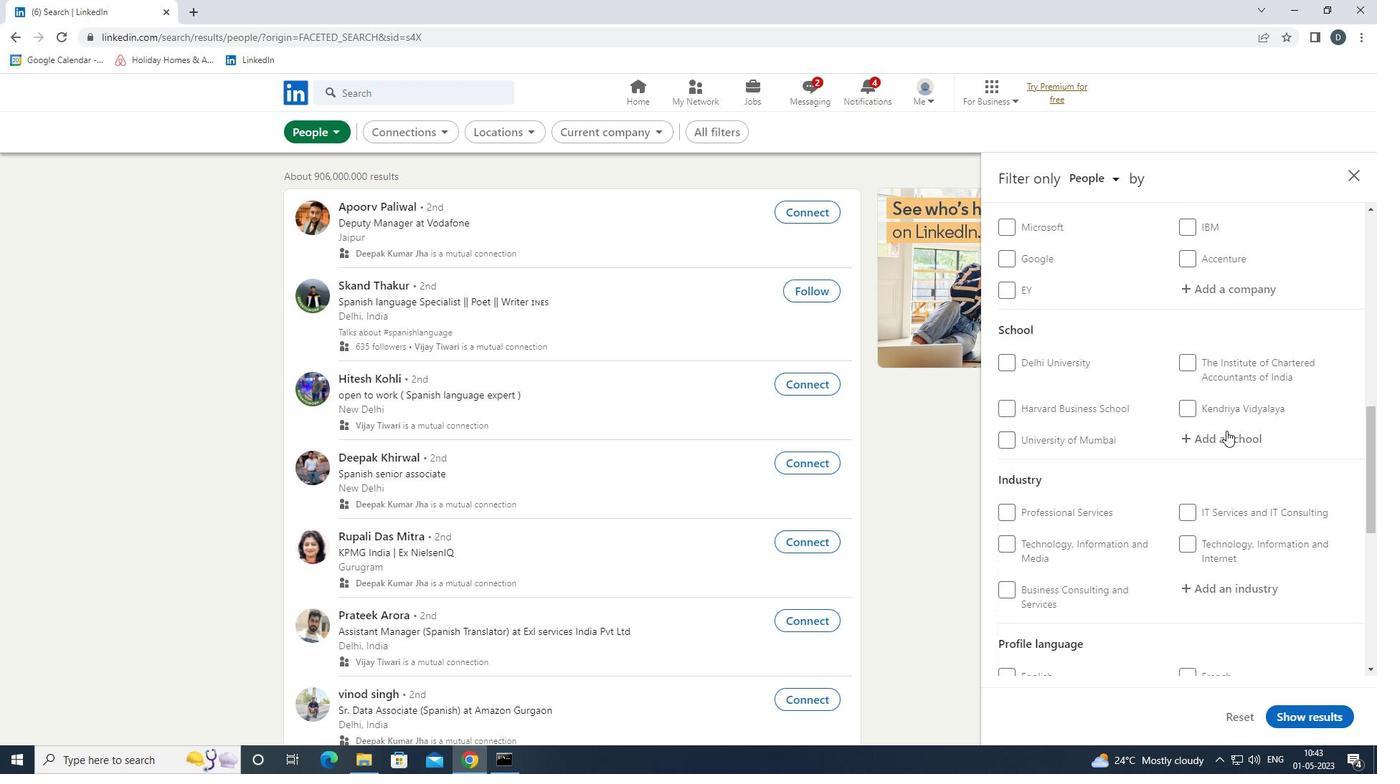 
Action: Mouse pressed left at (1229, 437)
Screenshot: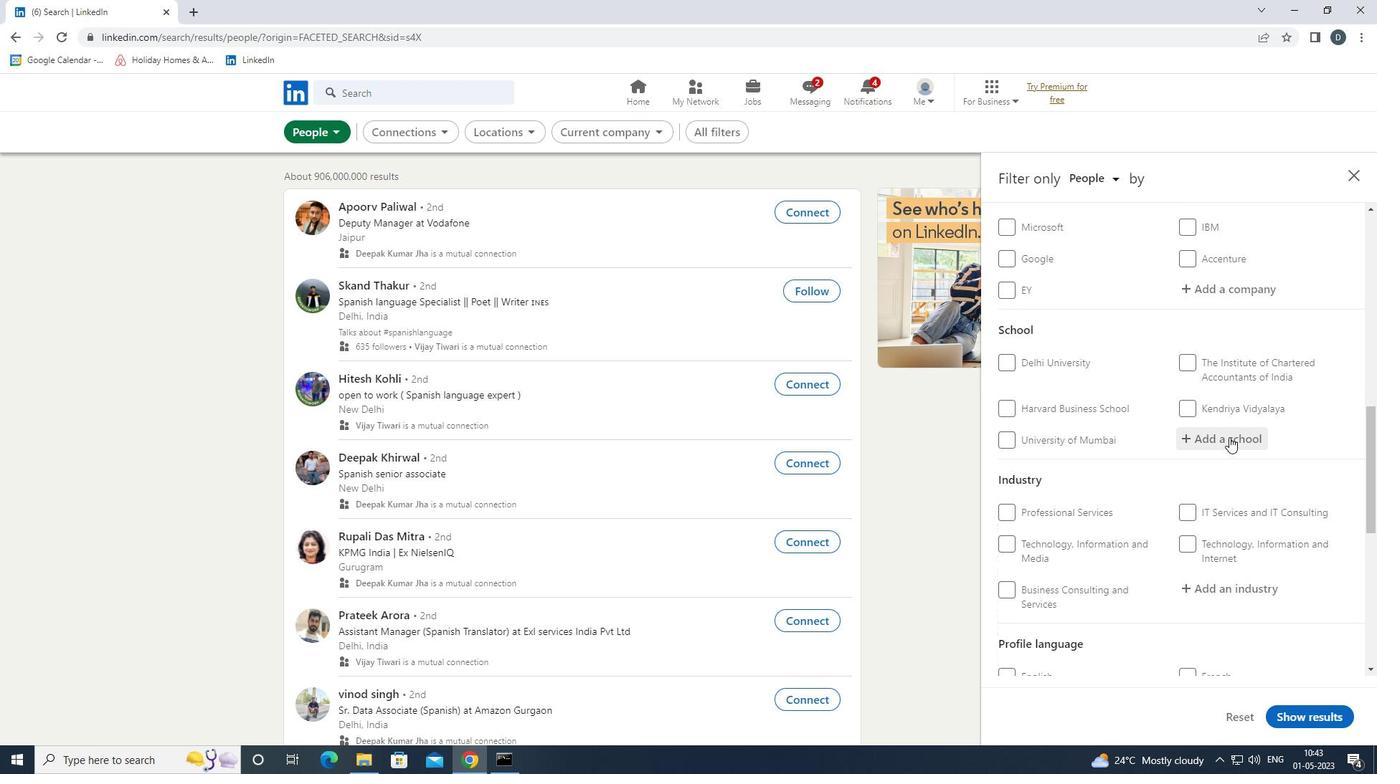 
Action: Key pressed <Key.shift>NSS<Key.space><Key.shift>COLLEGE<Key.down><Key.enter>
Screenshot: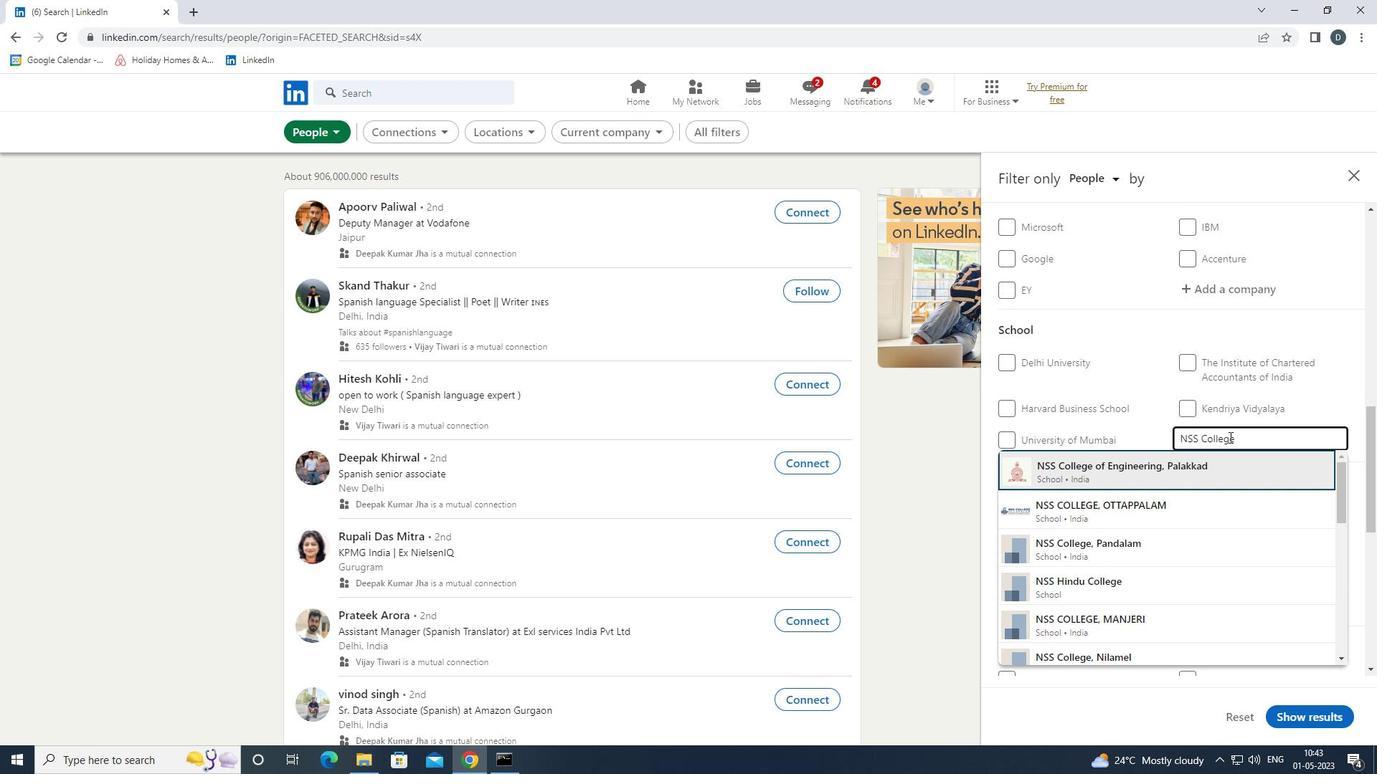 
Action: Mouse moved to (1273, 442)
Screenshot: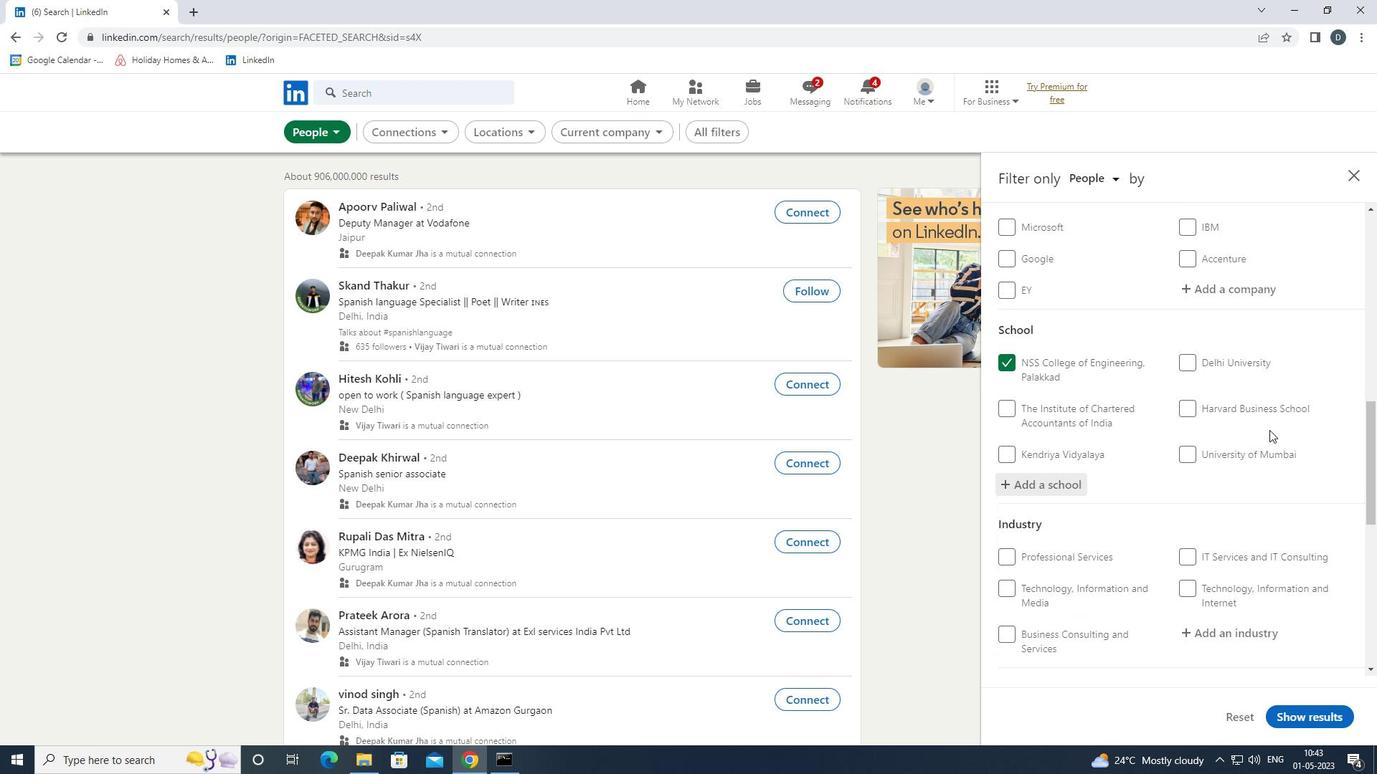 
Action: Mouse scrolled (1273, 441) with delta (0, 0)
Screenshot: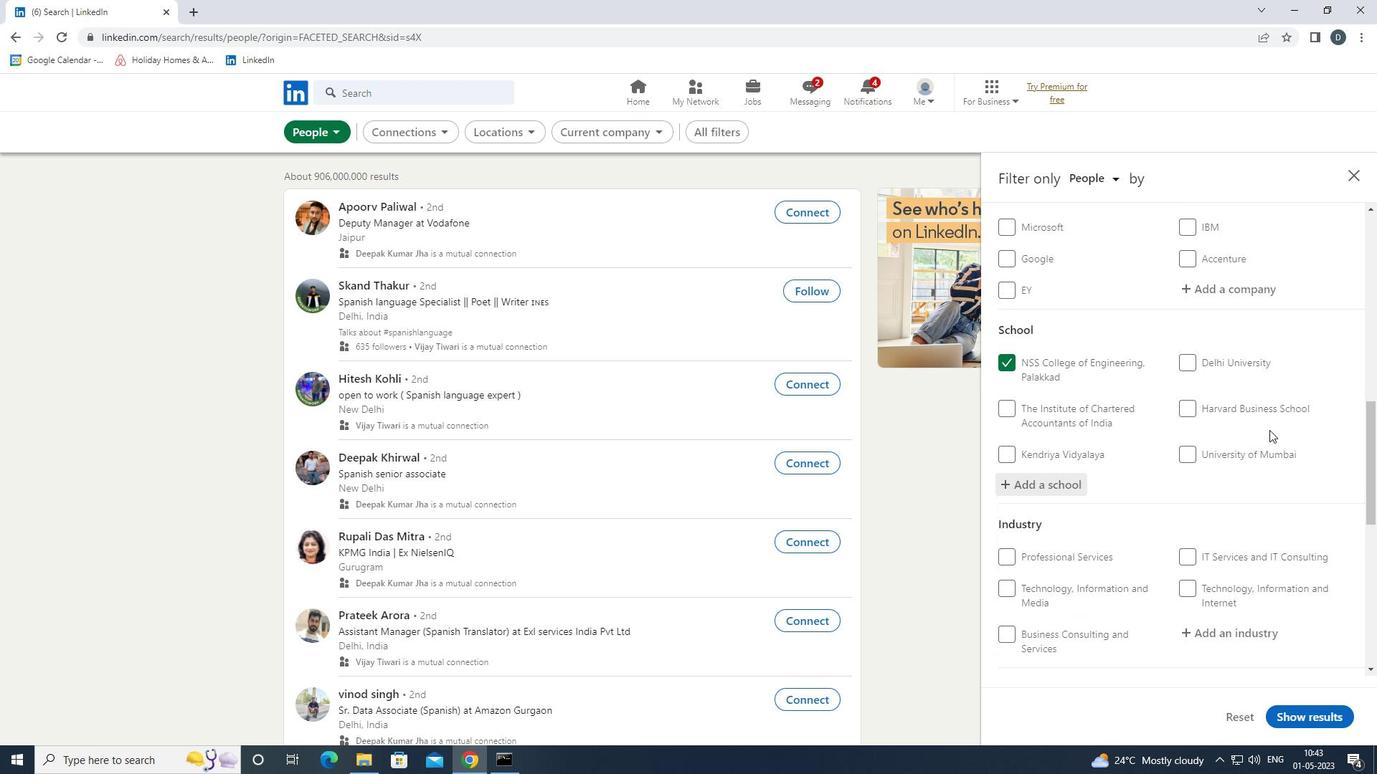 
Action: Mouse moved to (1273, 443)
Screenshot: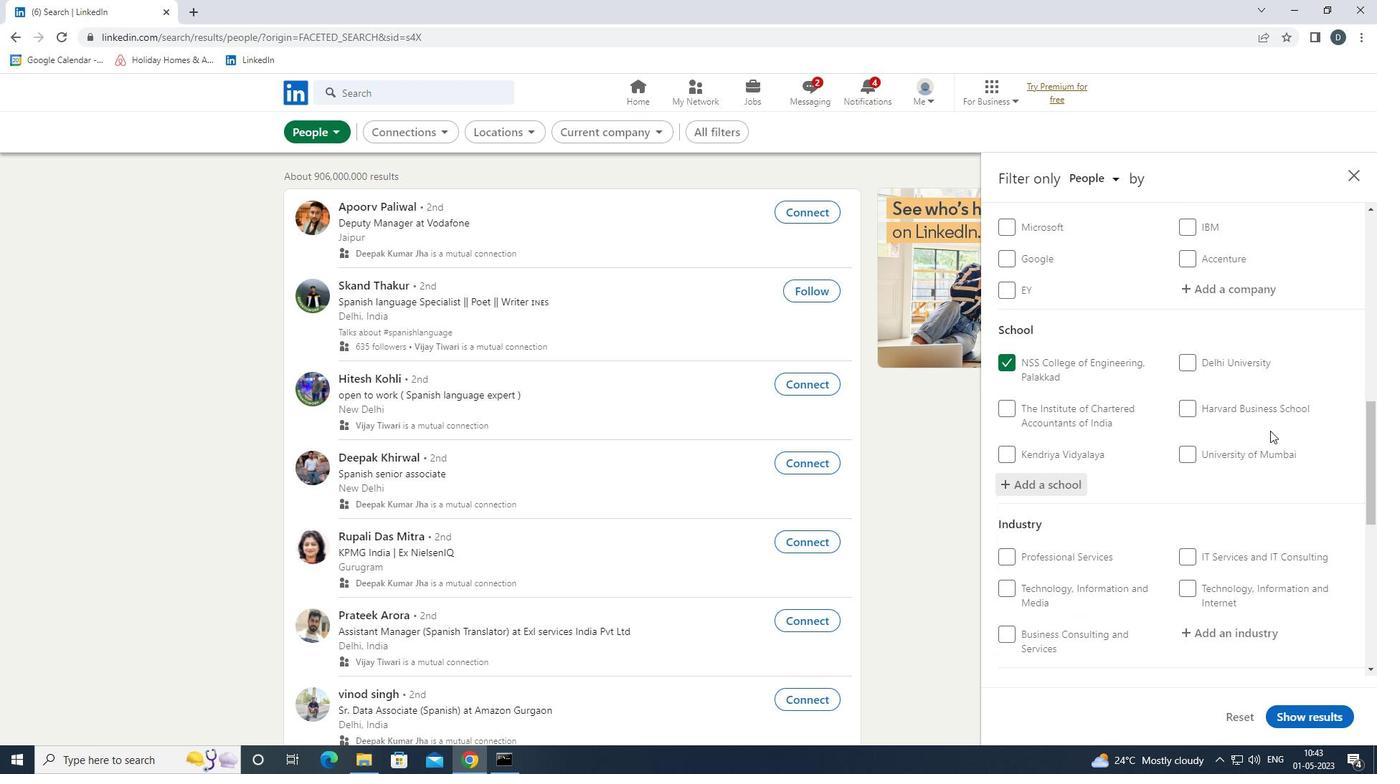 
Action: Mouse scrolled (1273, 442) with delta (0, 0)
Screenshot: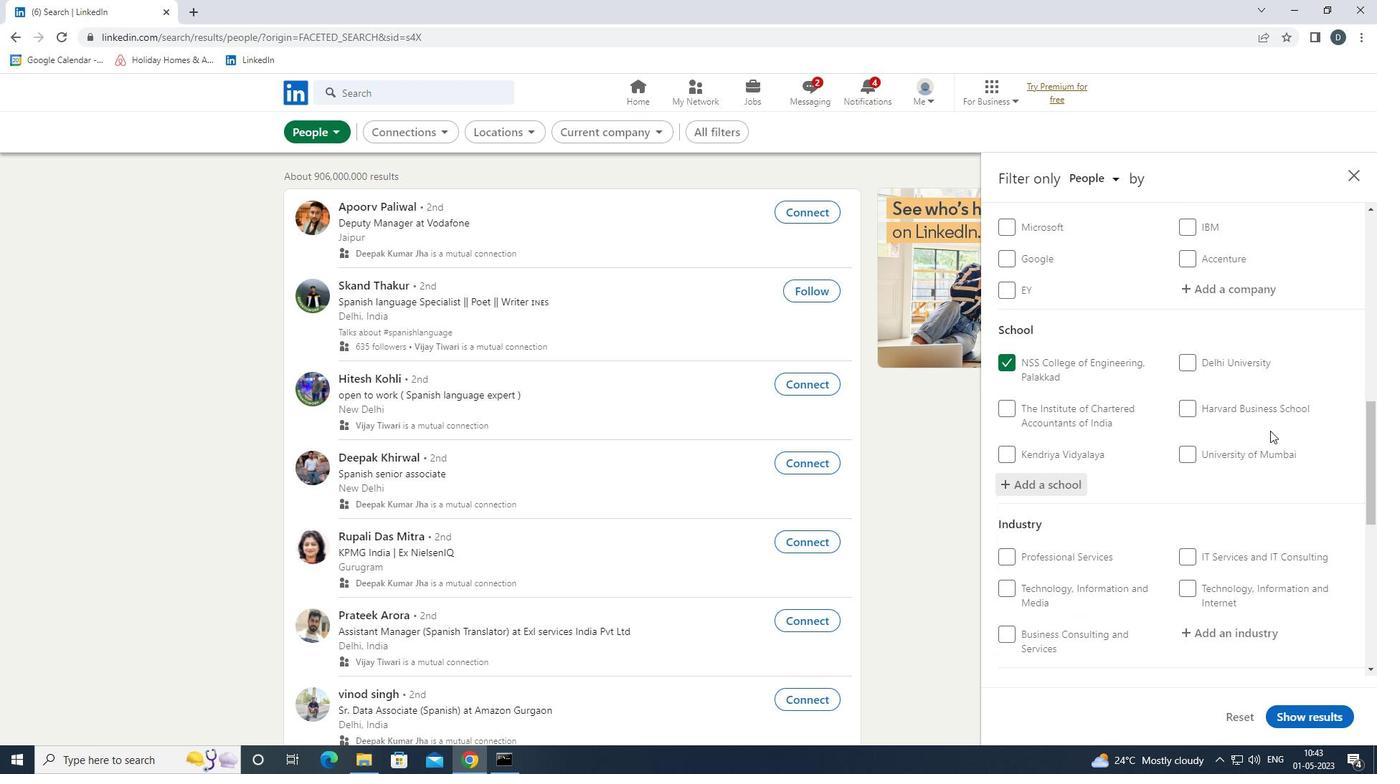 
Action: Mouse moved to (1271, 445)
Screenshot: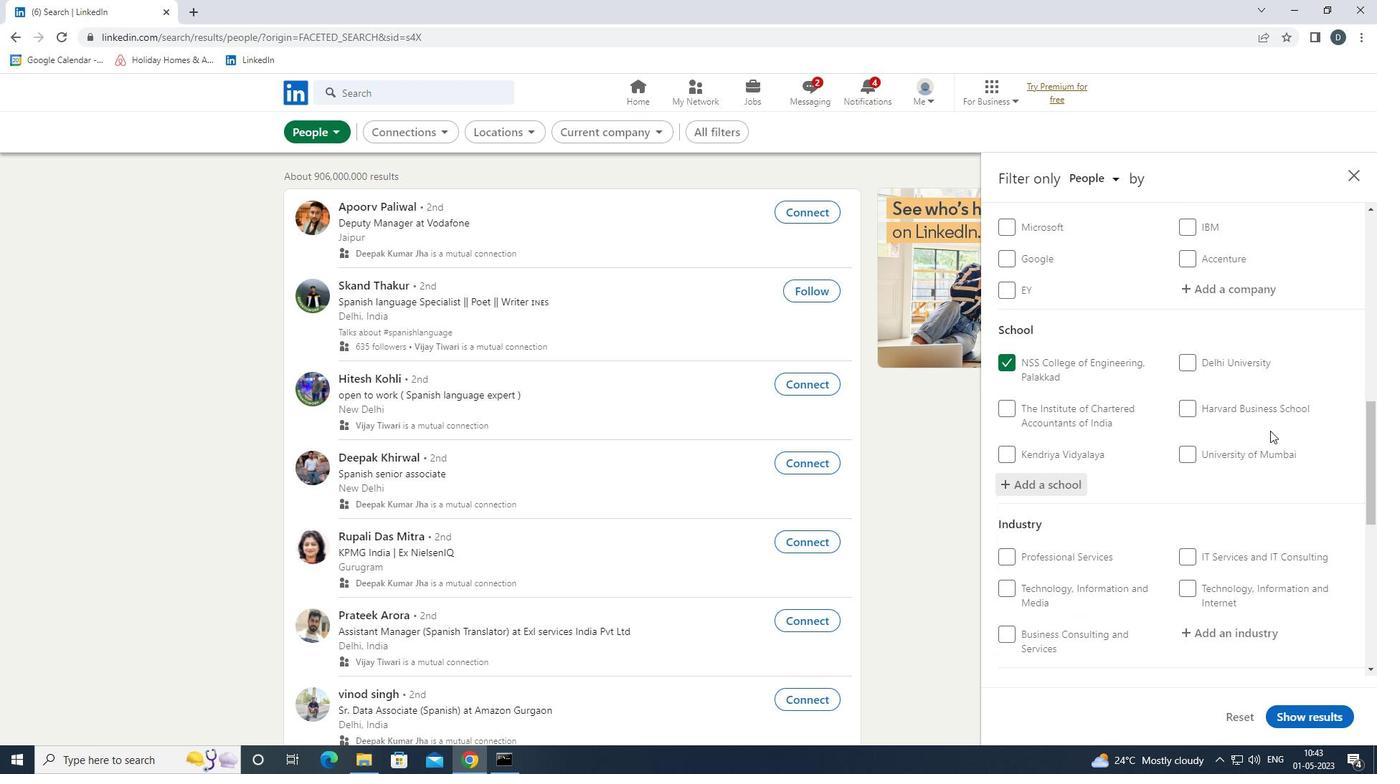 
Action: Mouse scrolled (1271, 444) with delta (0, 0)
Screenshot: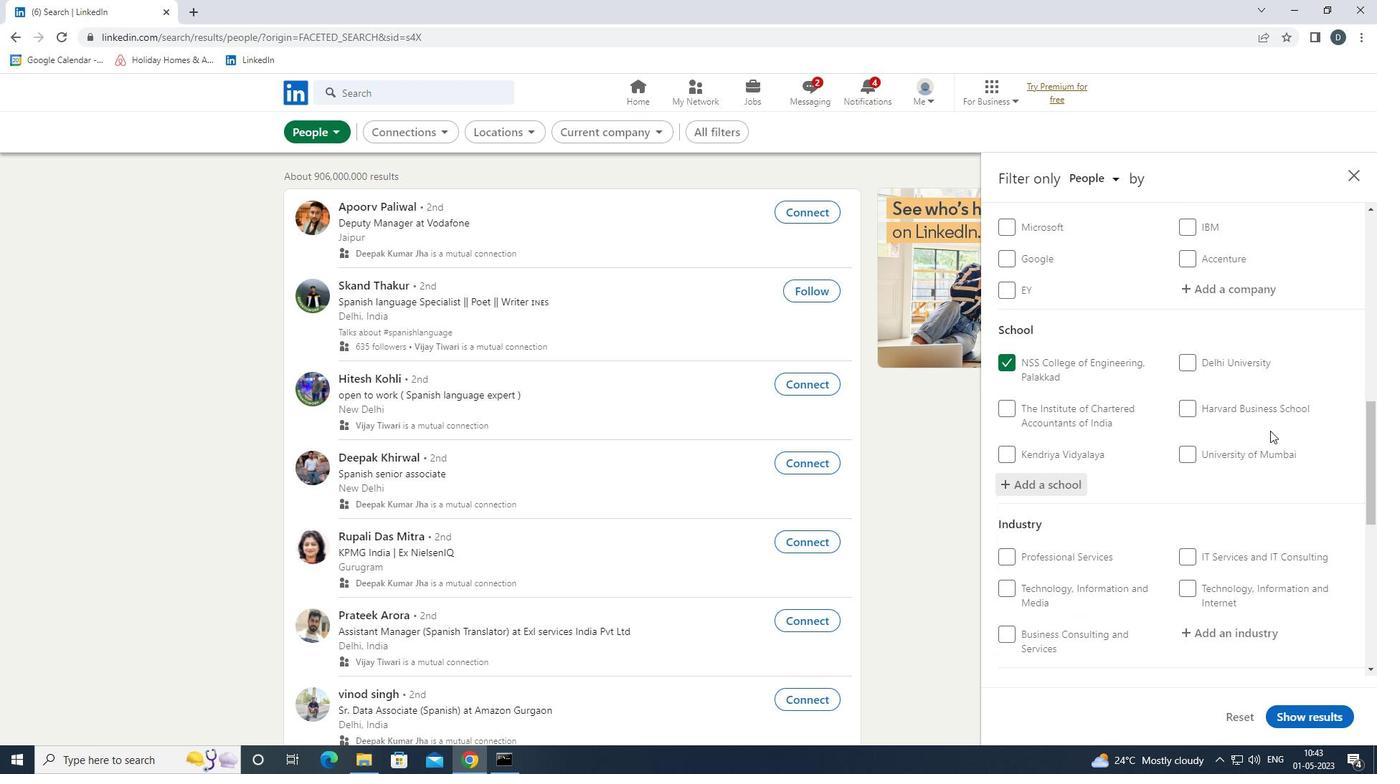 
Action: Mouse moved to (1266, 450)
Screenshot: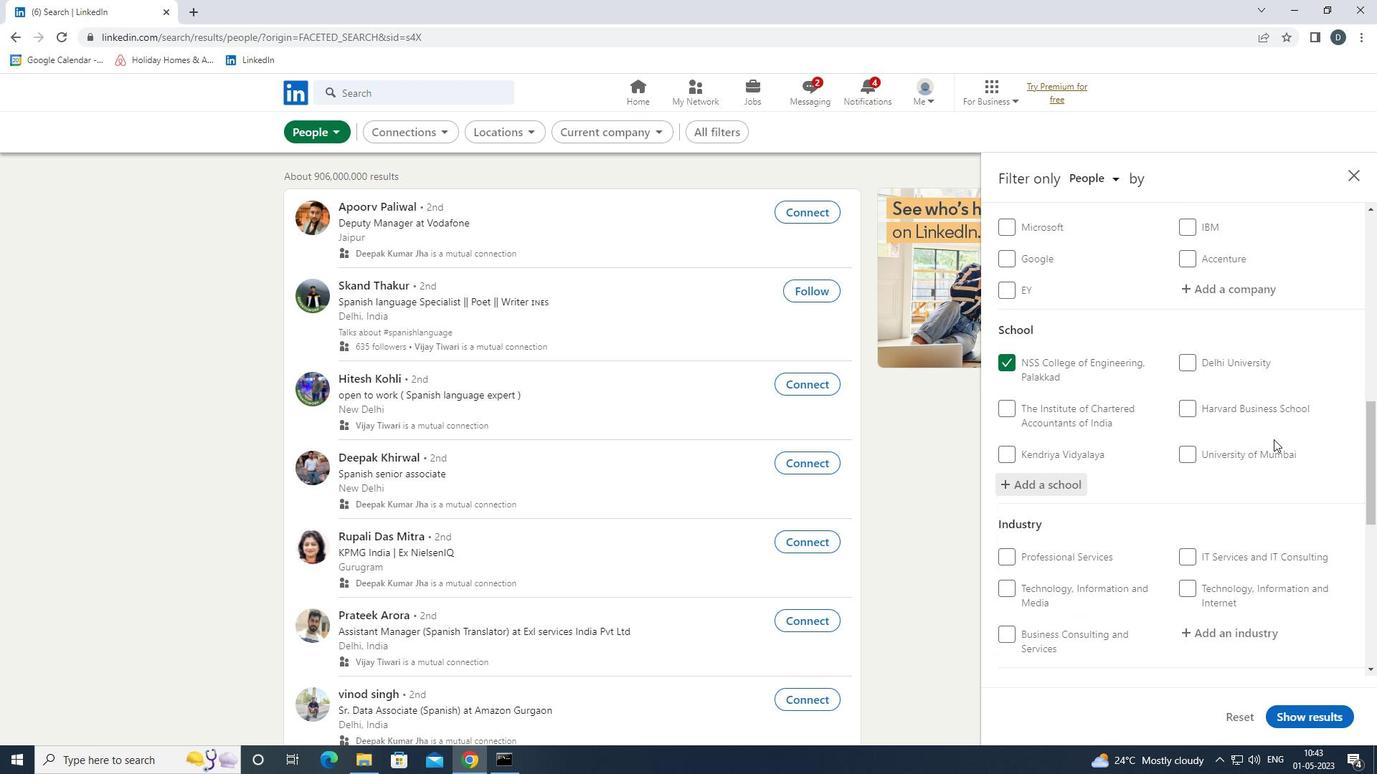 
Action: Mouse scrolled (1266, 449) with delta (0, 0)
Screenshot: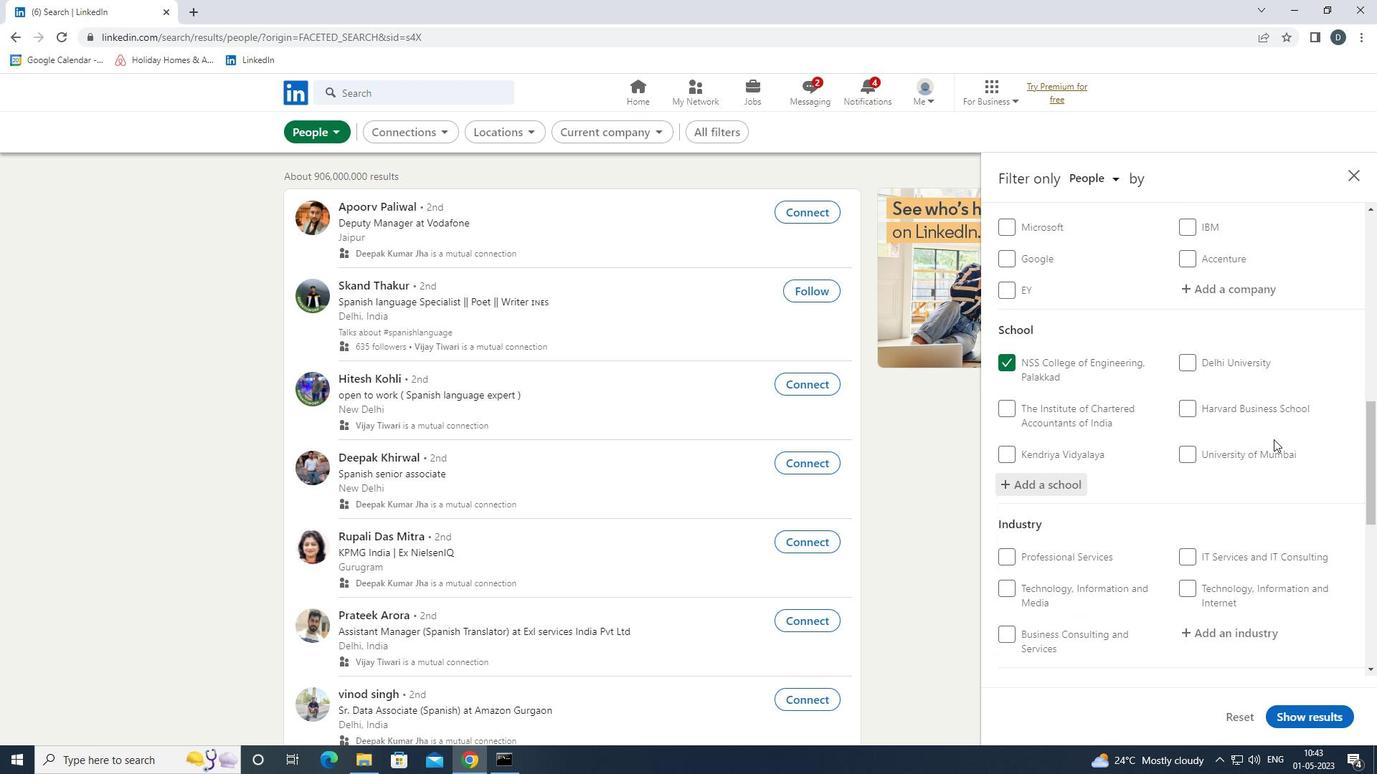 
Action: Mouse scrolled (1266, 449) with delta (0, 0)
Screenshot: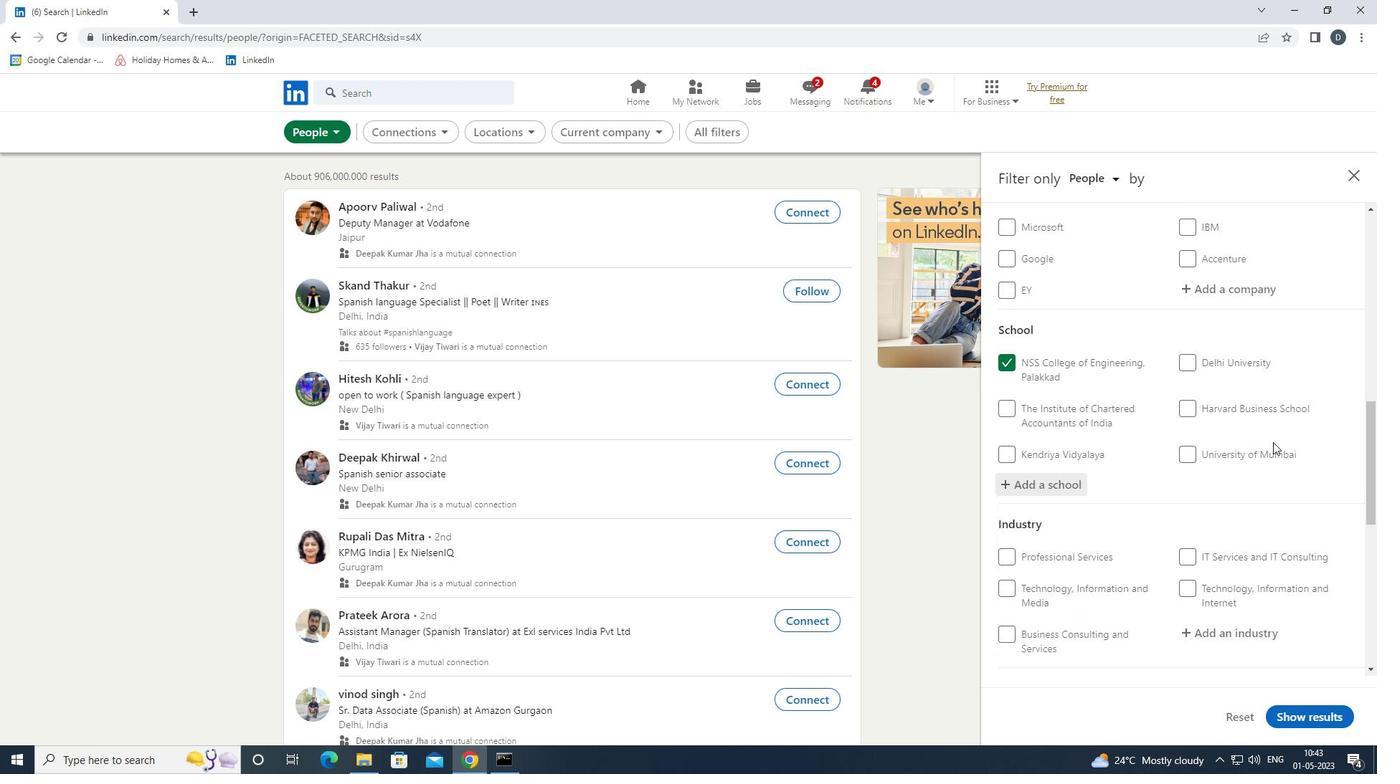 
Action: Mouse moved to (1223, 274)
Screenshot: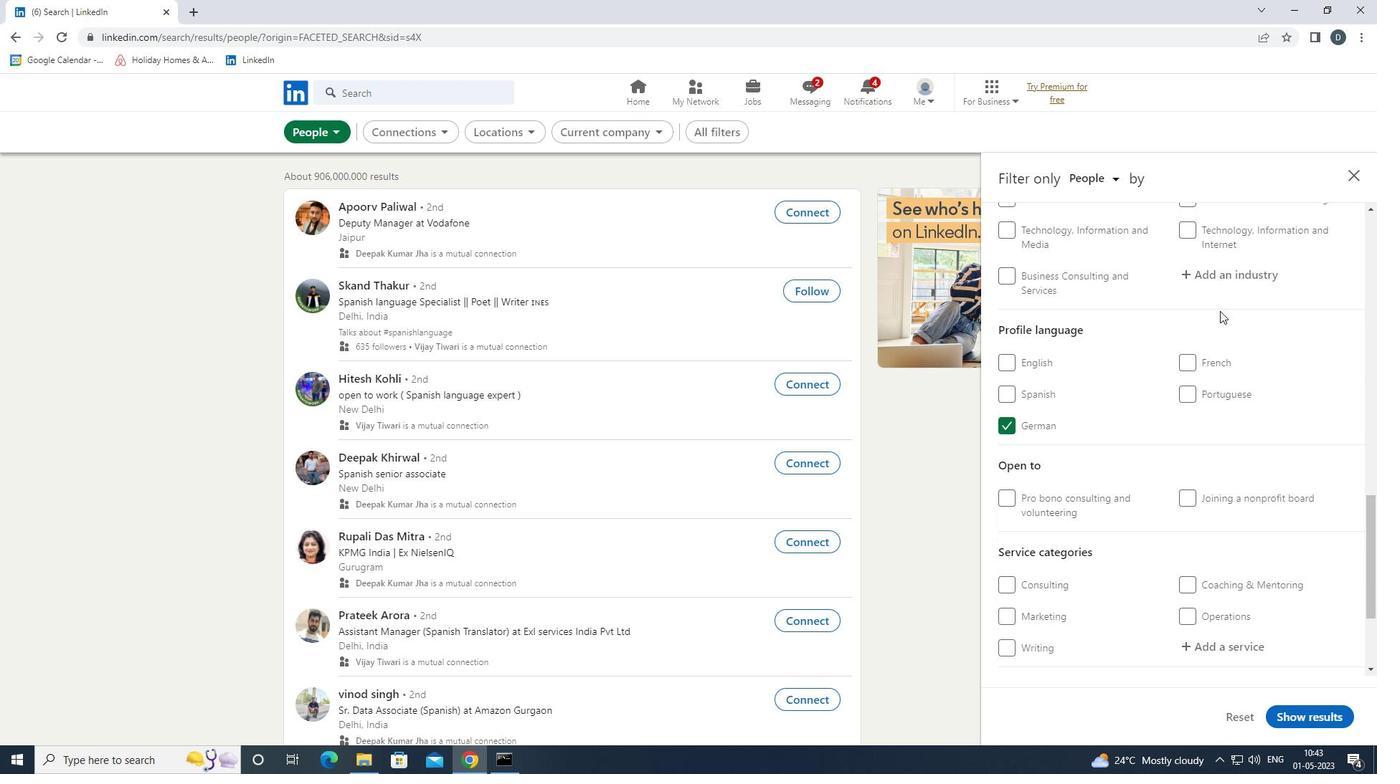 
Action: Mouse pressed left at (1223, 274)
Screenshot: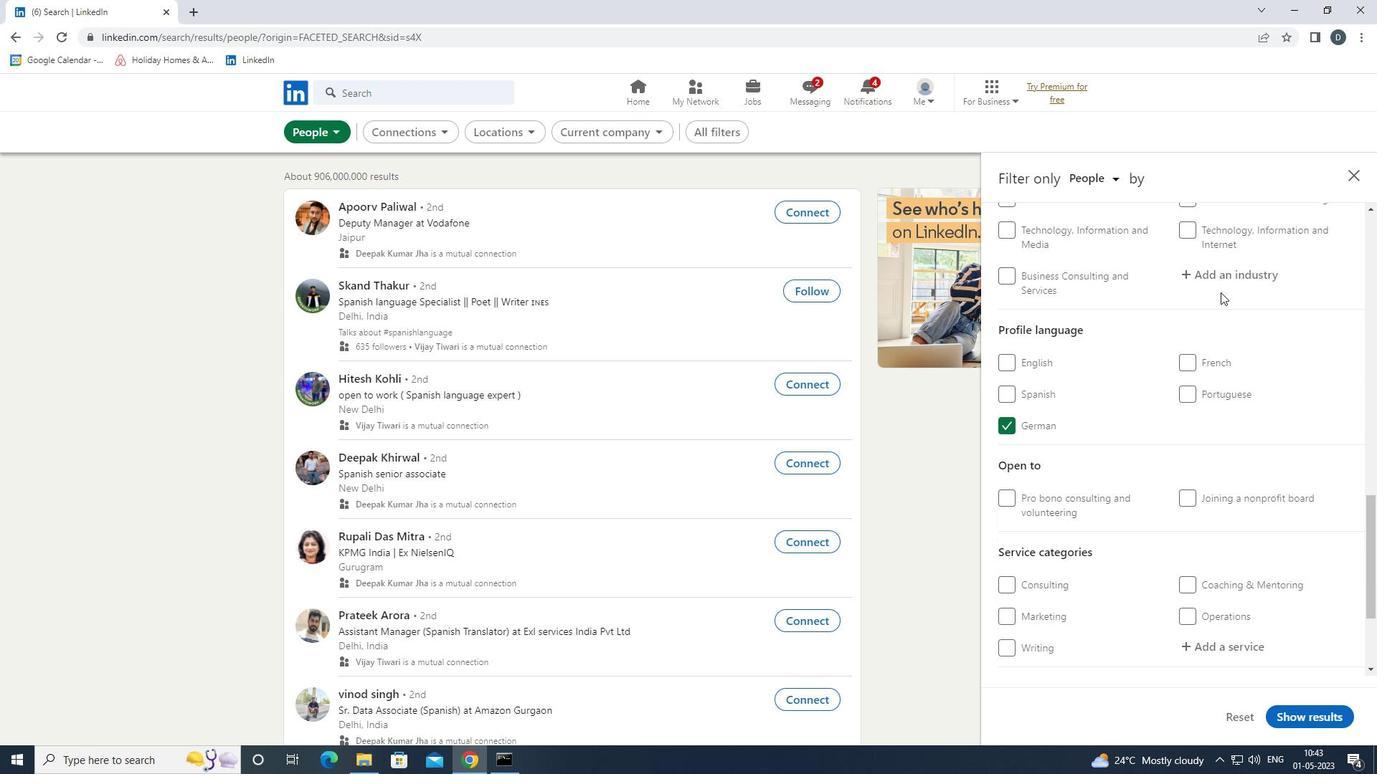 
Action: Key pressed <Key.shift>SAVINGS<Key.space><Key.down><Key.enter>
Screenshot: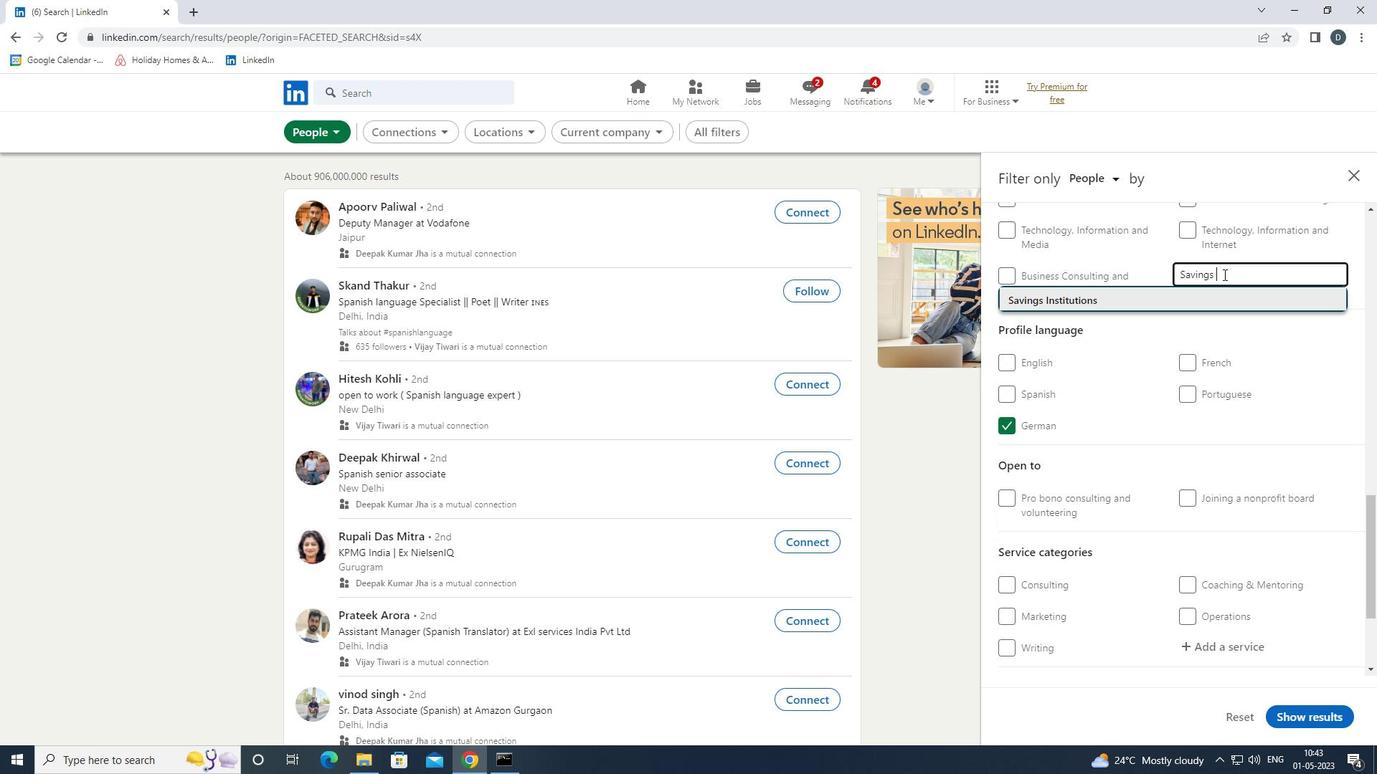 
Action: Mouse moved to (1237, 369)
Screenshot: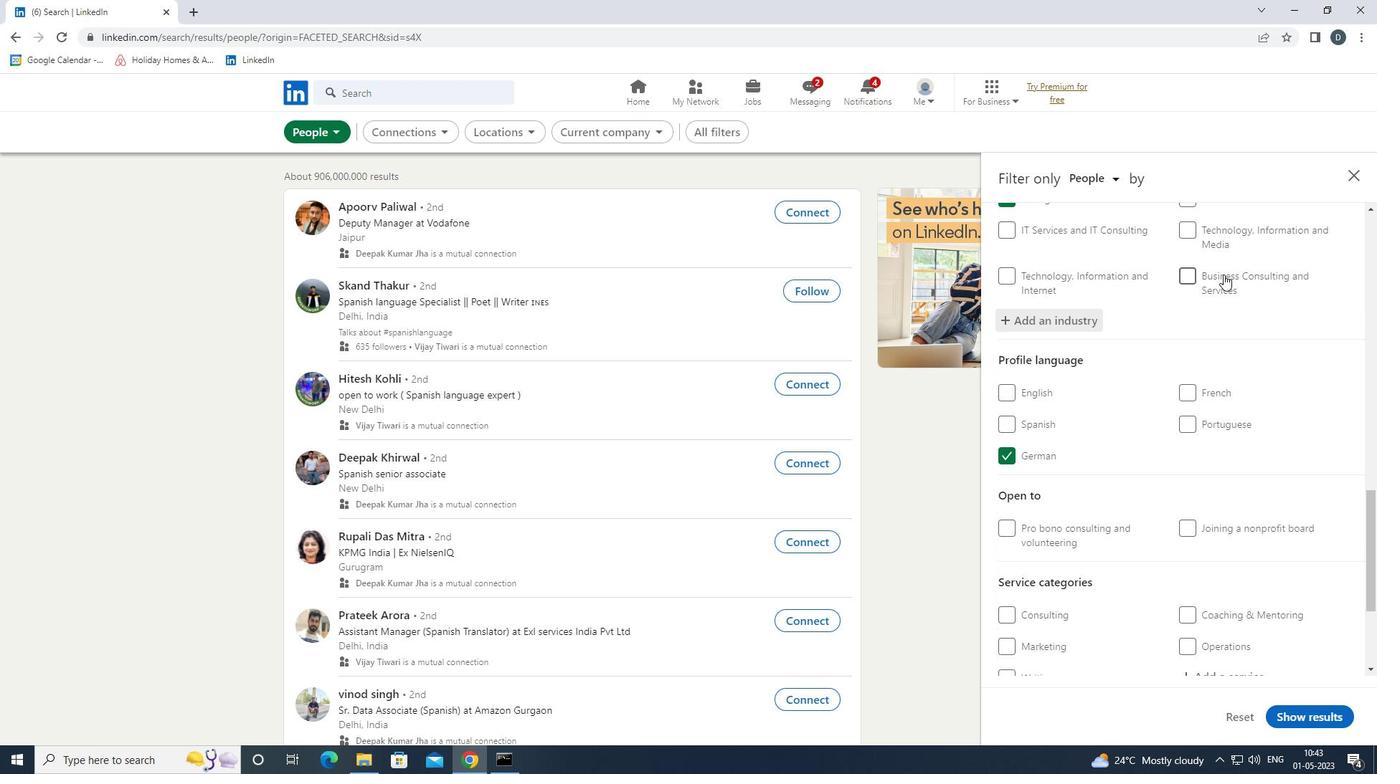 
Action: Mouse scrolled (1237, 368) with delta (0, 0)
Screenshot: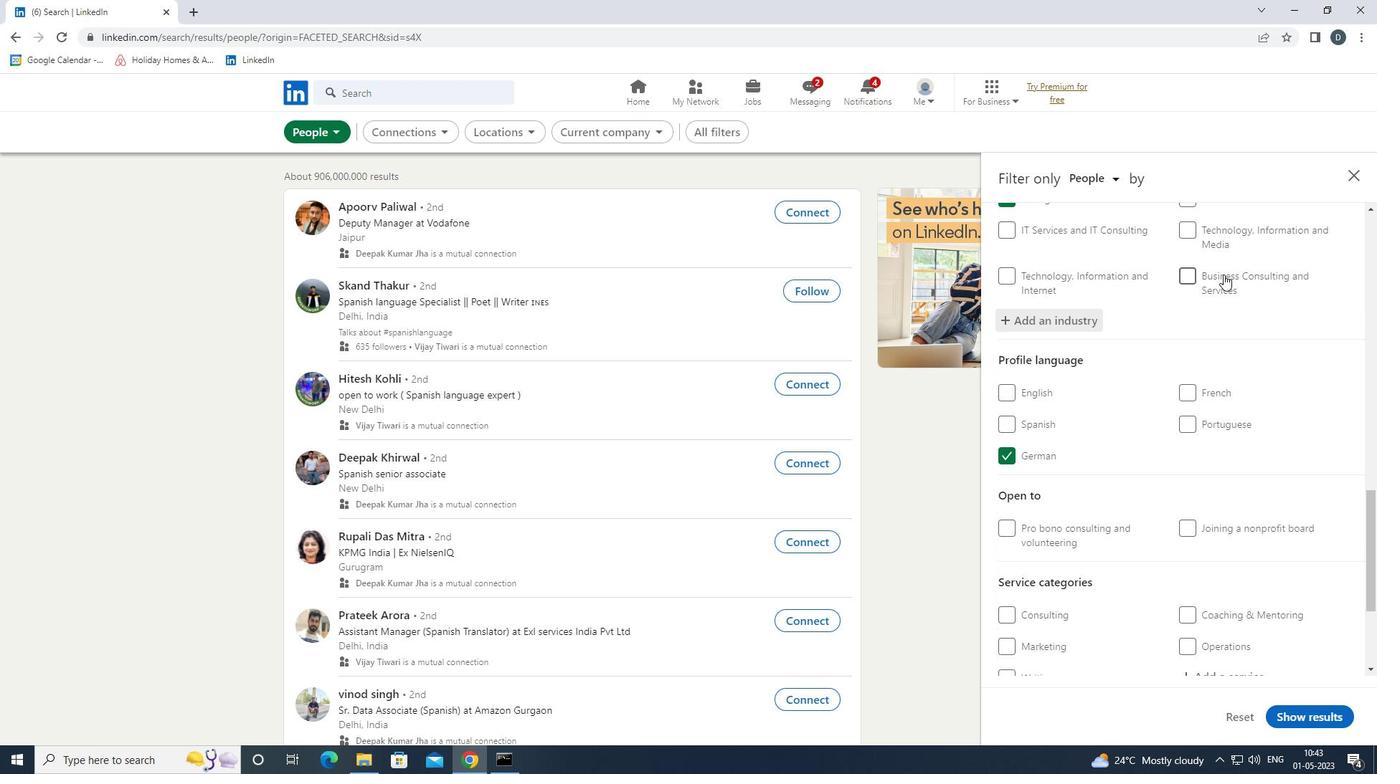 
Action: Mouse moved to (1237, 370)
Screenshot: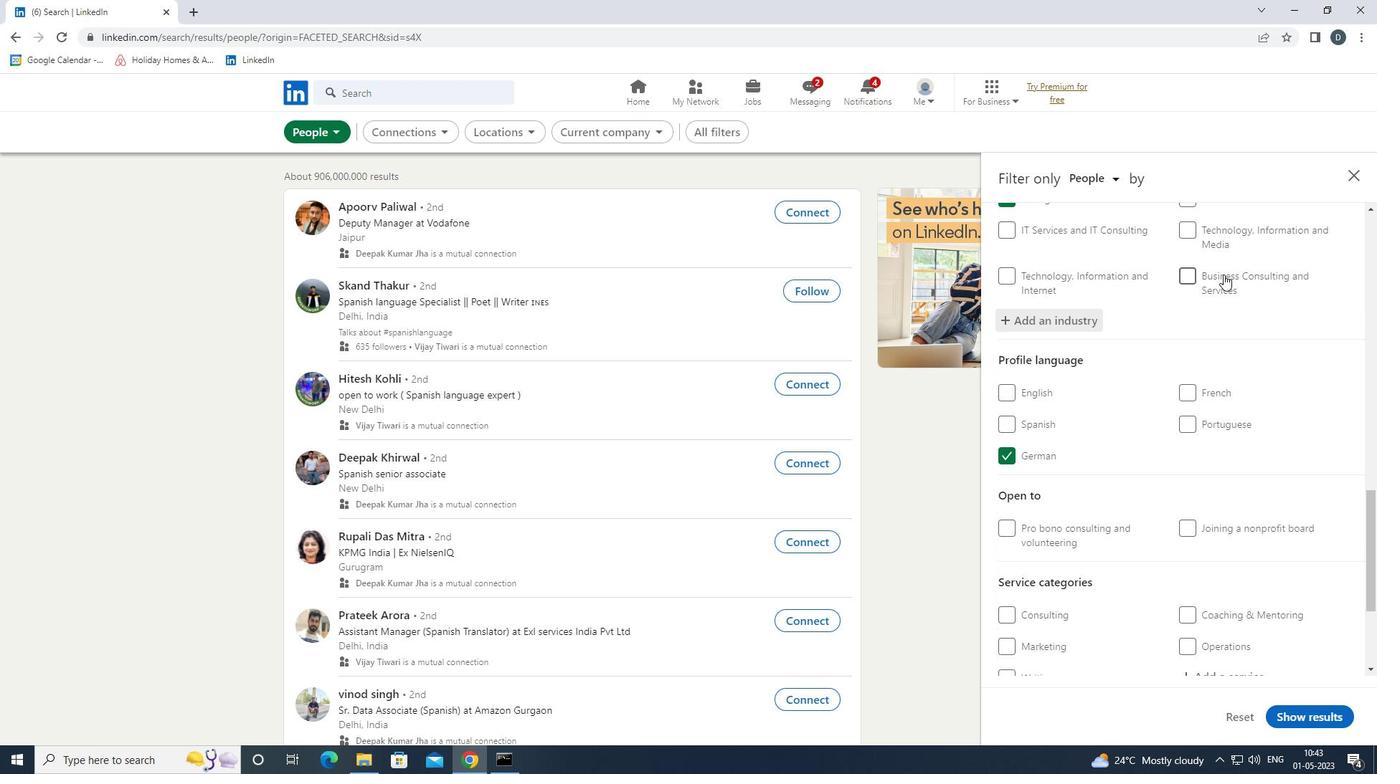 
Action: Mouse scrolled (1237, 369) with delta (0, 0)
Screenshot: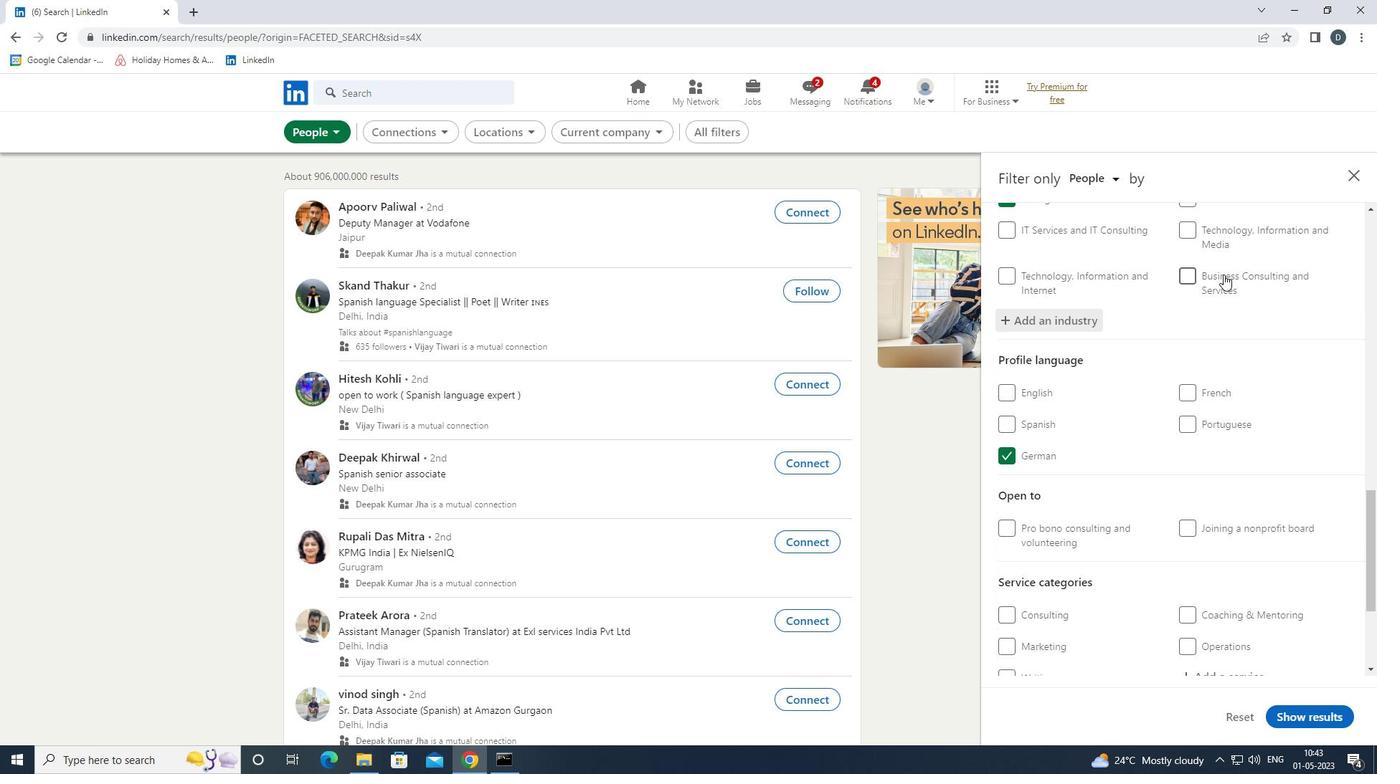 
Action: Mouse moved to (1237, 371)
Screenshot: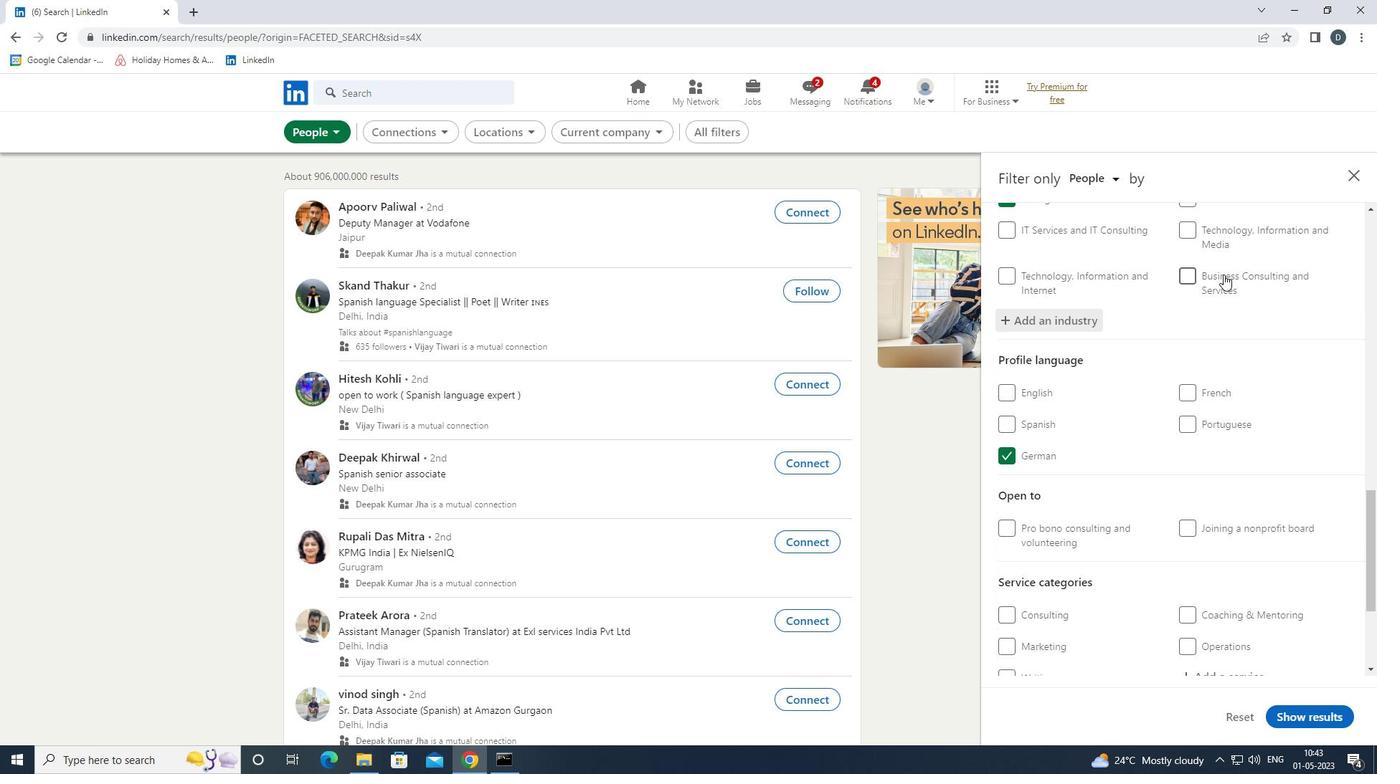
Action: Mouse scrolled (1237, 370) with delta (0, 0)
Screenshot: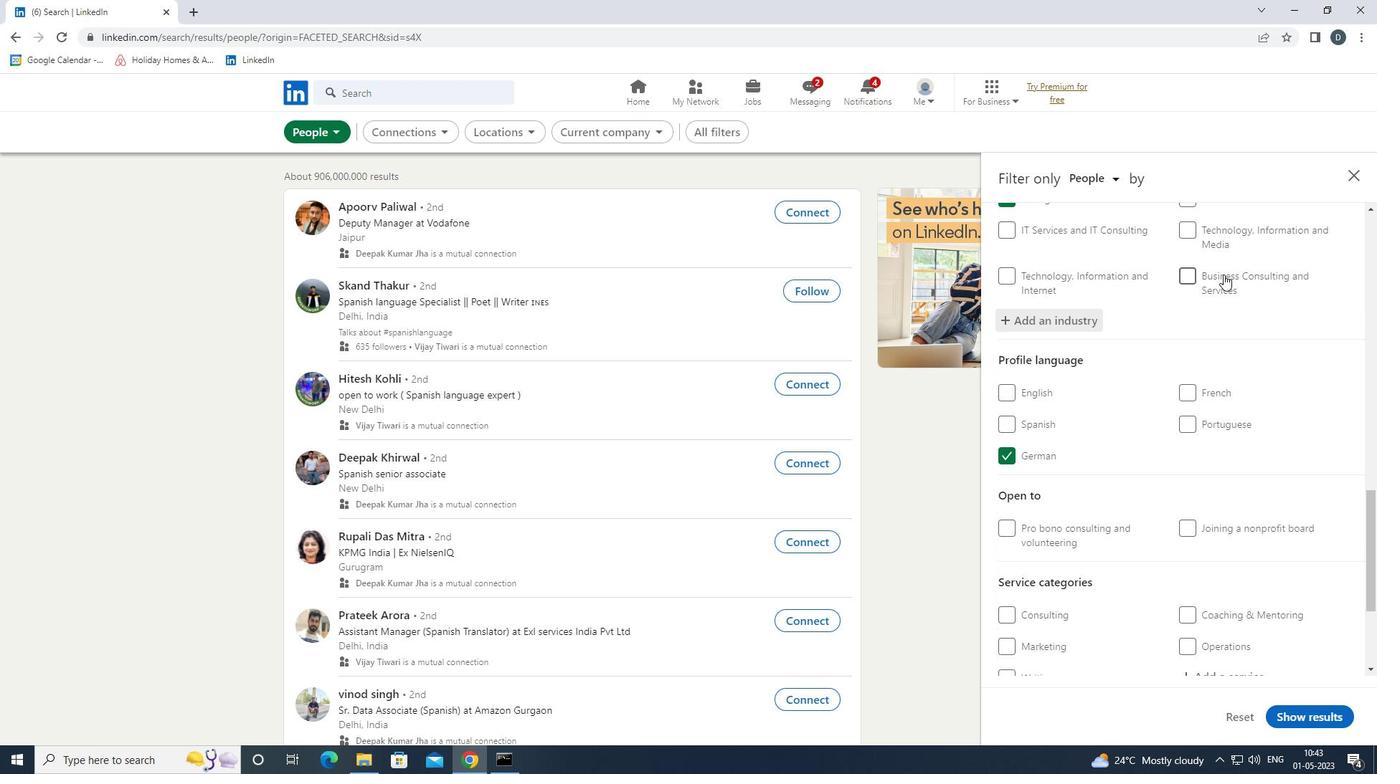 
Action: Mouse moved to (1237, 372)
Screenshot: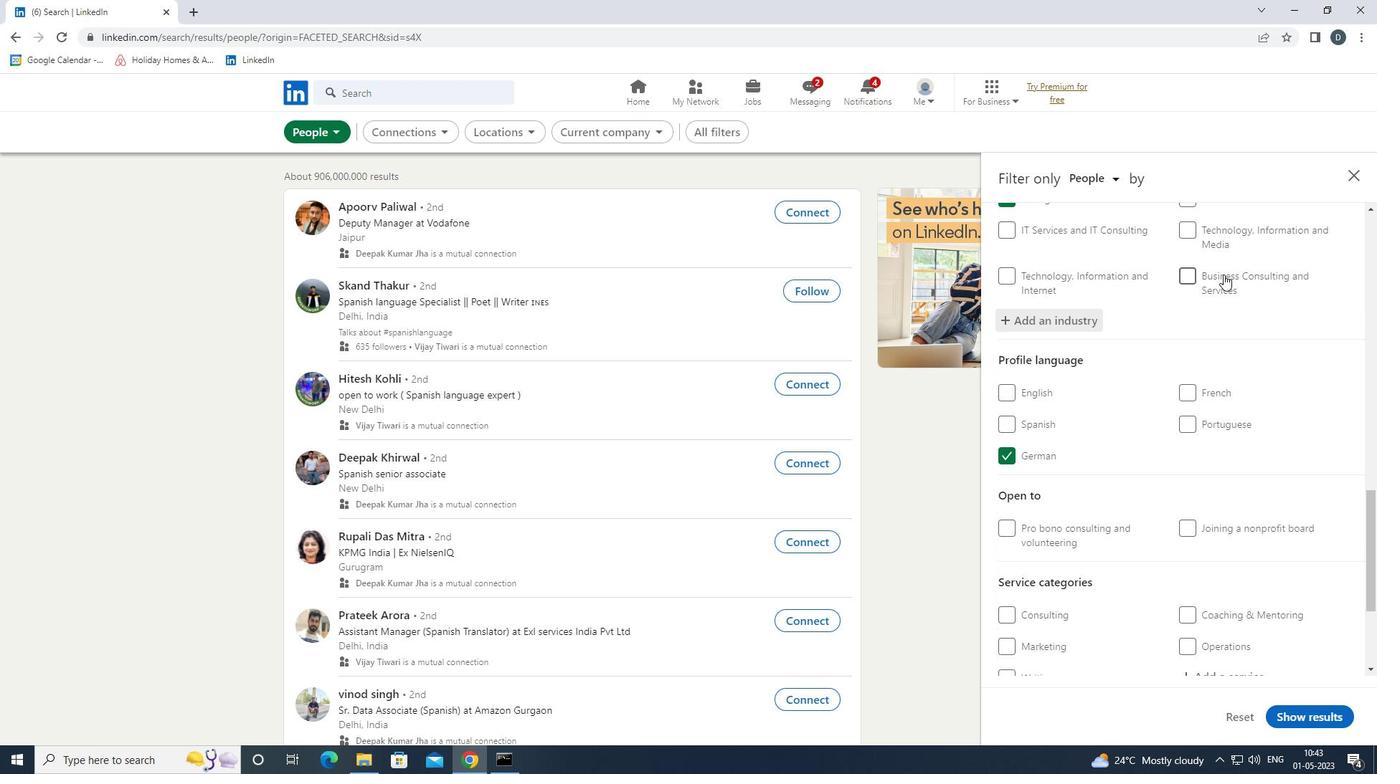 
Action: Mouse scrolled (1237, 372) with delta (0, 0)
Screenshot: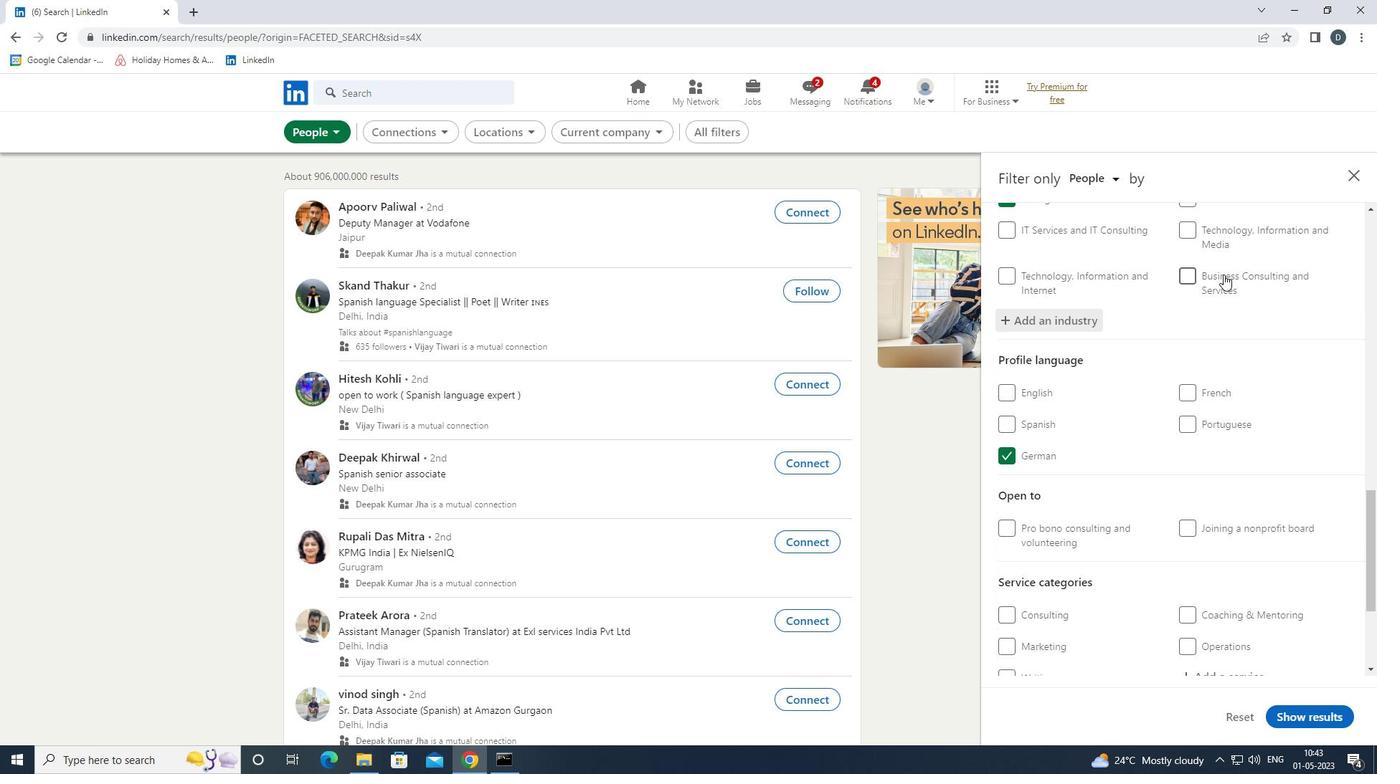 
Action: Mouse moved to (1226, 469)
Screenshot: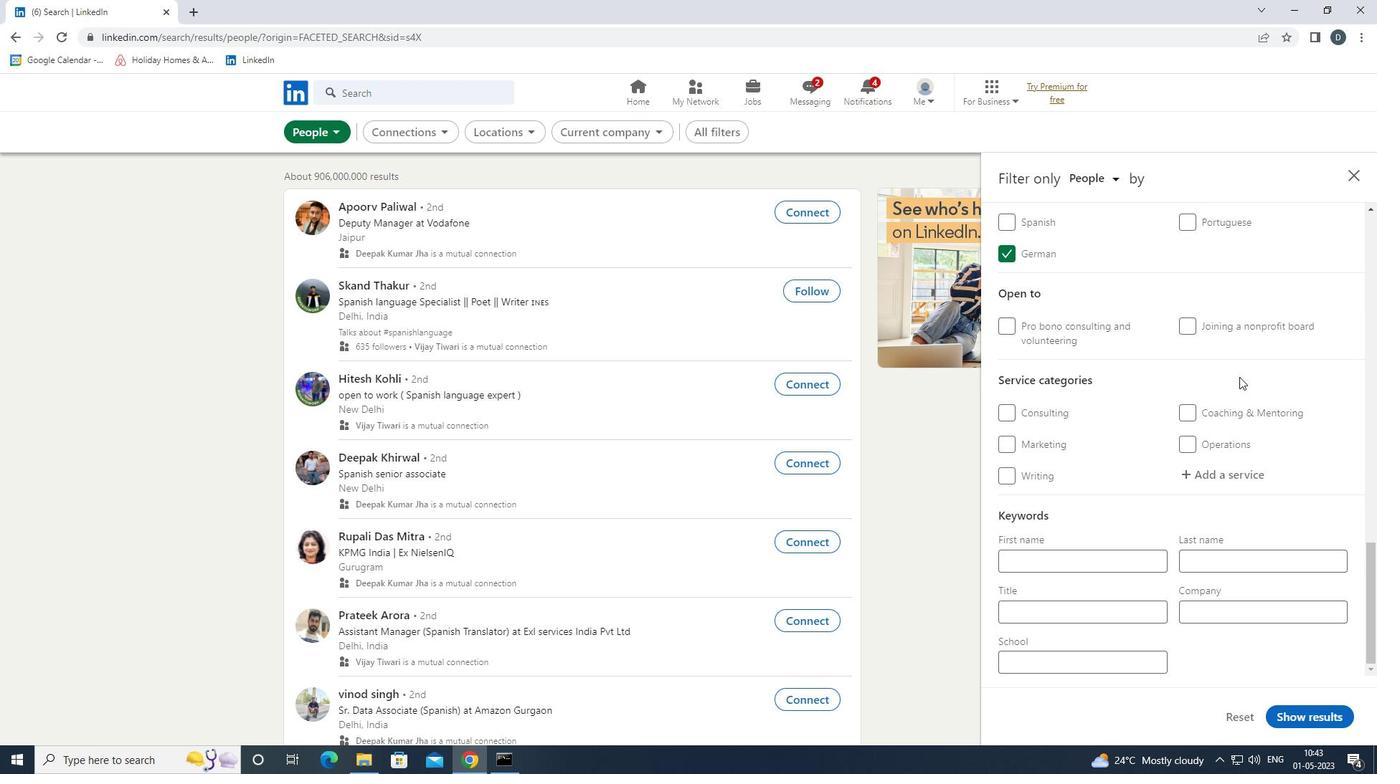 
Action: Mouse pressed left at (1226, 469)
Screenshot: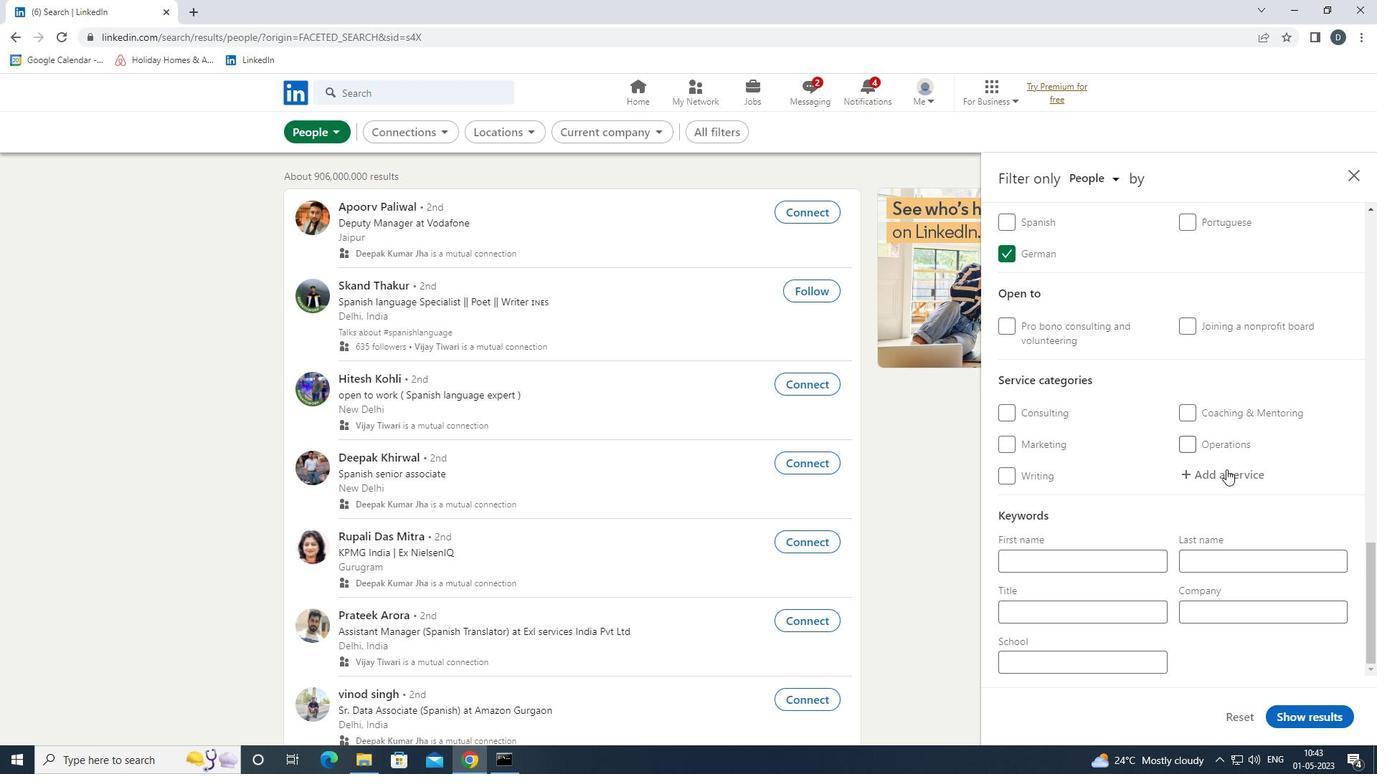 
Action: Key pressed <Key.shift>VIDEO<Key.space><Key.shift>PRODUC
Screenshot: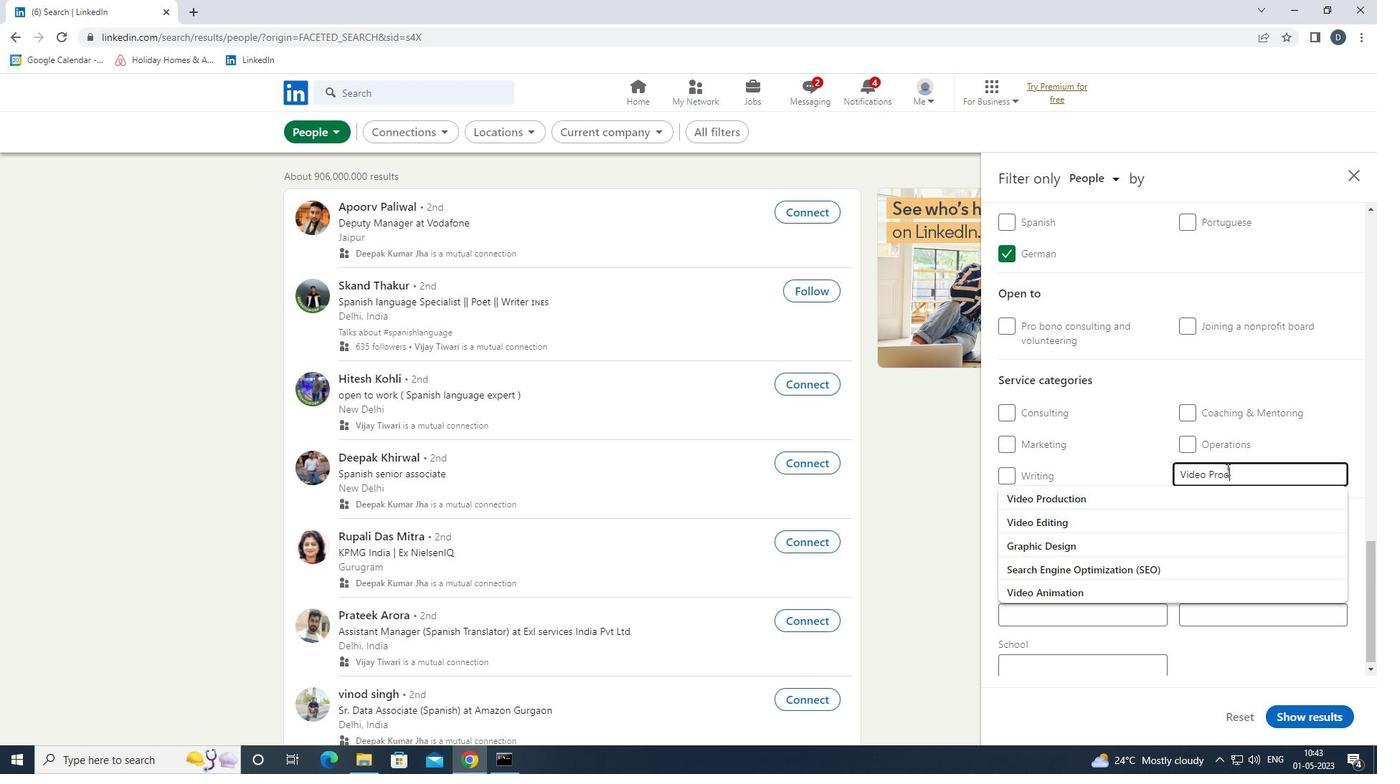 
Action: Mouse moved to (1217, 499)
Screenshot: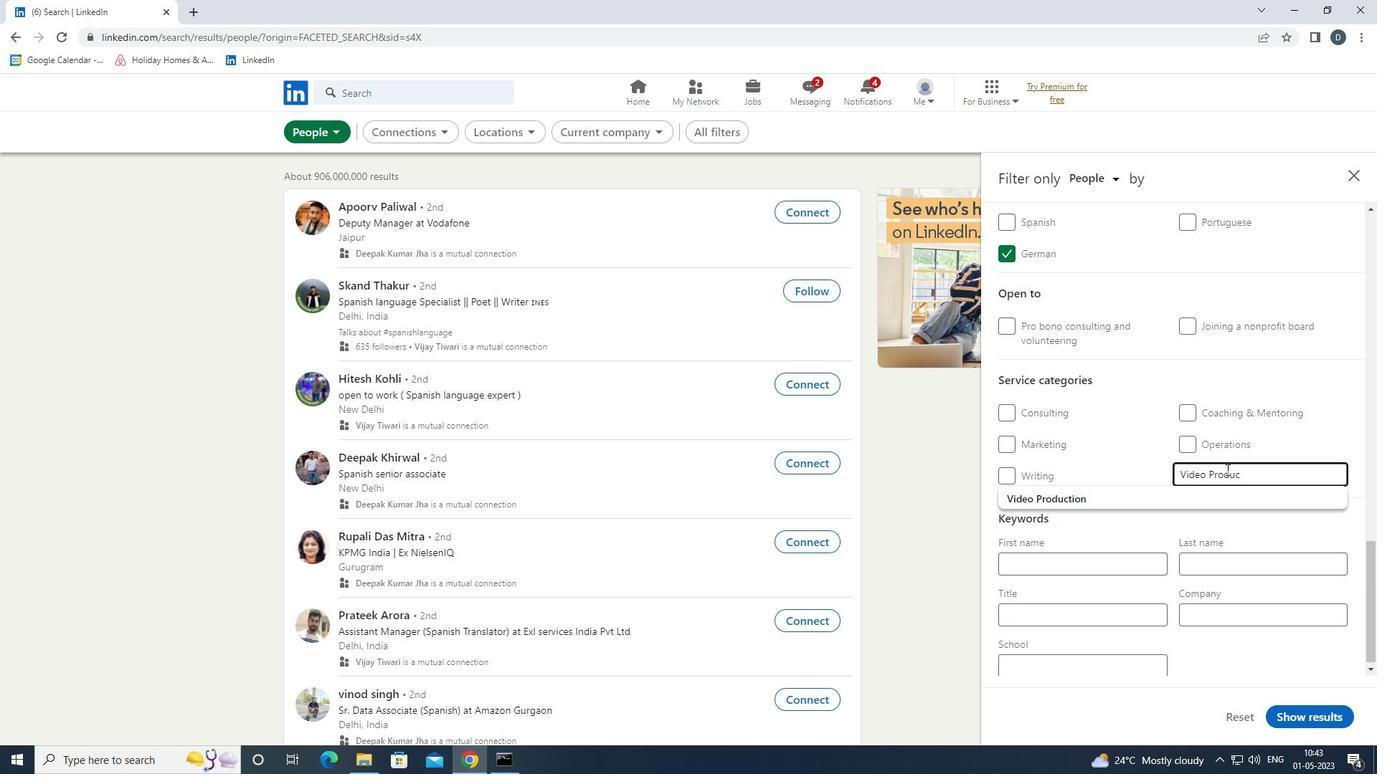 
Action: Mouse pressed left at (1217, 499)
Screenshot: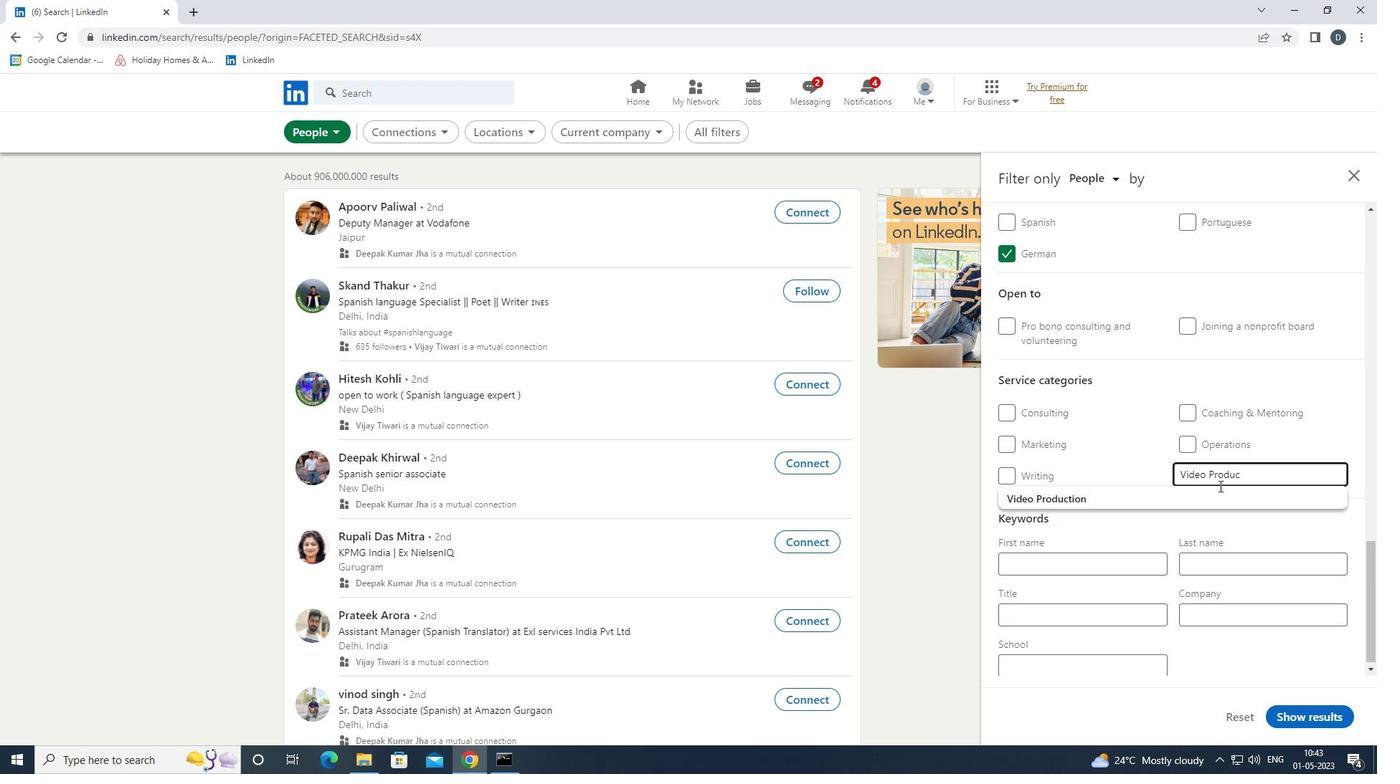 
Action: Mouse scrolled (1217, 498) with delta (0, 0)
Screenshot: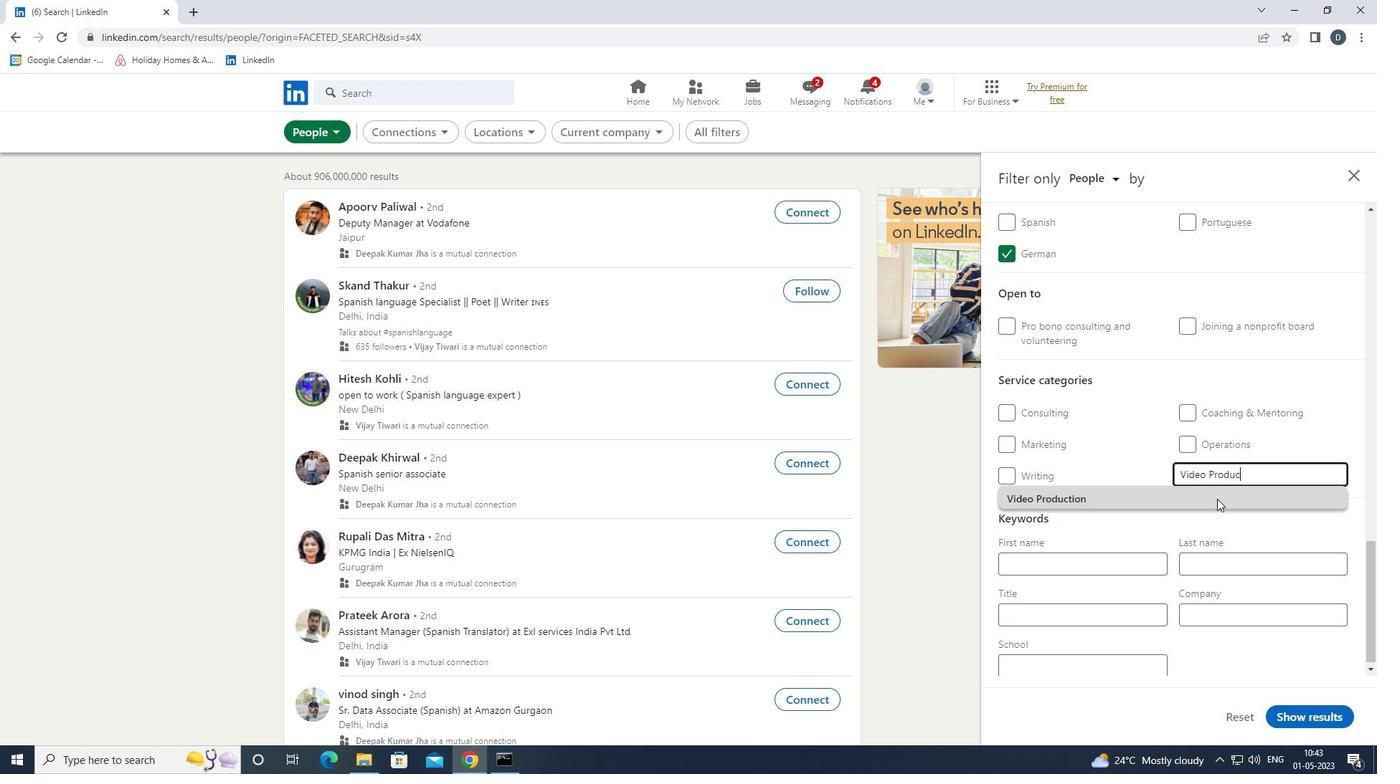 
Action: Mouse scrolled (1217, 498) with delta (0, 0)
Screenshot: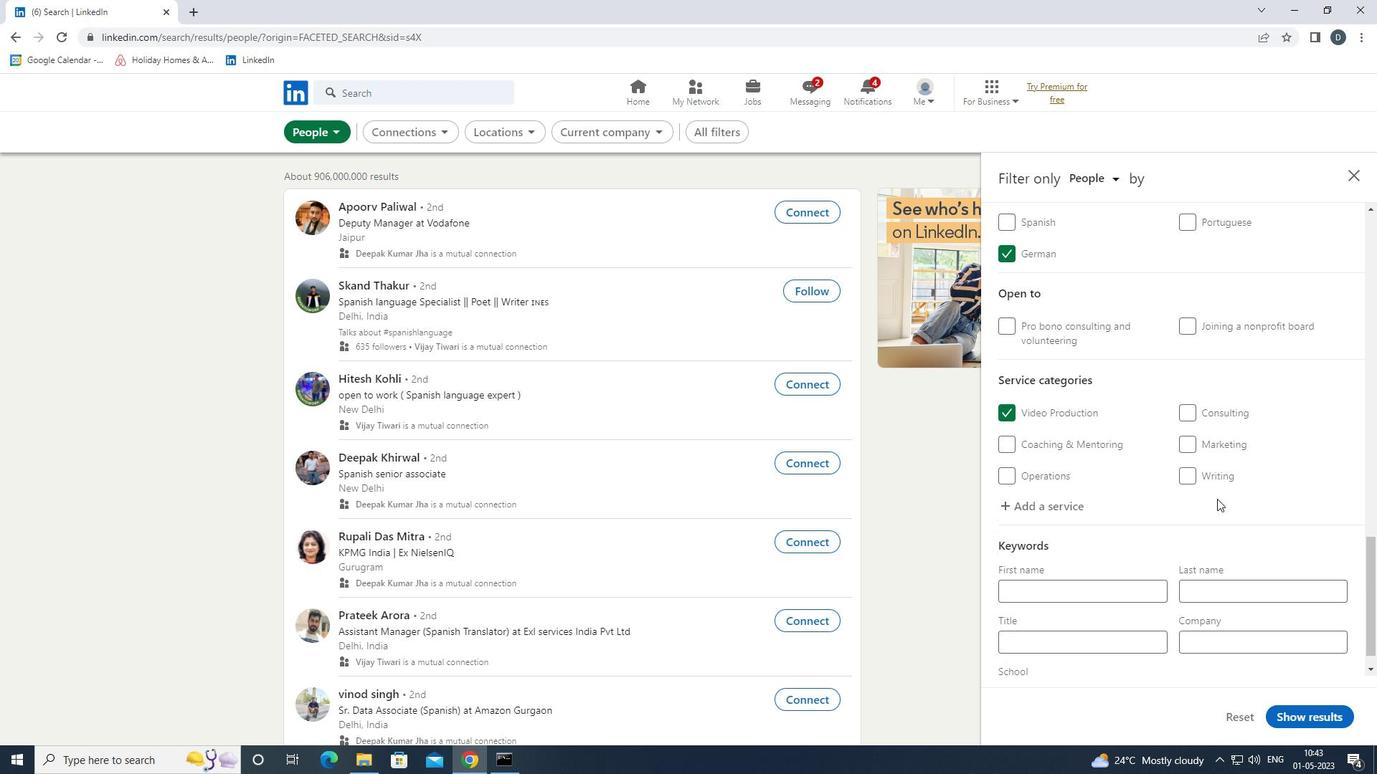 
Action: Mouse scrolled (1217, 498) with delta (0, 0)
Screenshot: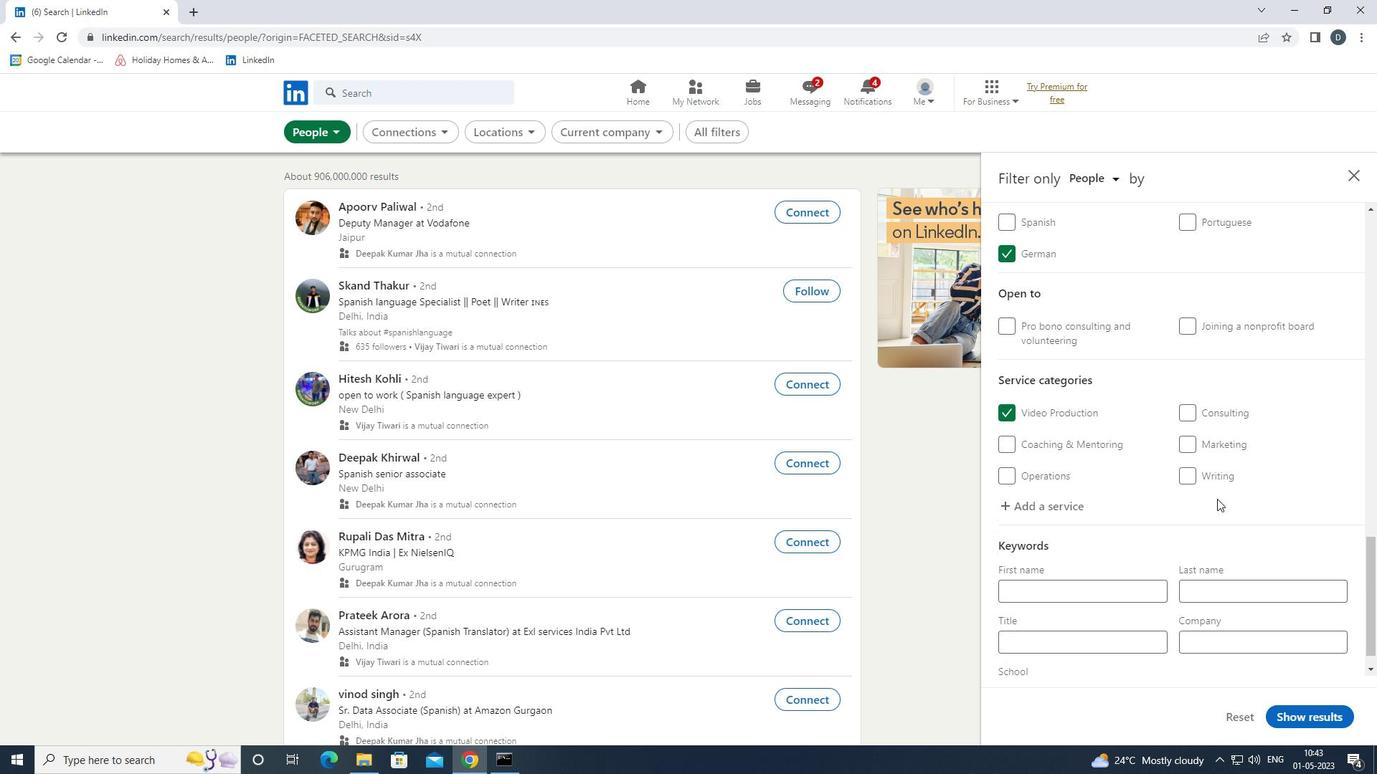 
Action: Mouse scrolled (1217, 498) with delta (0, 0)
Screenshot: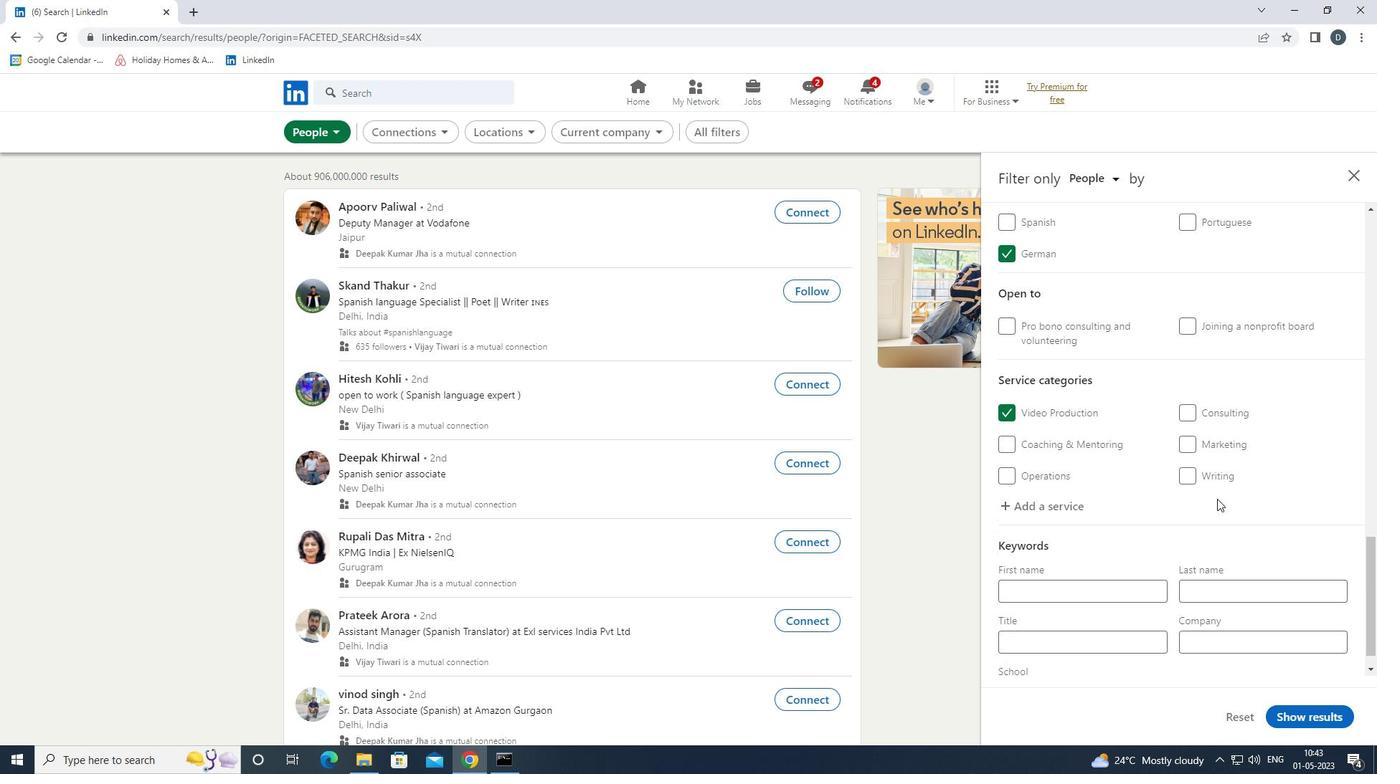 
Action: Mouse moved to (1100, 596)
Screenshot: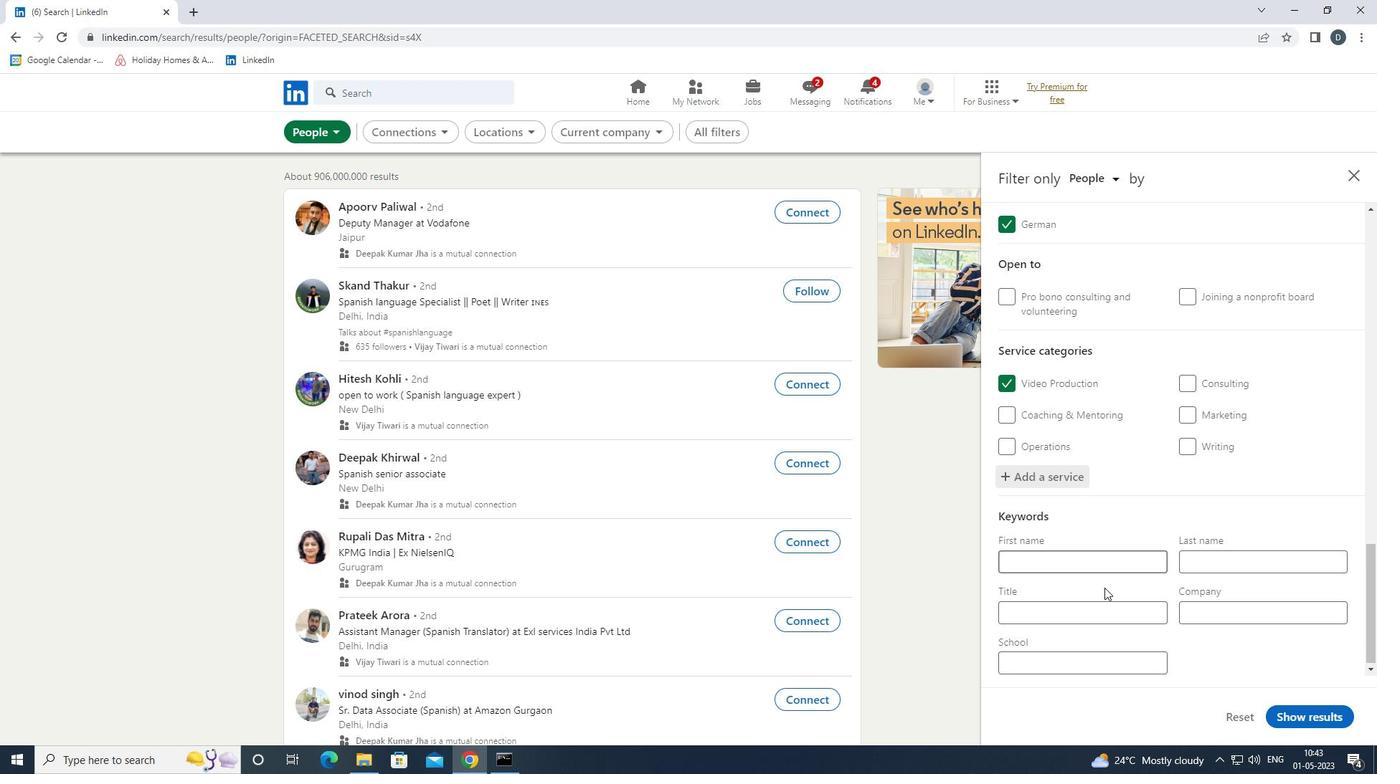 
Action: Mouse pressed left at (1100, 596)
Screenshot: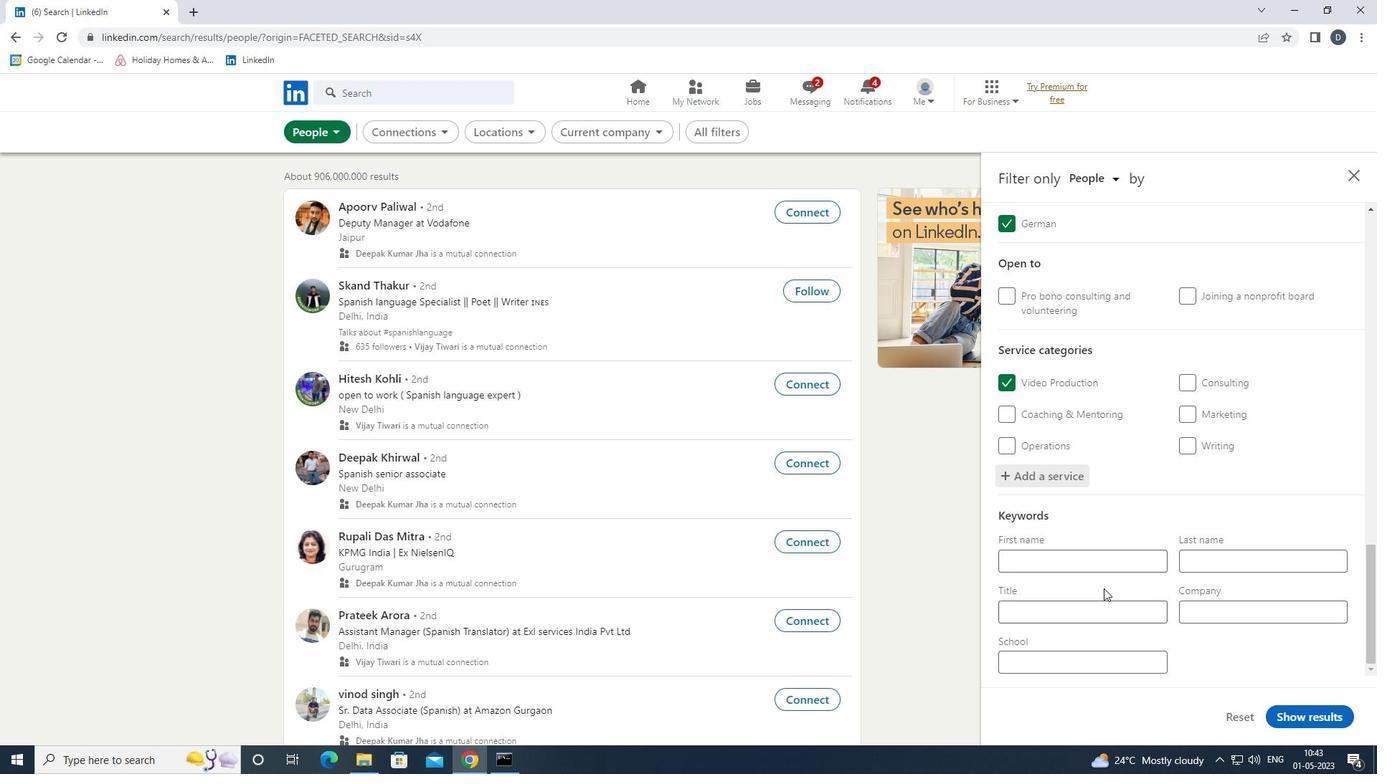 
Action: Mouse moved to (1101, 602)
Screenshot: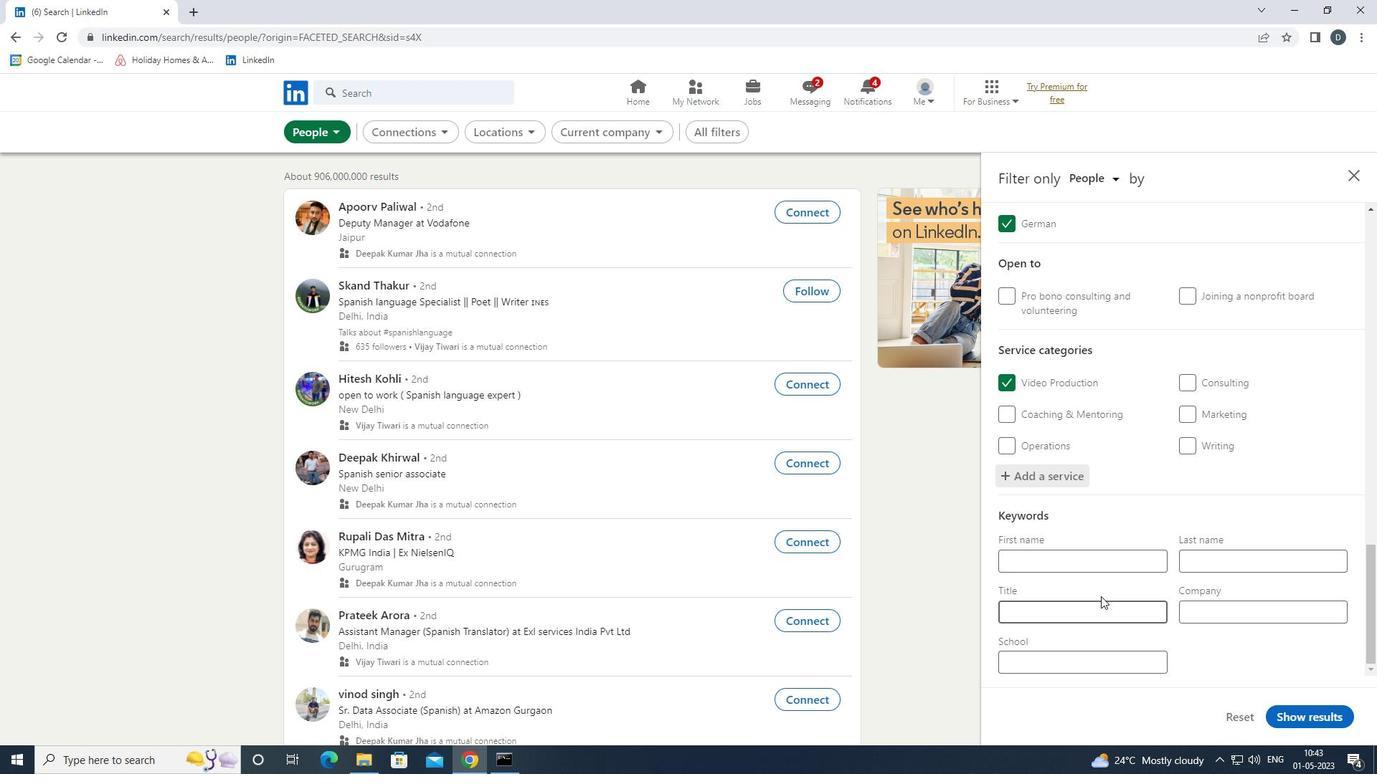 
Action: Key pressed <Key.shift>COPYWRITER
Screenshot: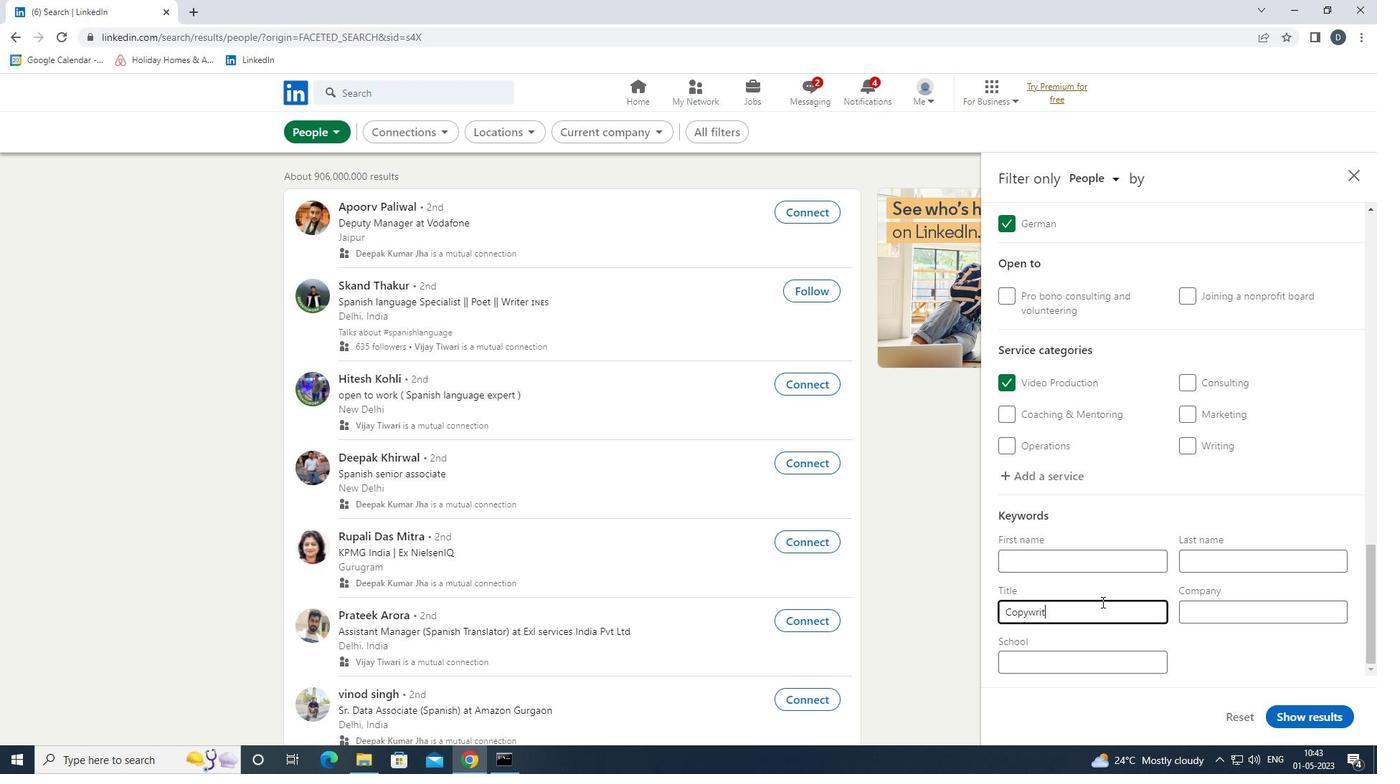 
Action: Mouse moved to (1321, 716)
Screenshot: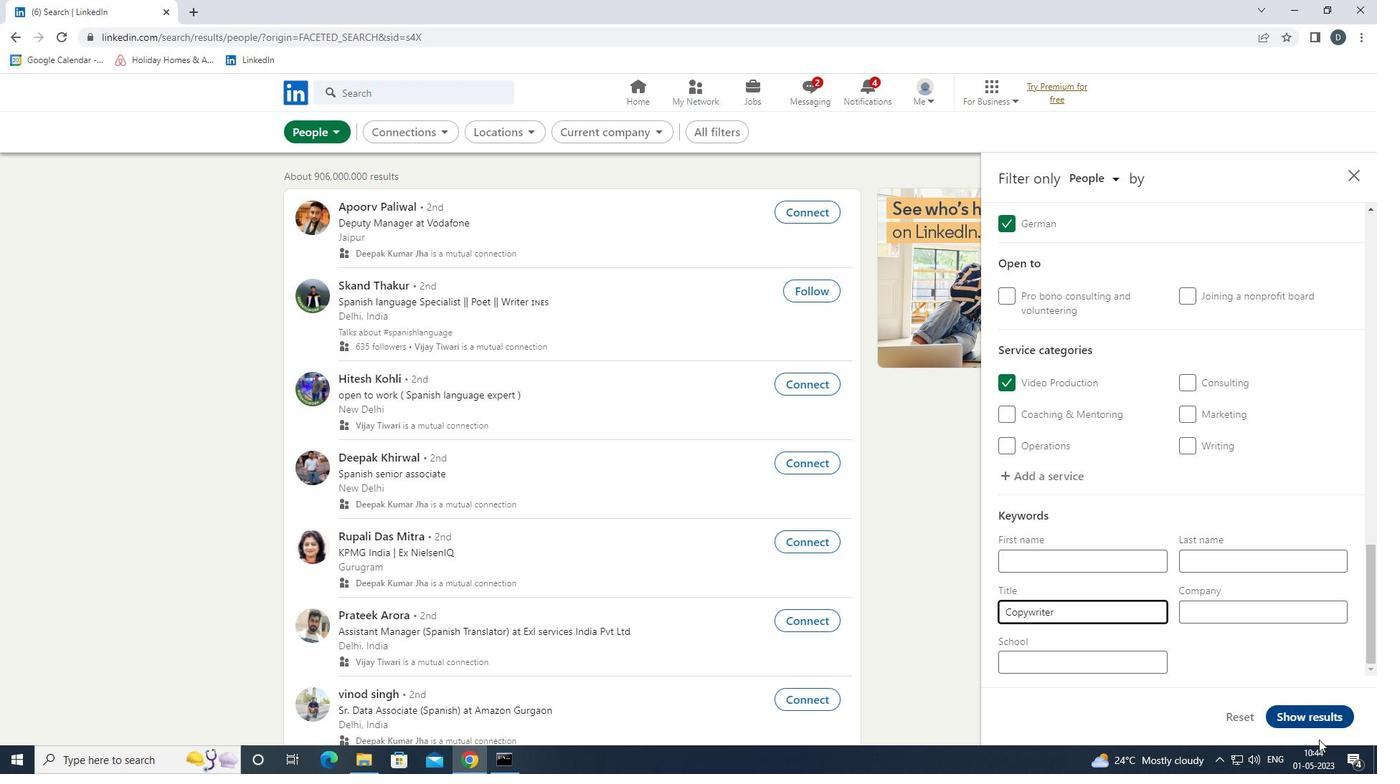 
Action: Mouse pressed left at (1321, 716)
Screenshot: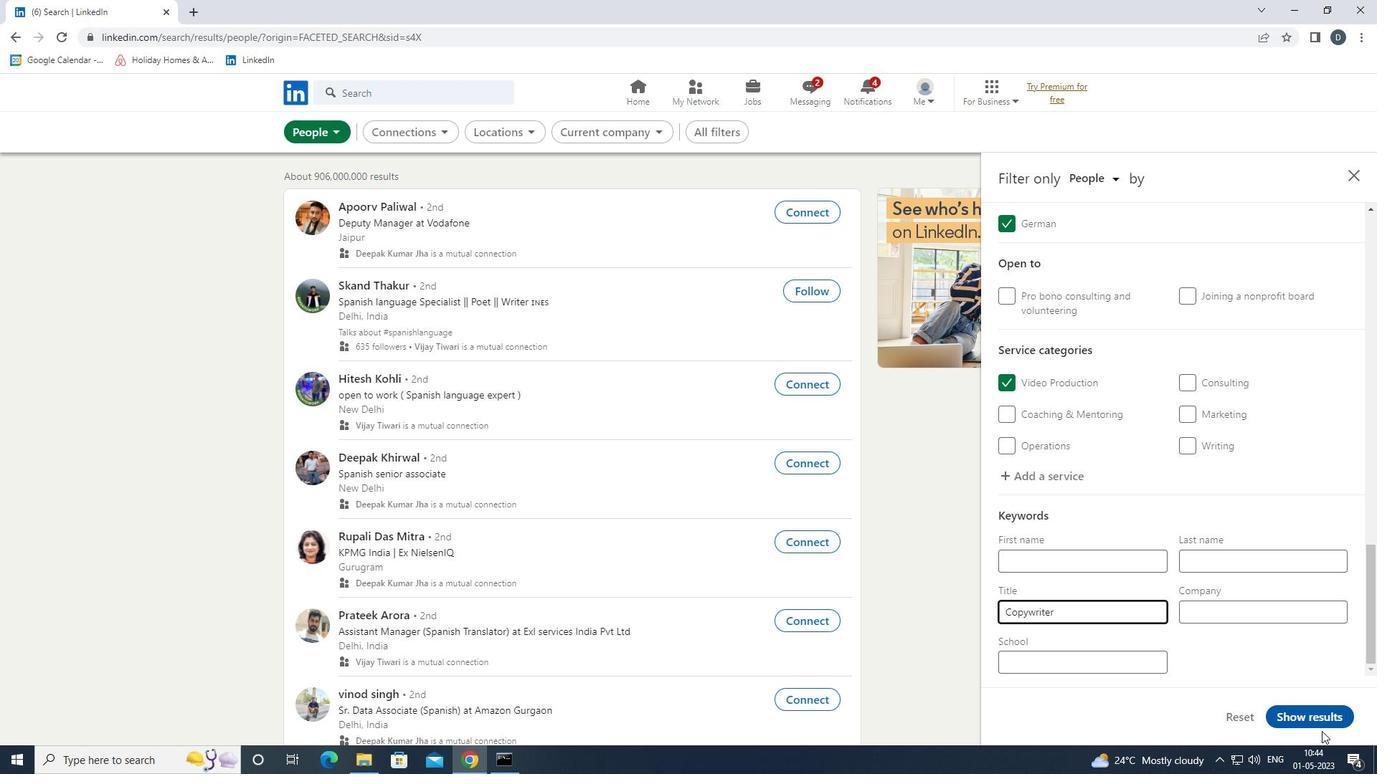 
Action: Mouse moved to (760, 452)
Screenshot: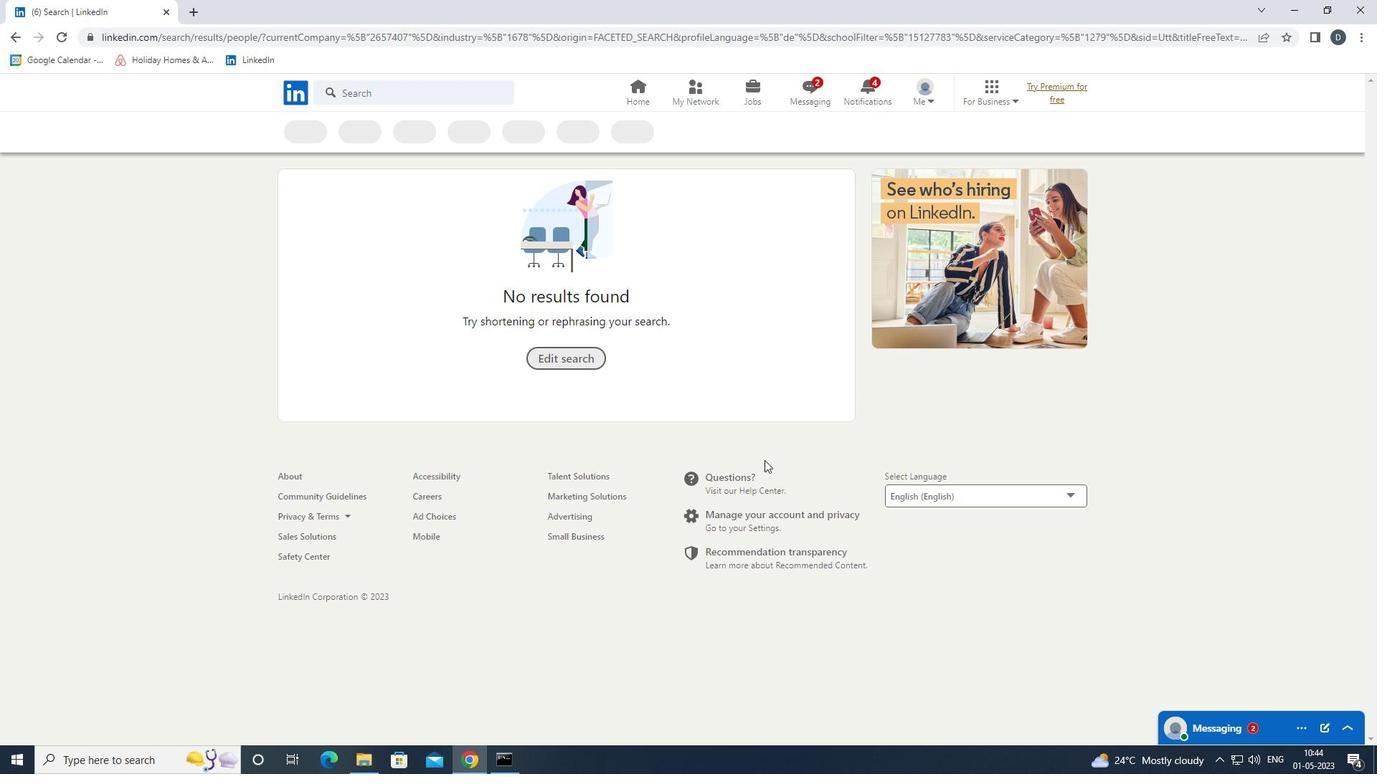 
